 Task: Find a house in Piraquara, Brazil for 9 guests from August 8 to August 15 with a price range of ₹10,000 to ₹14,000, including Wifi, Free parking, TV, Breakfast, and Self check-in, with an English-speaking host.
Action: Mouse moved to (533, 115)
Screenshot: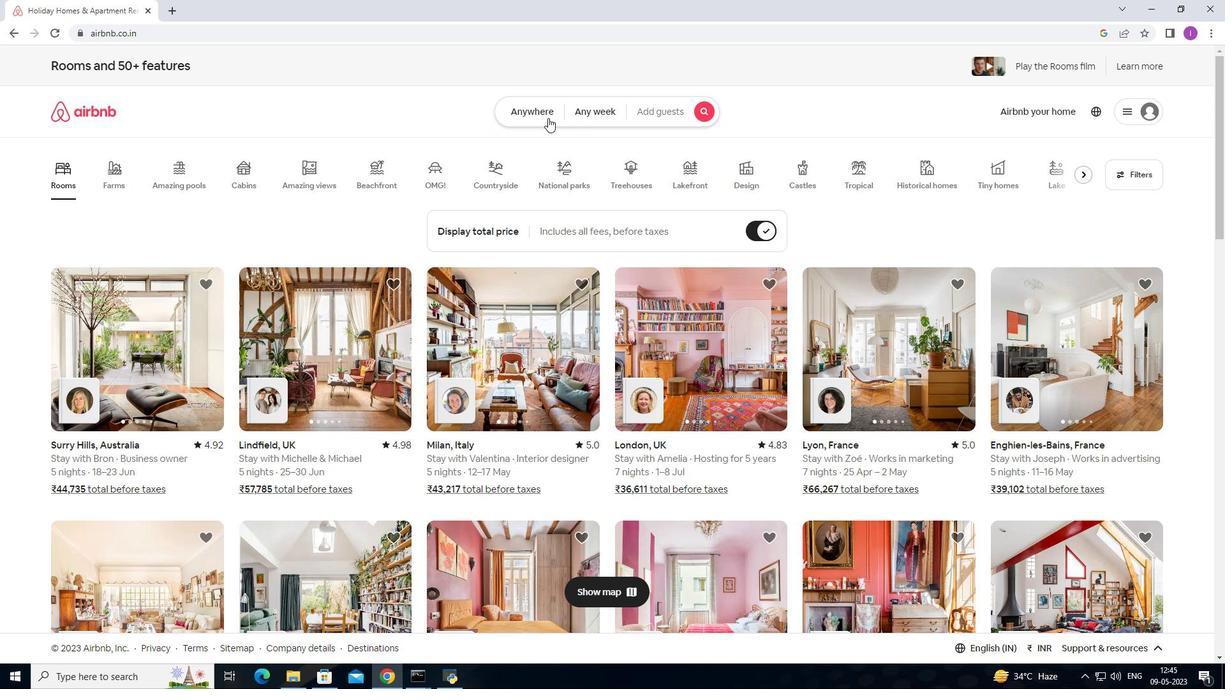 
Action: Mouse pressed left at (533, 115)
Screenshot: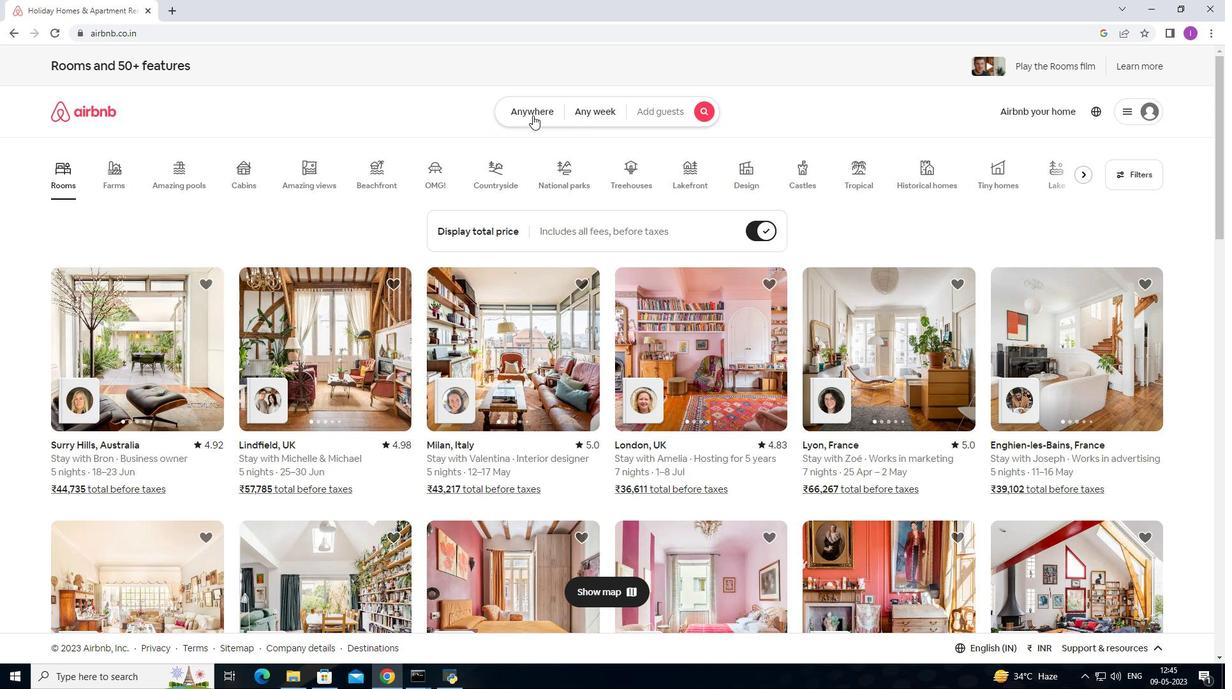 
Action: Mouse moved to (430, 166)
Screenshot: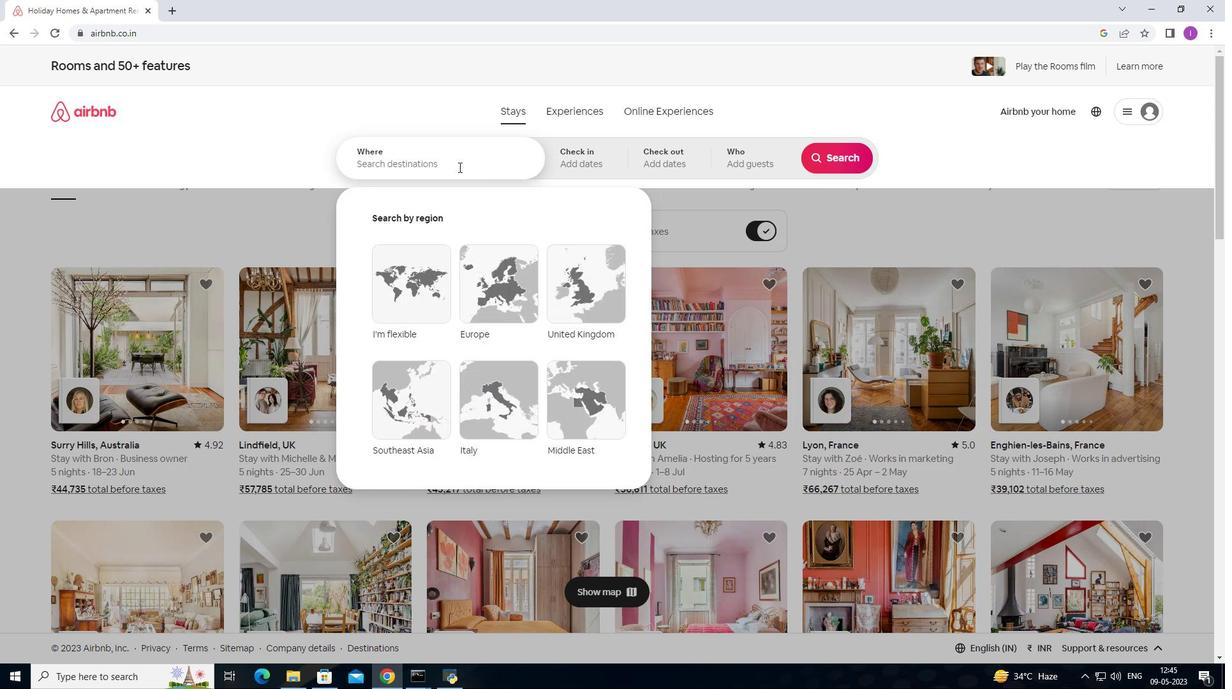 
Action: Mouse pressed left at (430, 166)
Screenshot: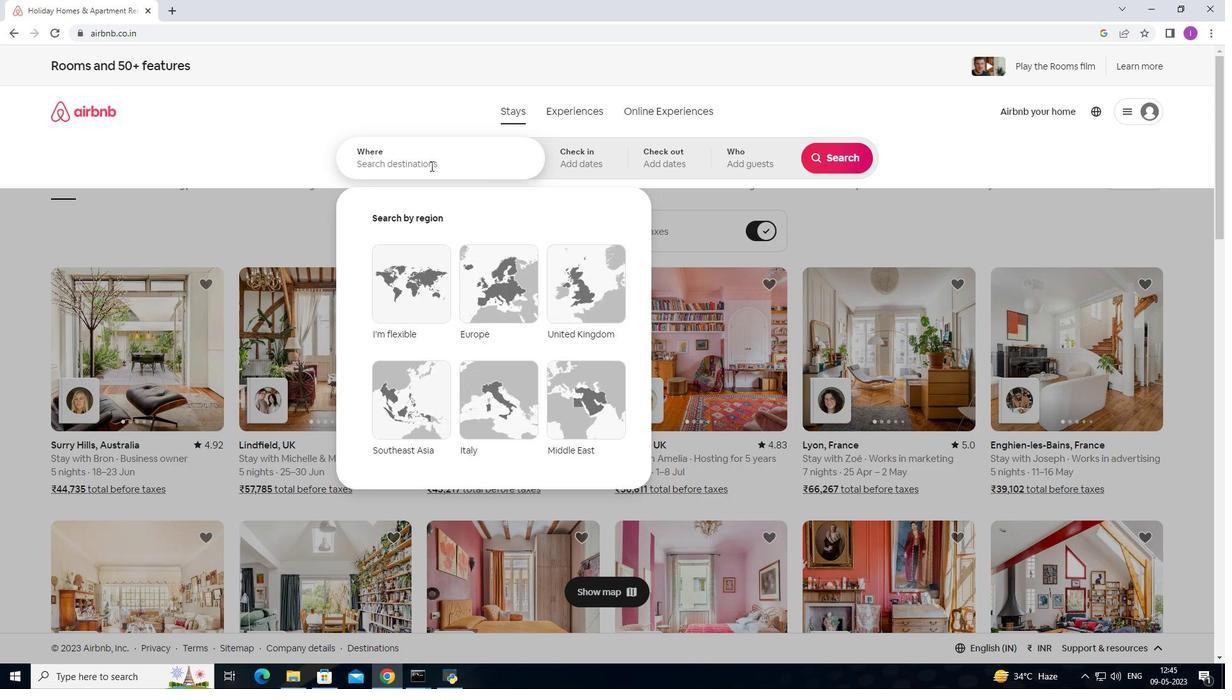 
Action: Mouse moved to (490, 162)
Screenshot: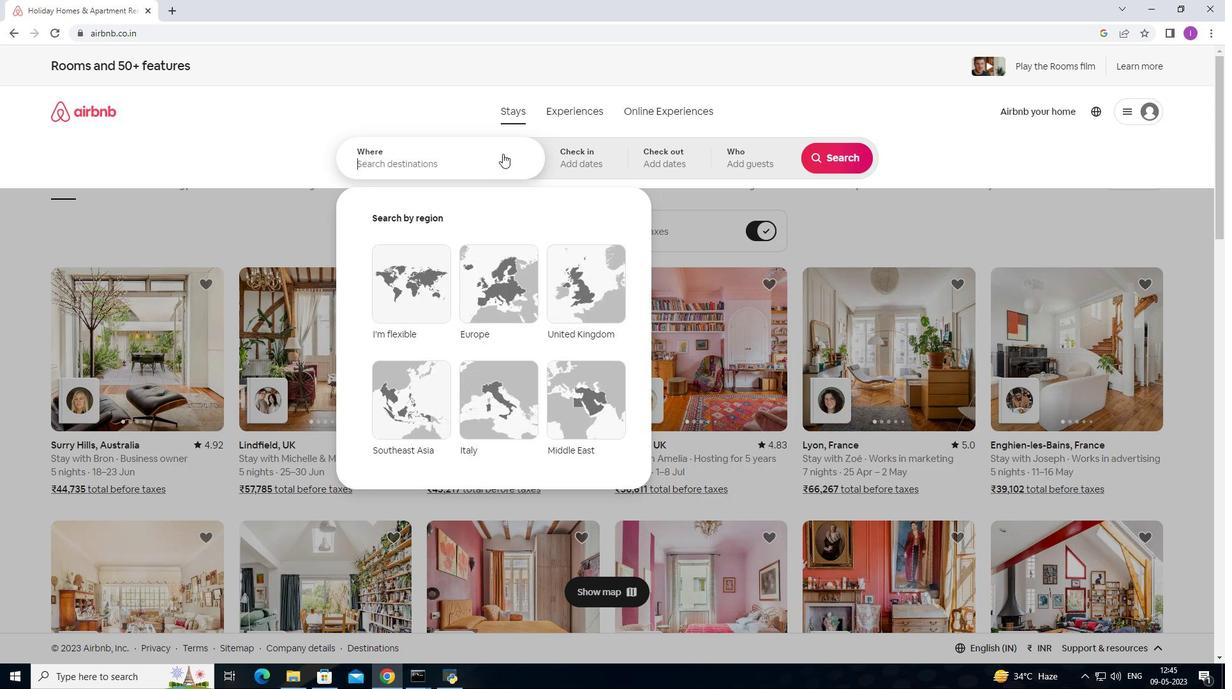 
Action: Key pressed <Key.shift>Pit<Key.backspace>raquara,<Key.shift><Key.shift><Key.shift><Key.shift><Key.shift><Key.shift><Key.shift><Key.shift><Key.shift><Key.shift>Brazil
Screenshot: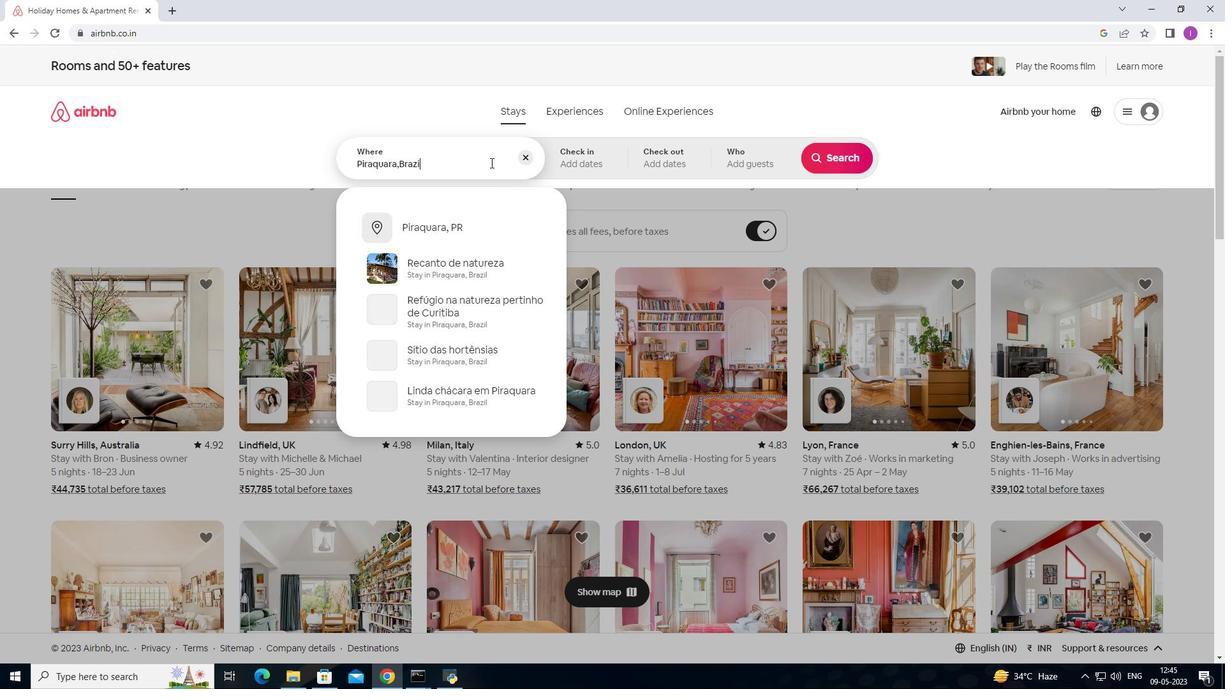 
Action: Mouse moved to (585, 153)
Screenshot: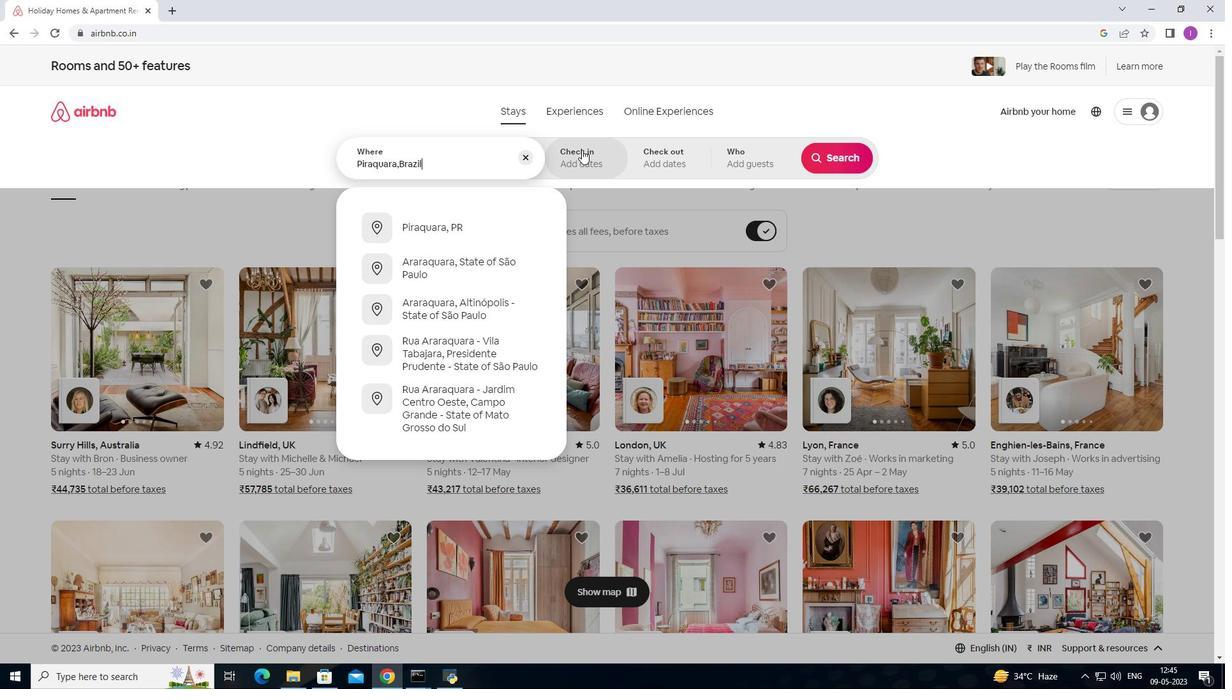 
Action: Mouse pressed left at (585, 153)
Screenshot: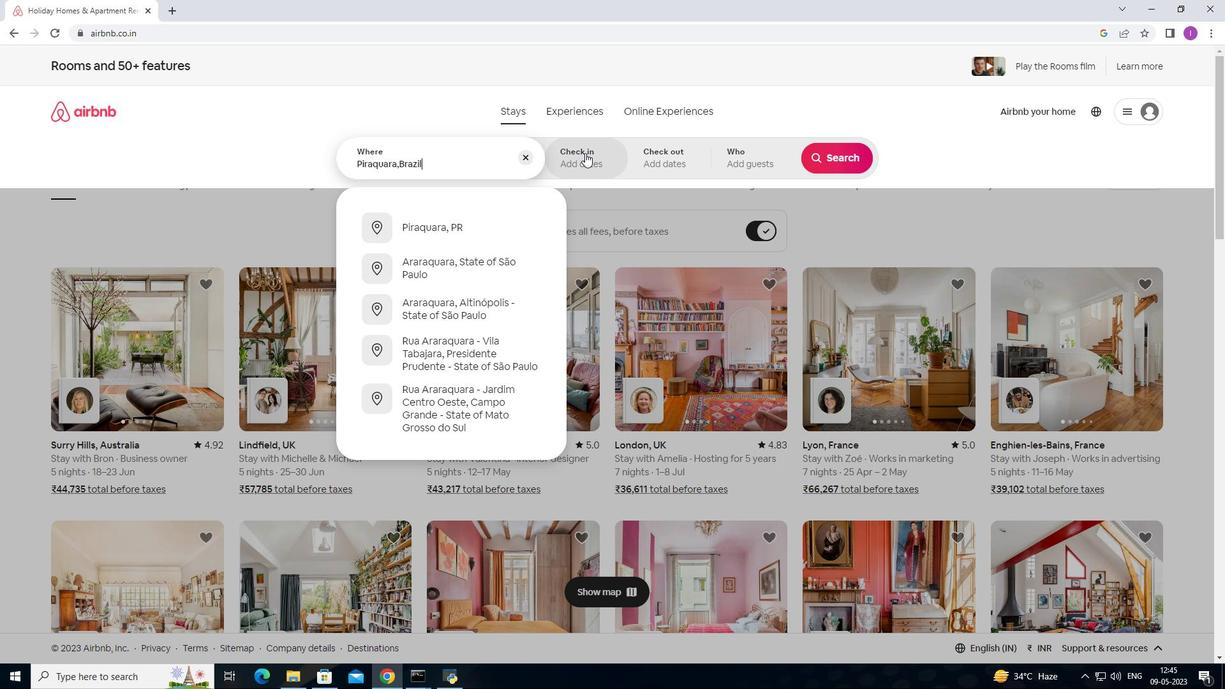 
Action: Mouse moved to (833, 259)
Screenshot: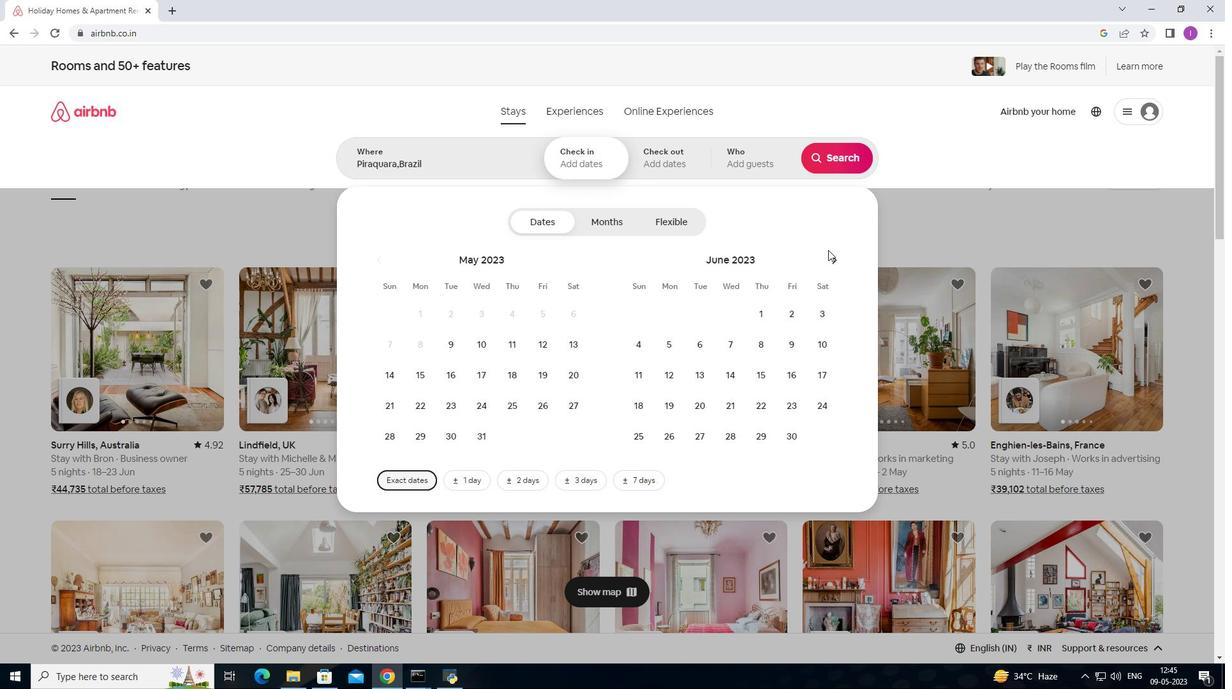 
Action: Mouse pressed left at (833, 259)
Screenshot: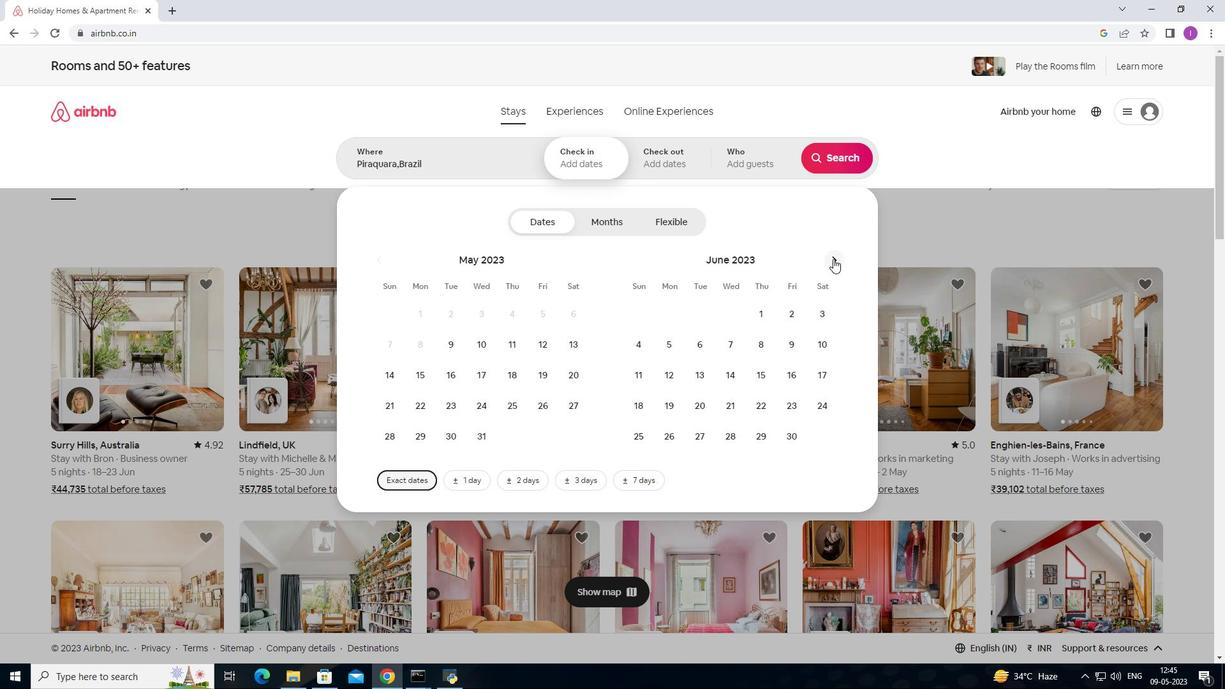 
Action: Mouse pressed left at (833, 259)
Screenshot: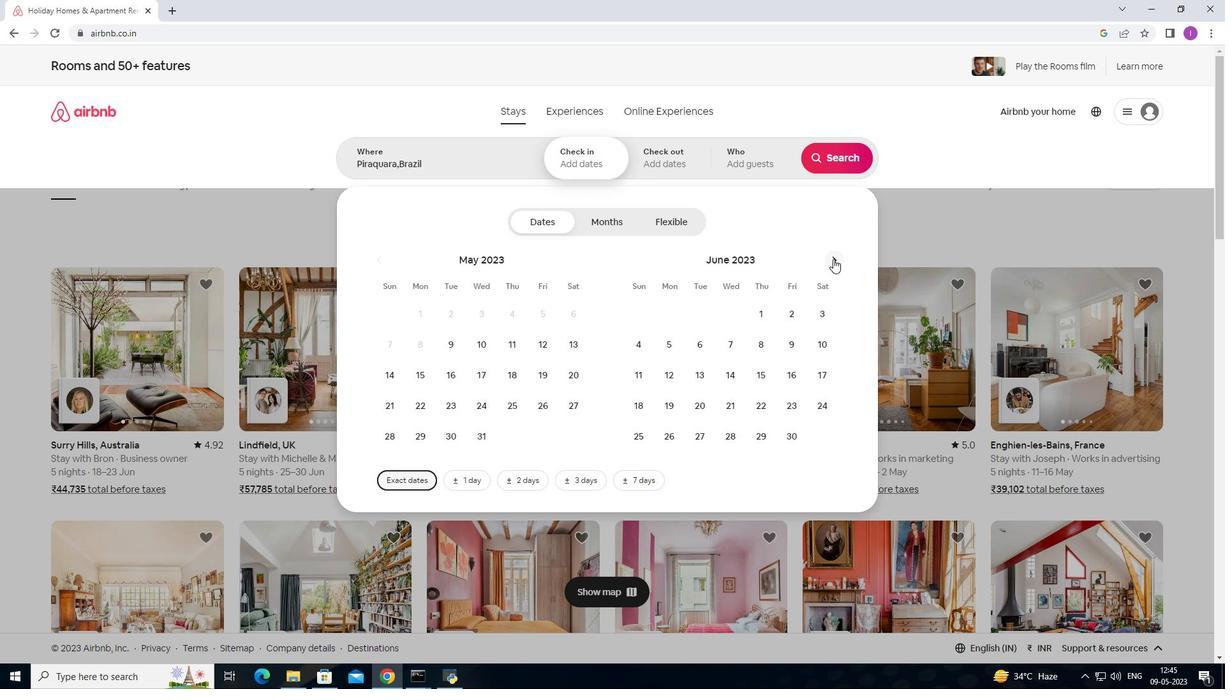 
Action: Mouse moved to (699, 346)
Screenshot: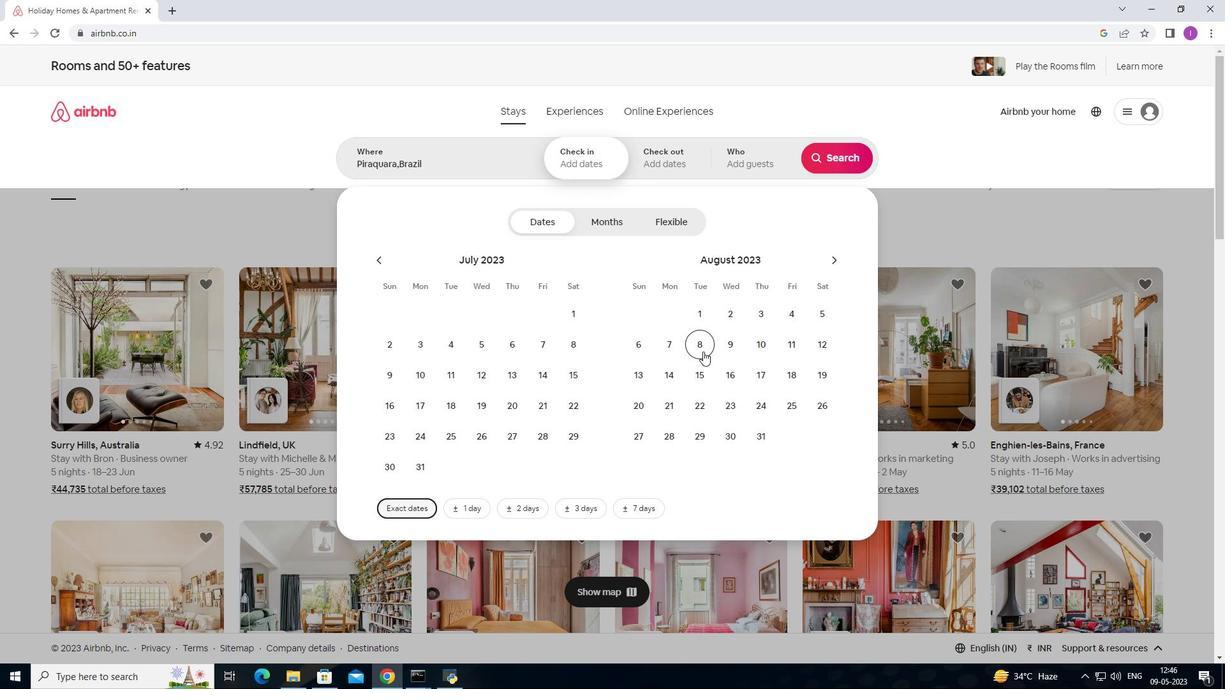 
Action: Mouse pressed left at (699, 346)
Screenshot: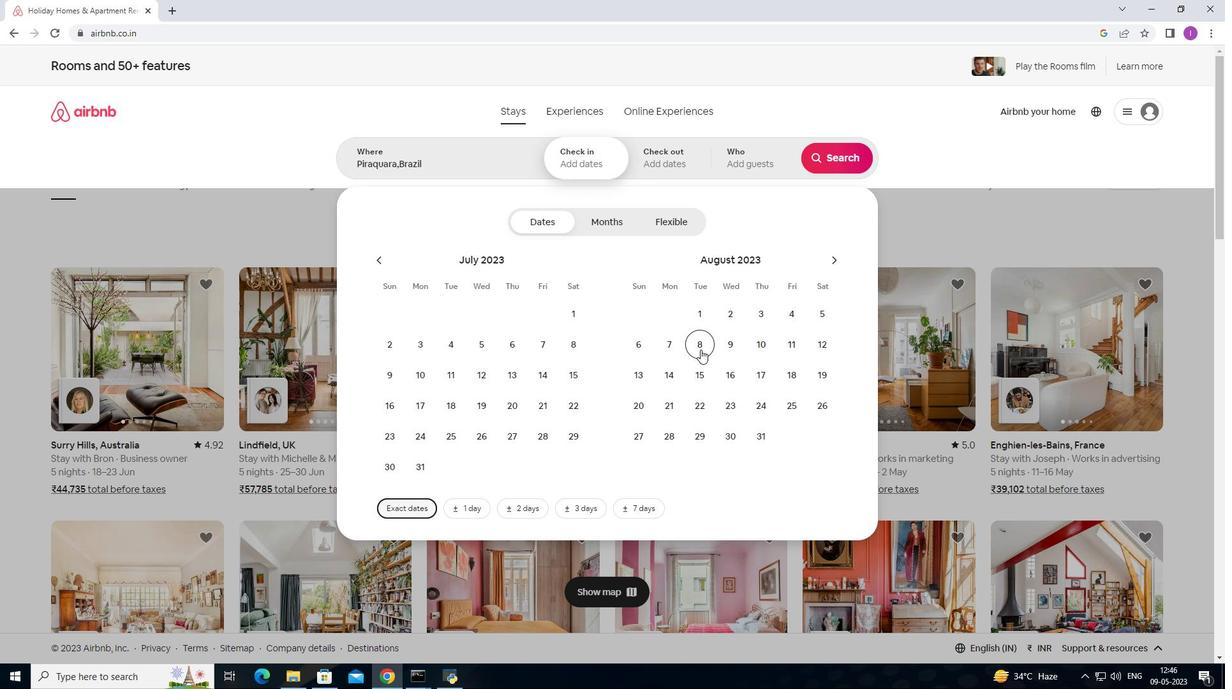 
Action: Mouse moved to (700, 367)
Screenshot: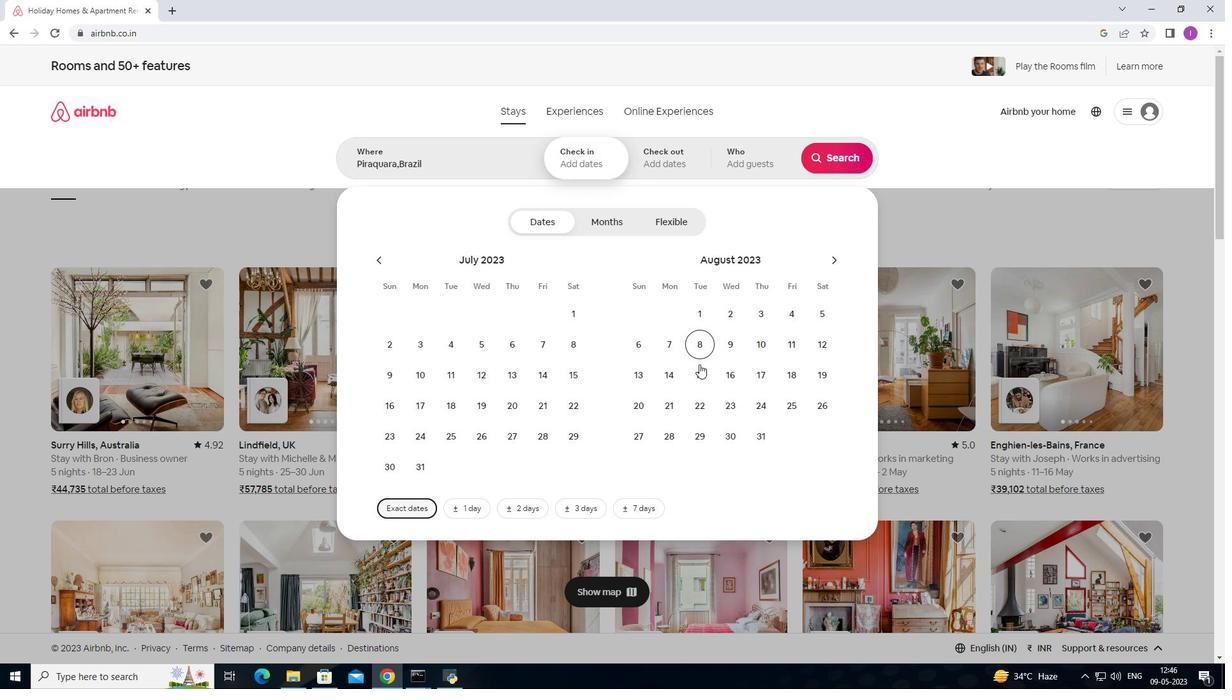 
Action: Mouse pressed left at (700, 367)
Screenshot: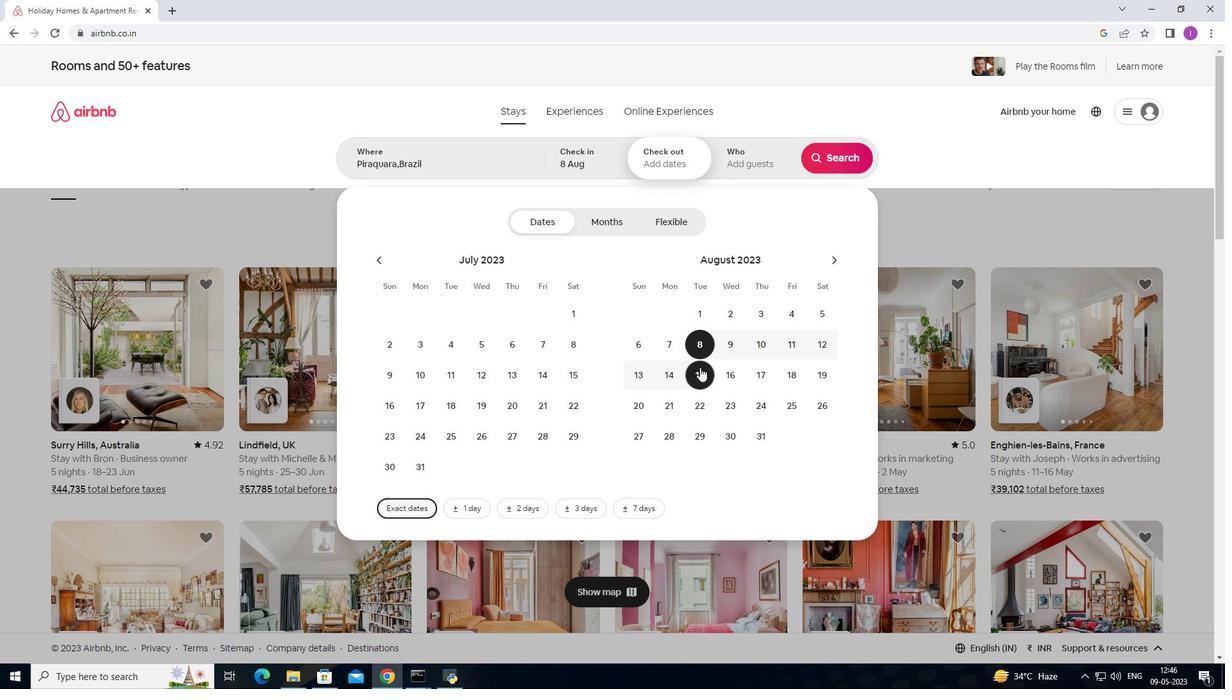 
Action: Mouse moved to (761, 164)
Screenshot: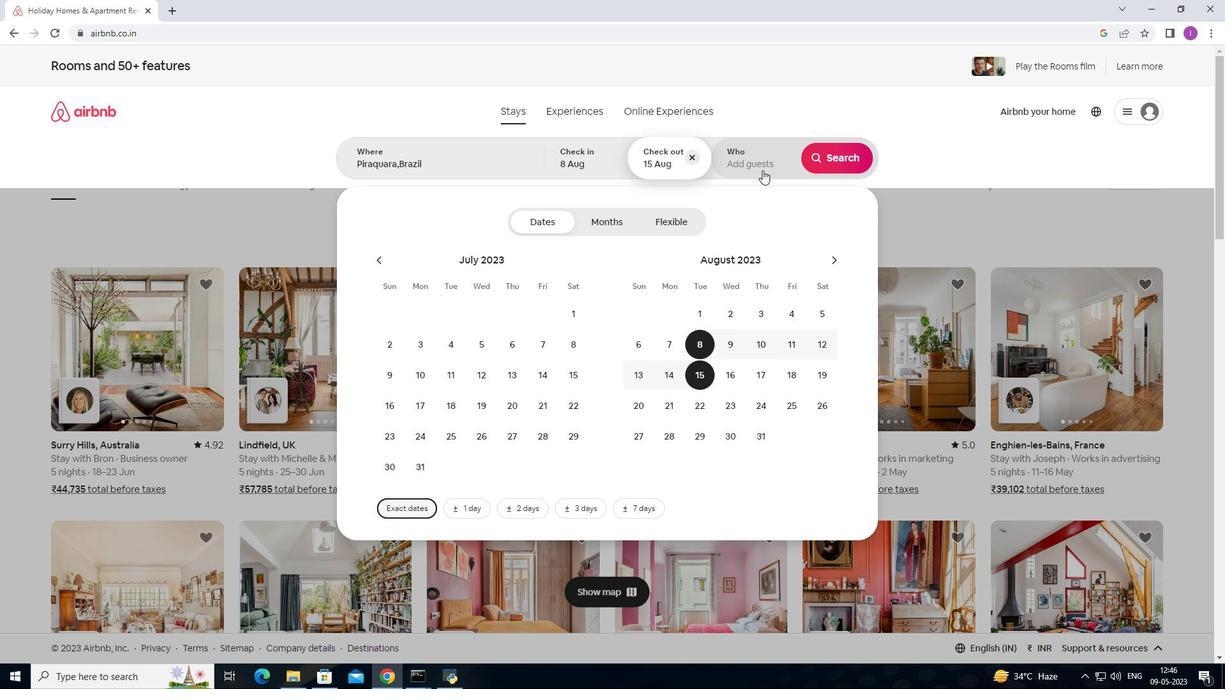 
Action: Mouse pressed left at (761, 164)
Screenshot: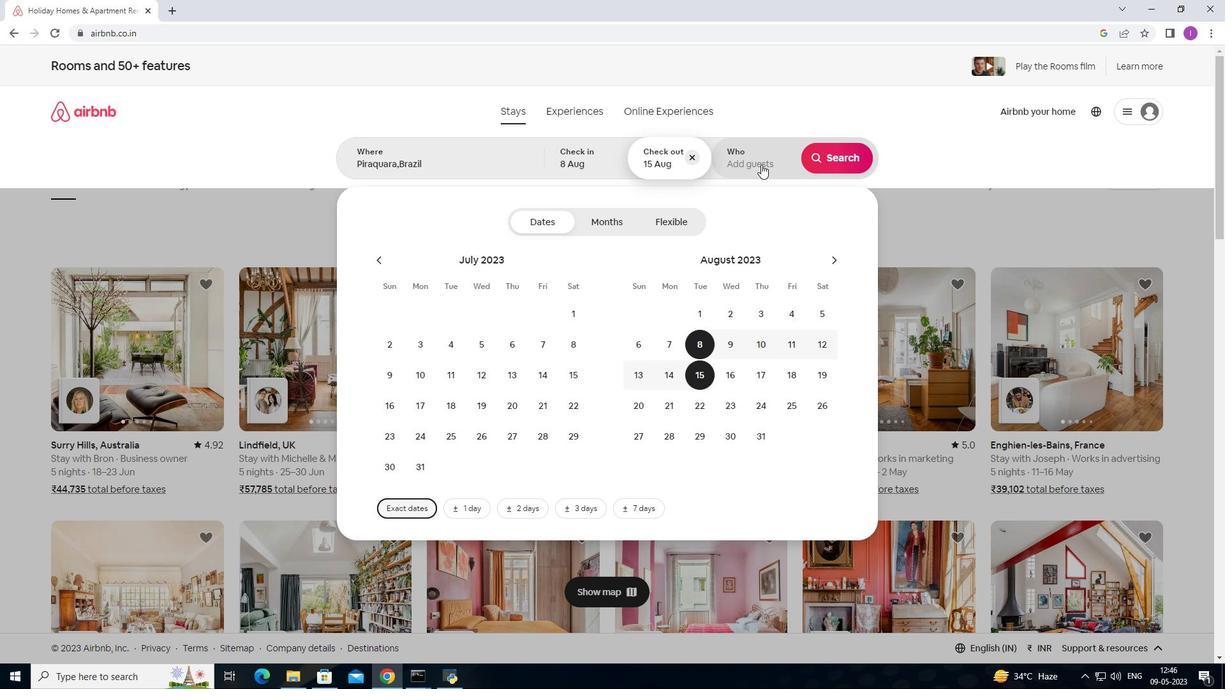 
Action: Mouse moved to (840, 218)
Screenshot: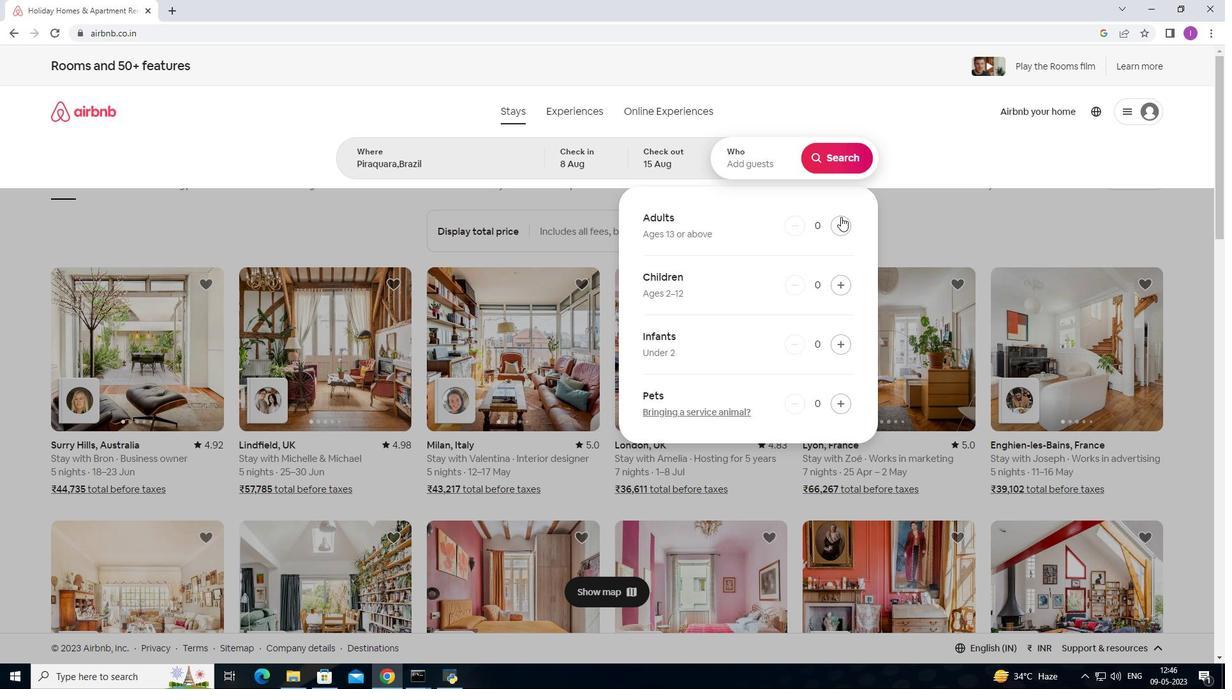 
Action: Mouse pressed left at (840, 218)
Screenshot: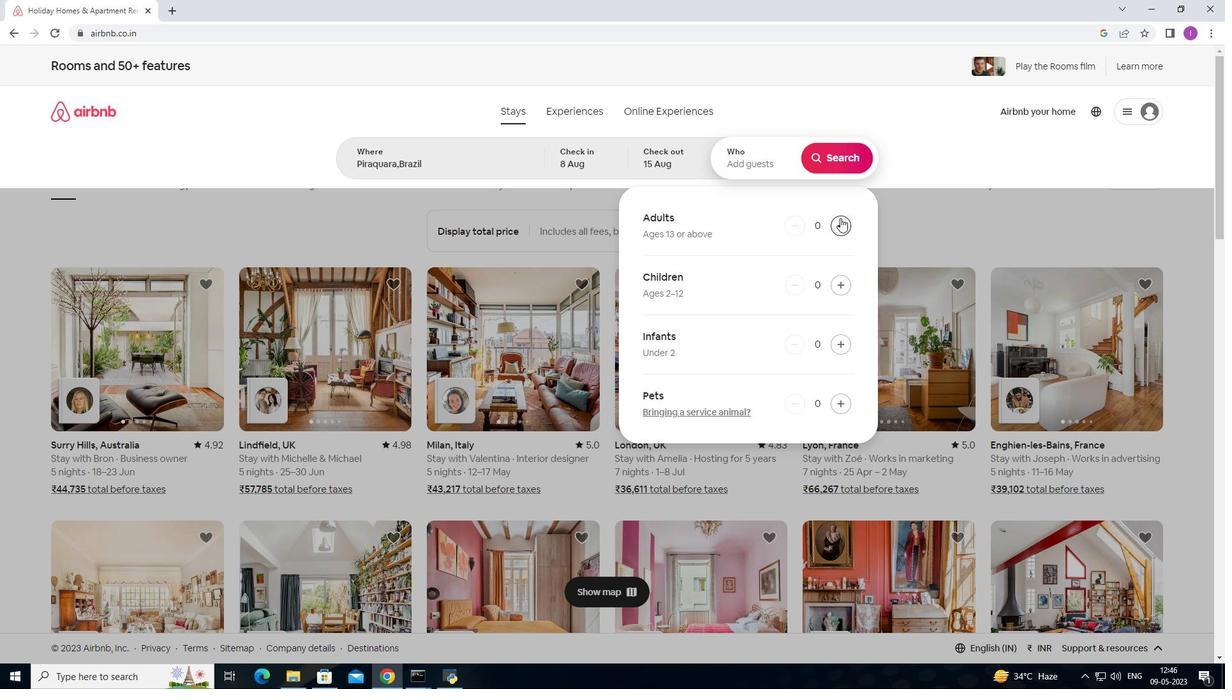 
Action: Mouse pressed left at (840, 218)
Screenshot: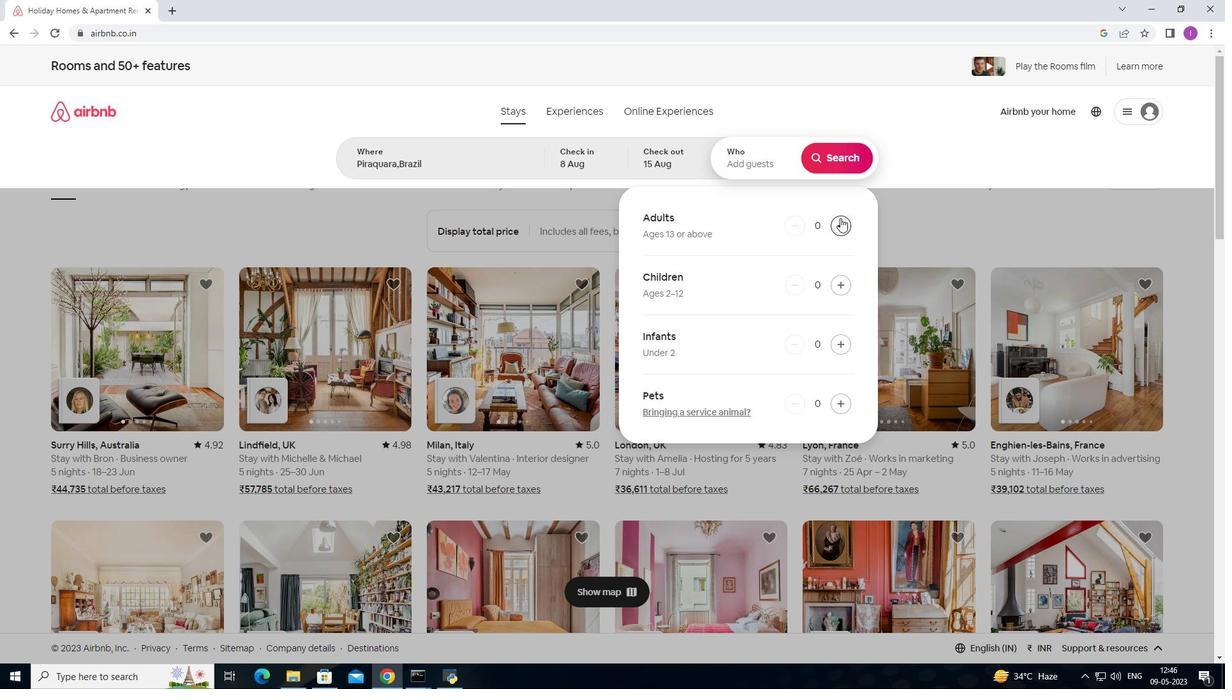 
Action: Mouse pressed left at (840, 218)
Screenshot: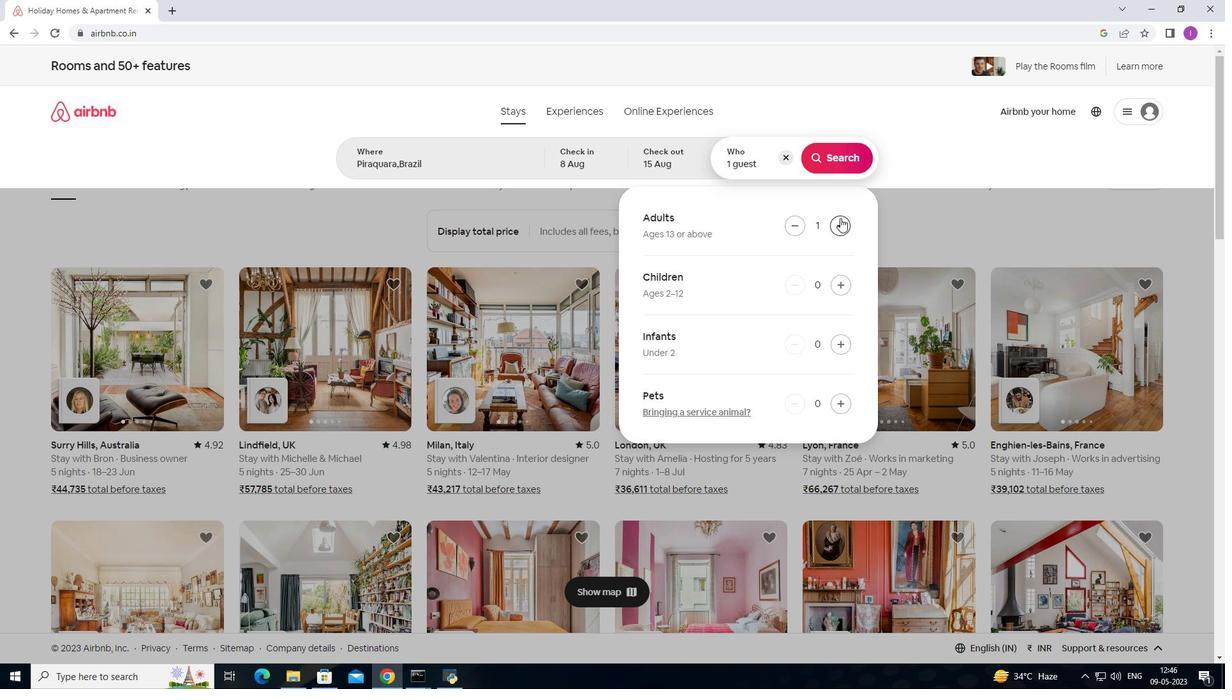 
Action: Mouse pressed left at (840, 218)
Screenshot: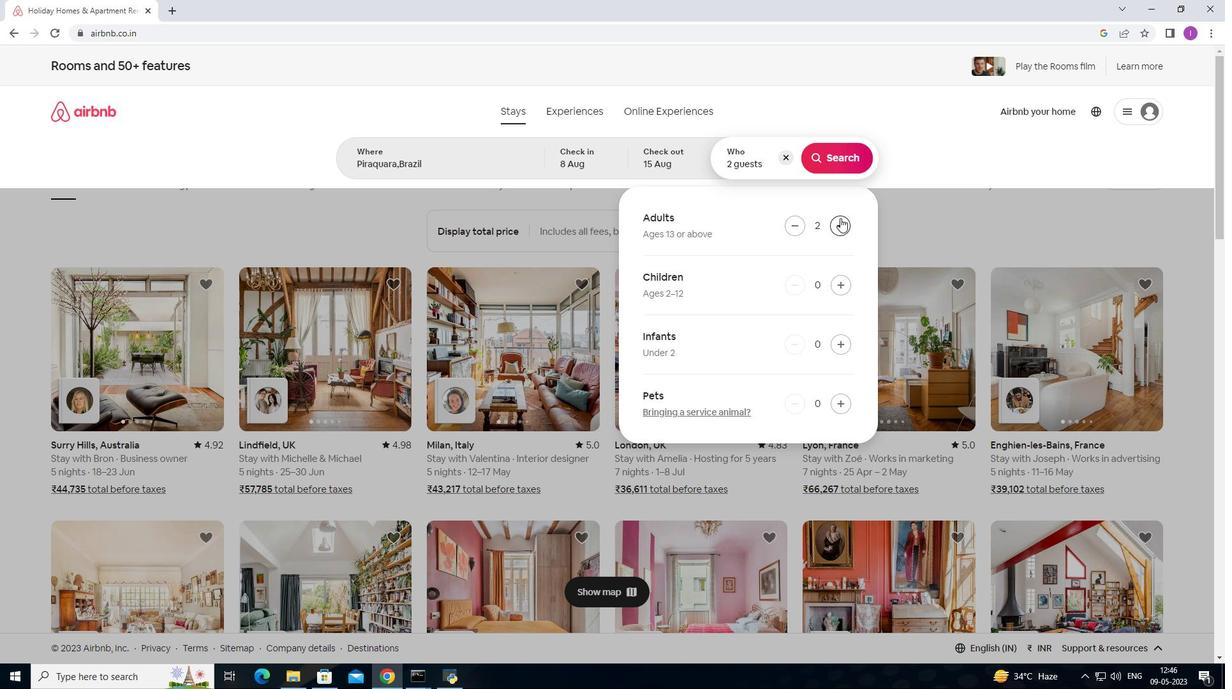 
Action: Mouse pressed left at (840, 218)
Screenshot: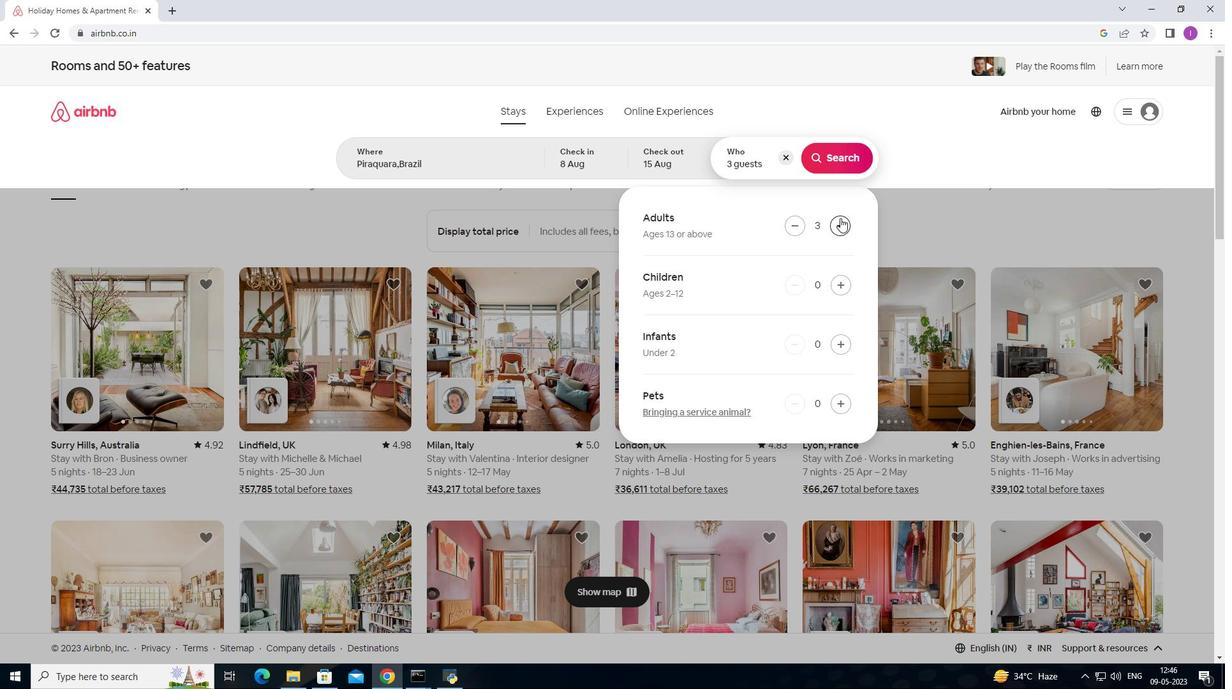 
Action: Mouse pressed left at (840, 218)
Screenshot: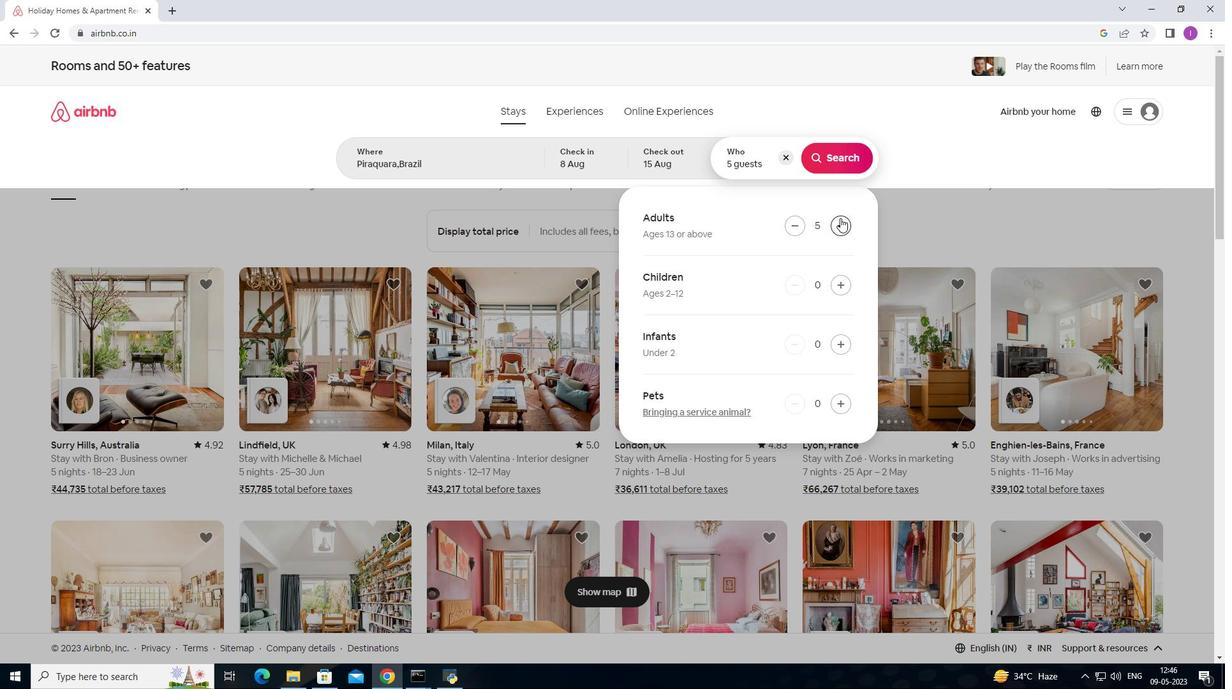 
Action: Mouse pressed left at (840, 218)
Screenshot: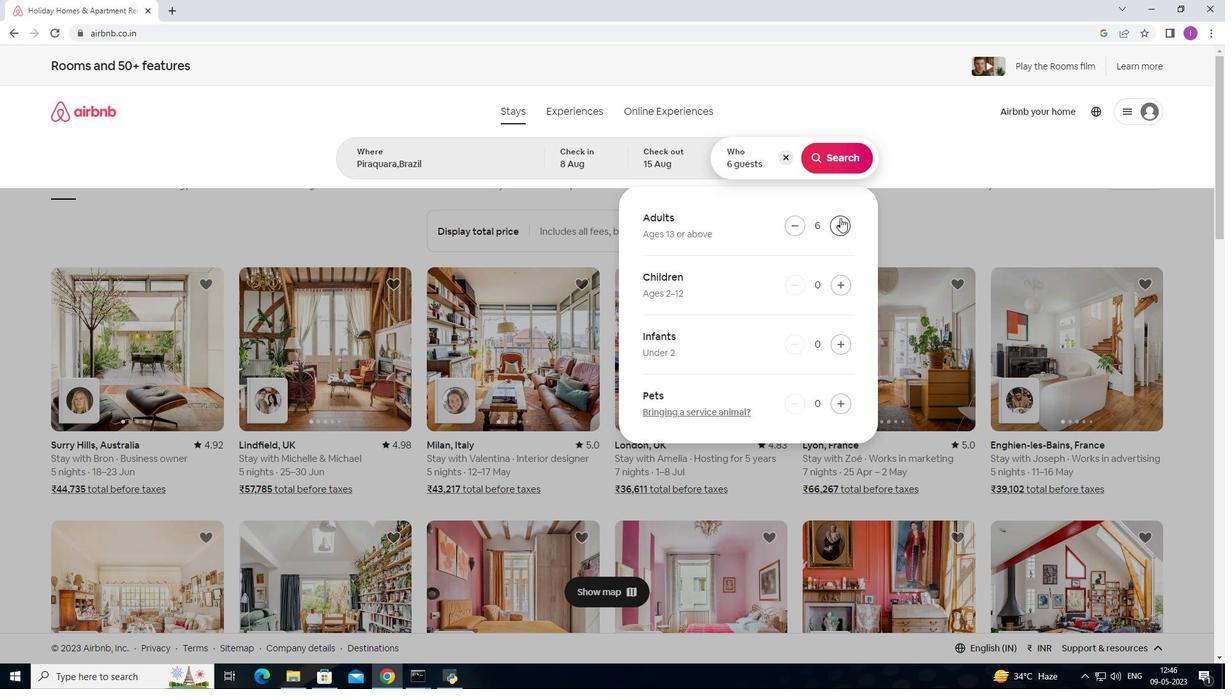 
Action: Mouse pressed left at (840, 218)
Screenshot: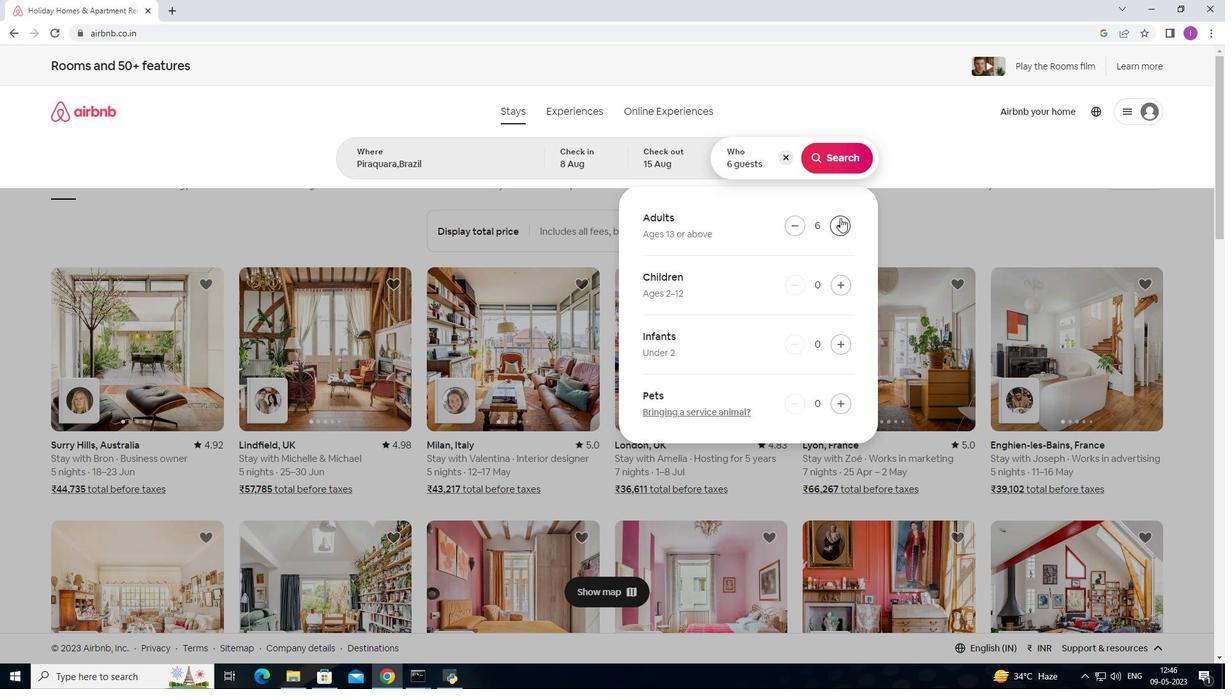 
Action: Mouse pressed left at (840, 218)
Screenshot: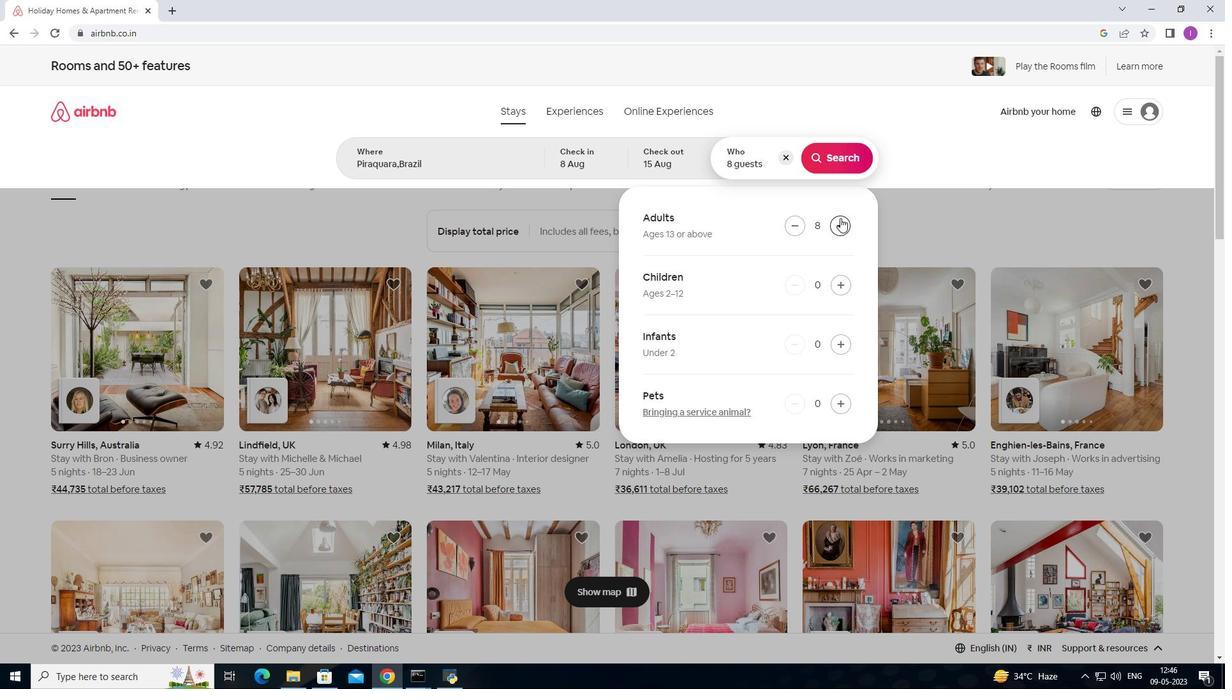 
Action: Mouse moved to (843, 157)
Screenshot: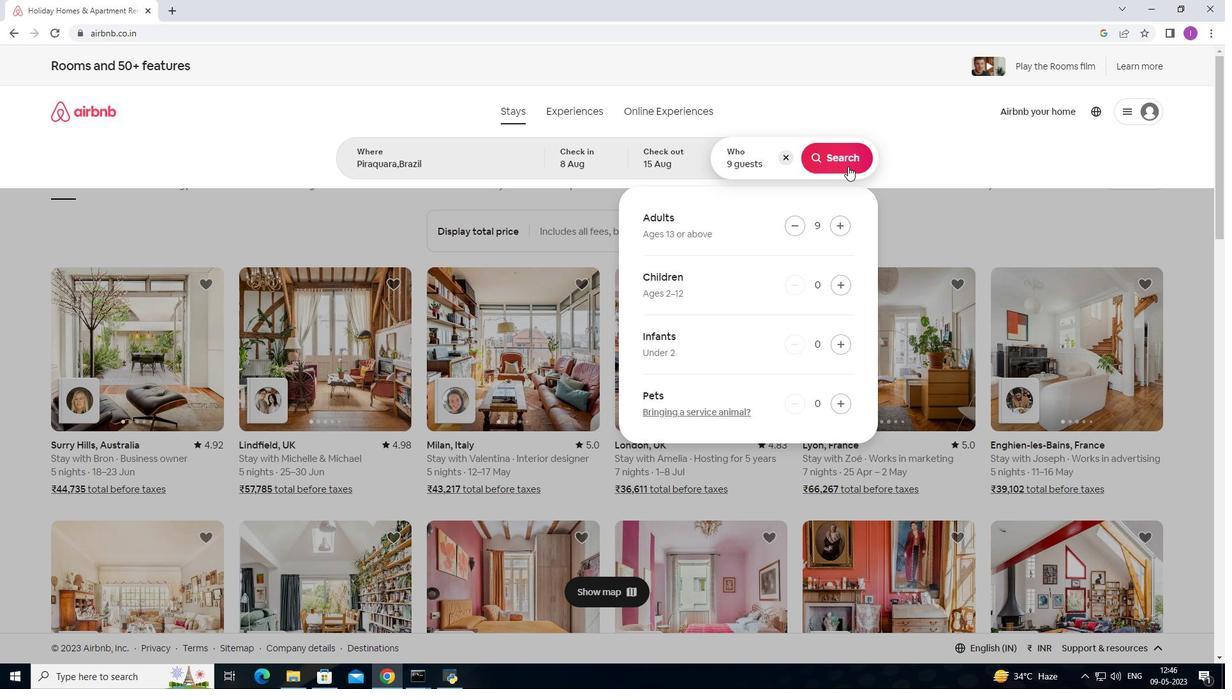 
Action: Mouse pressed left at (843, 157)
Screenshot: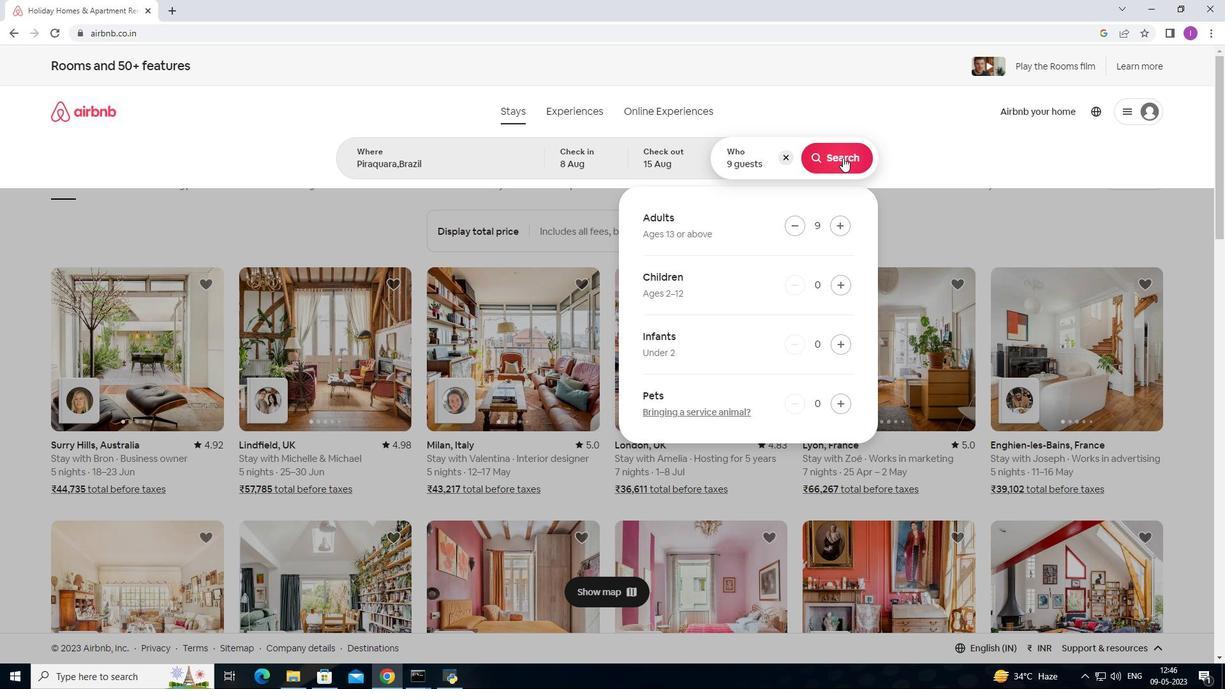 
Action: Mouse moved to (1165, 121)
Screenshot: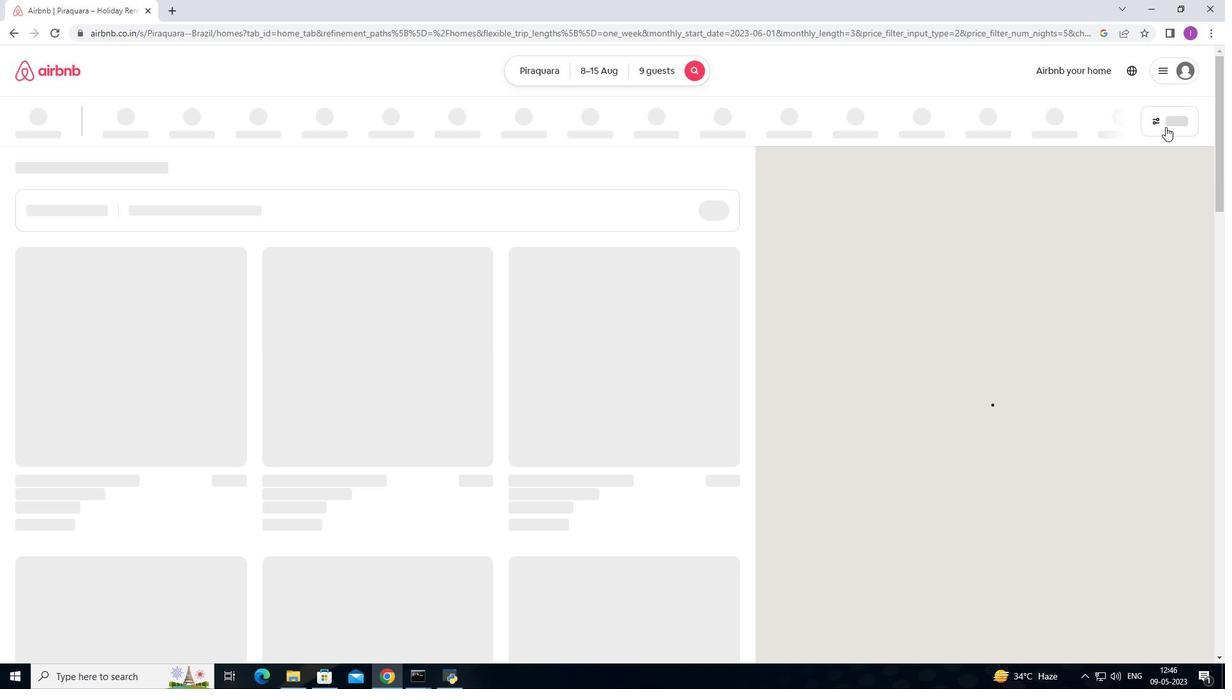 
Action: Mouse pressed left at (1165, 121)
Screenshot: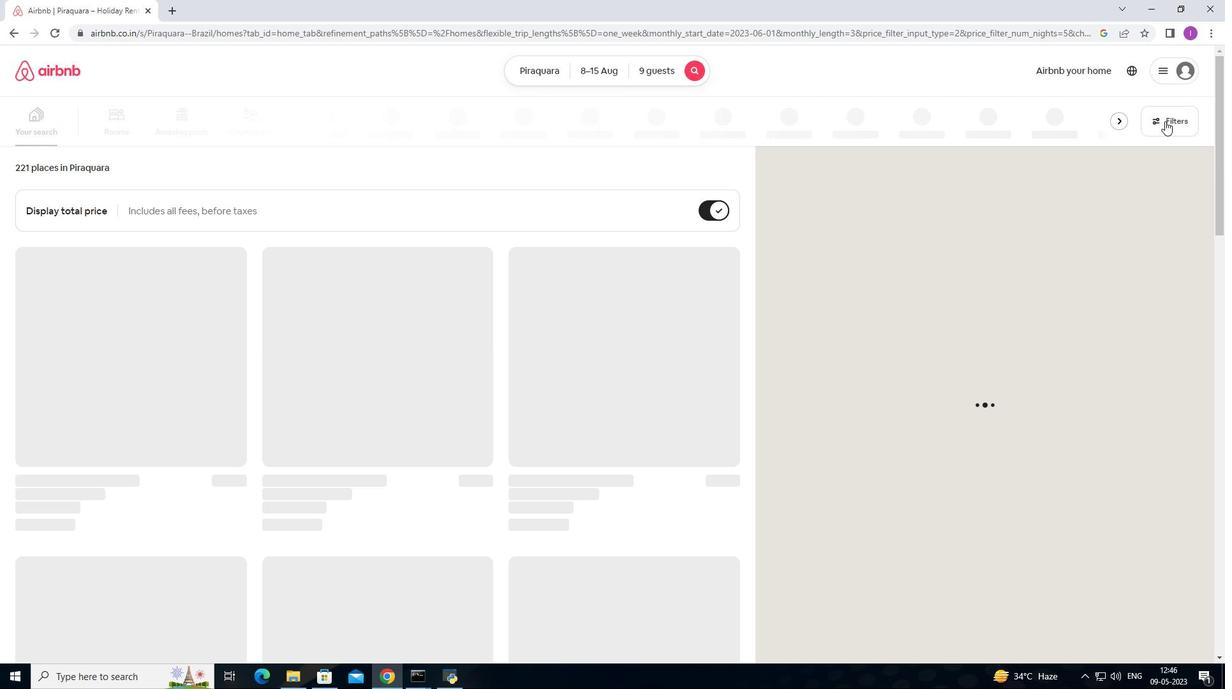 
Action: Mouse moved to (450, 434)
Screenshot: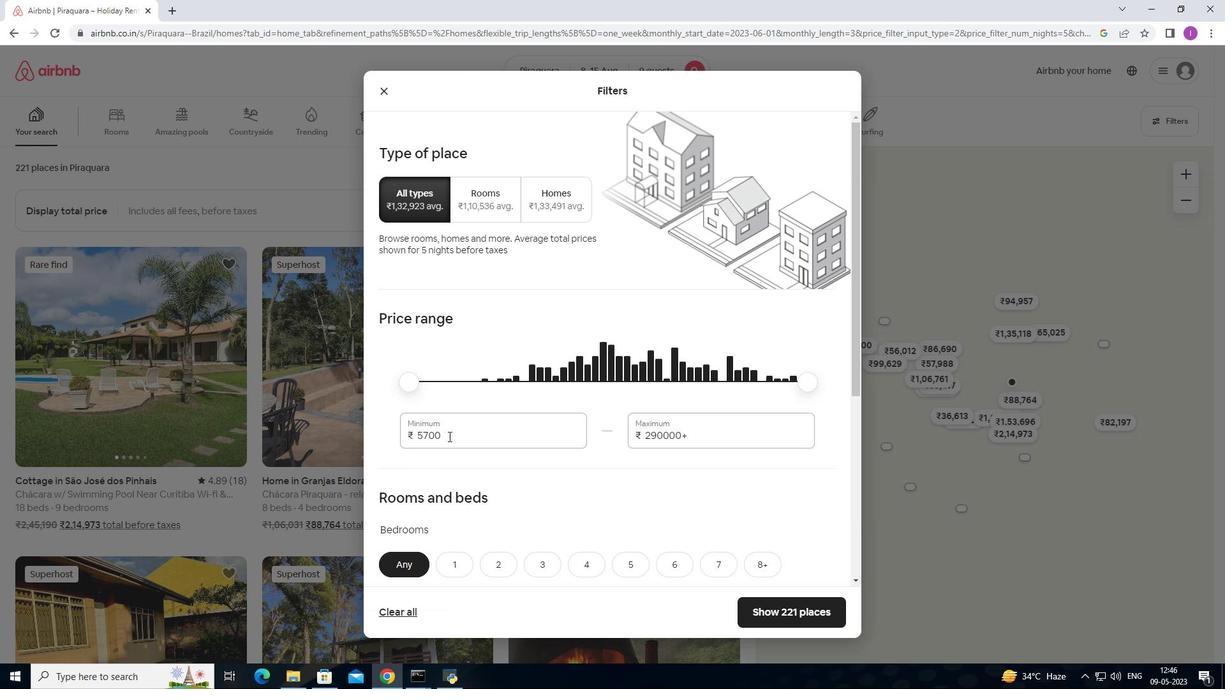 
Action: Mouse pressed left at (450, 434)
Screenshot: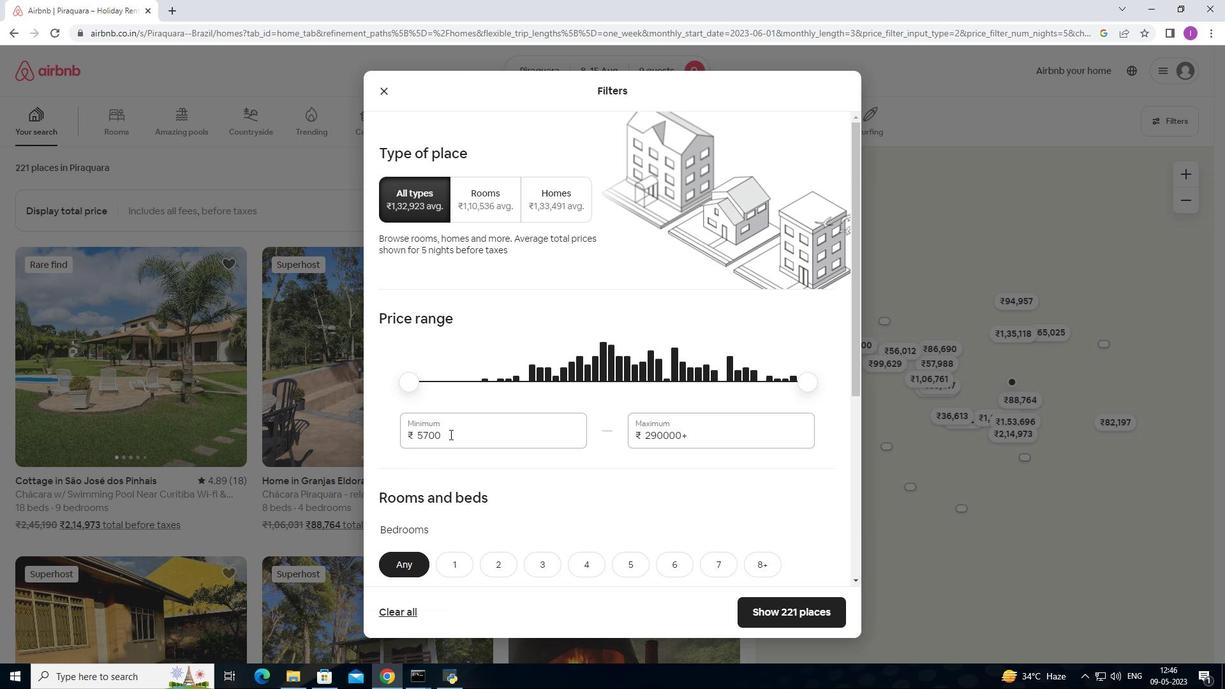 
Action: Mouse moved to (491, 439)
Screenshot: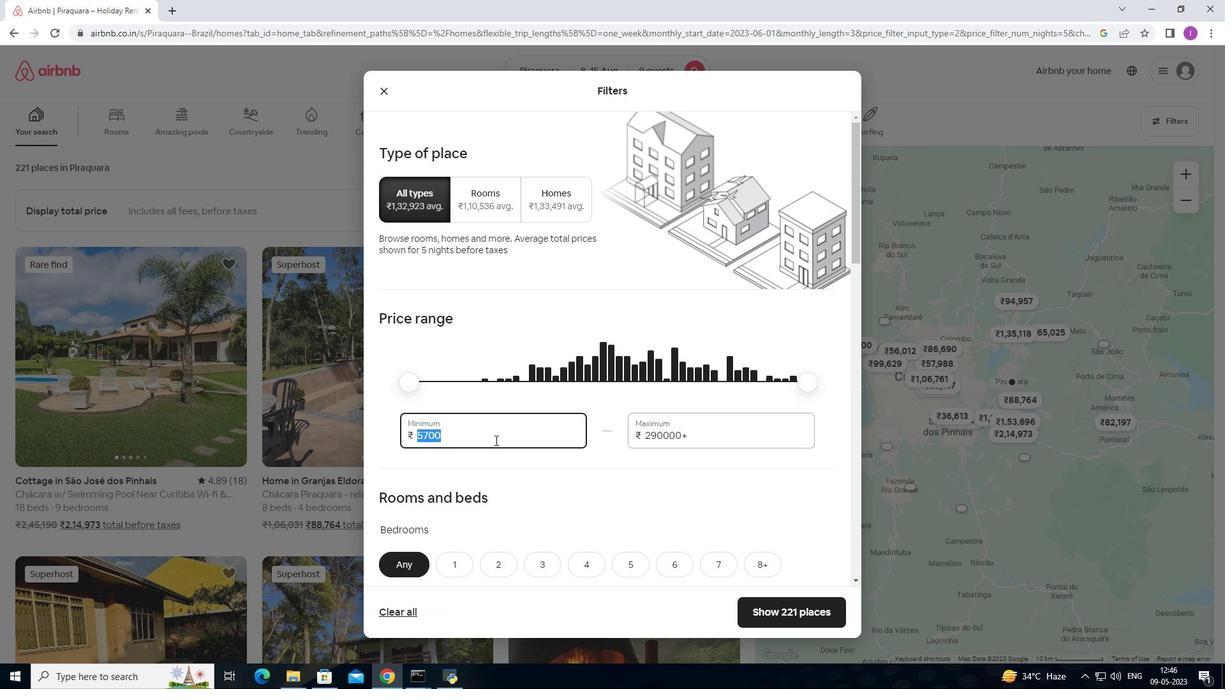 
Action: Key pressed 1
Screenshot: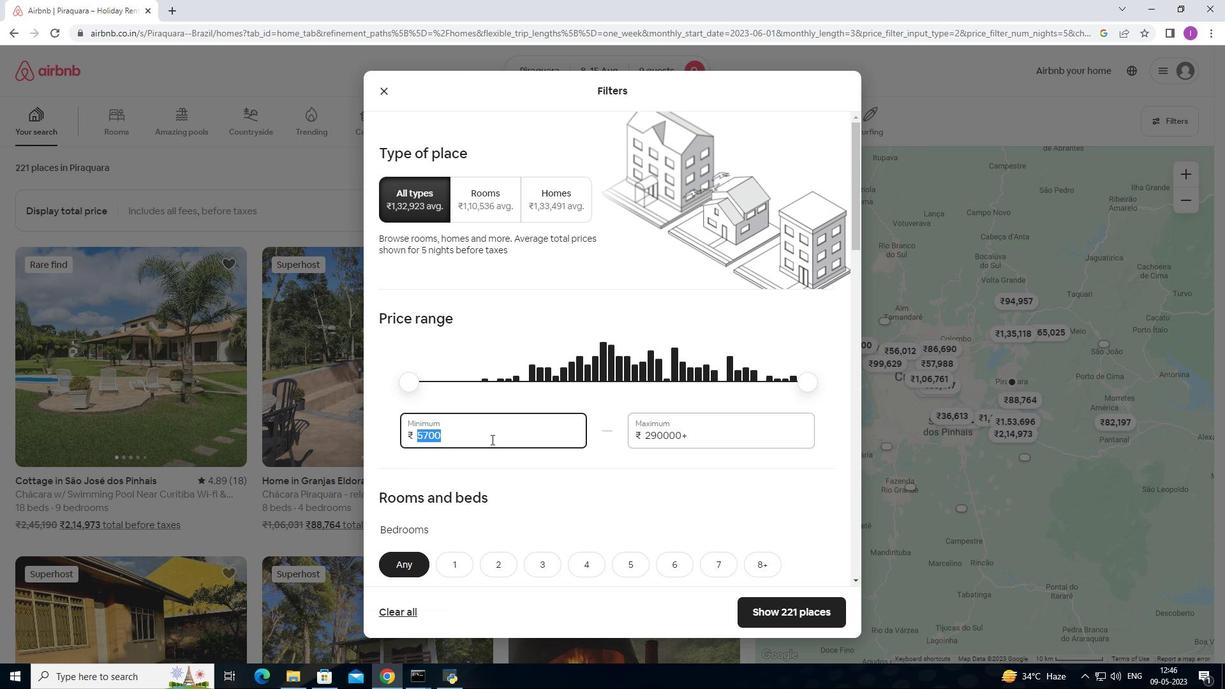 
Action: Mouse moved to (489, 437)
Screenshot: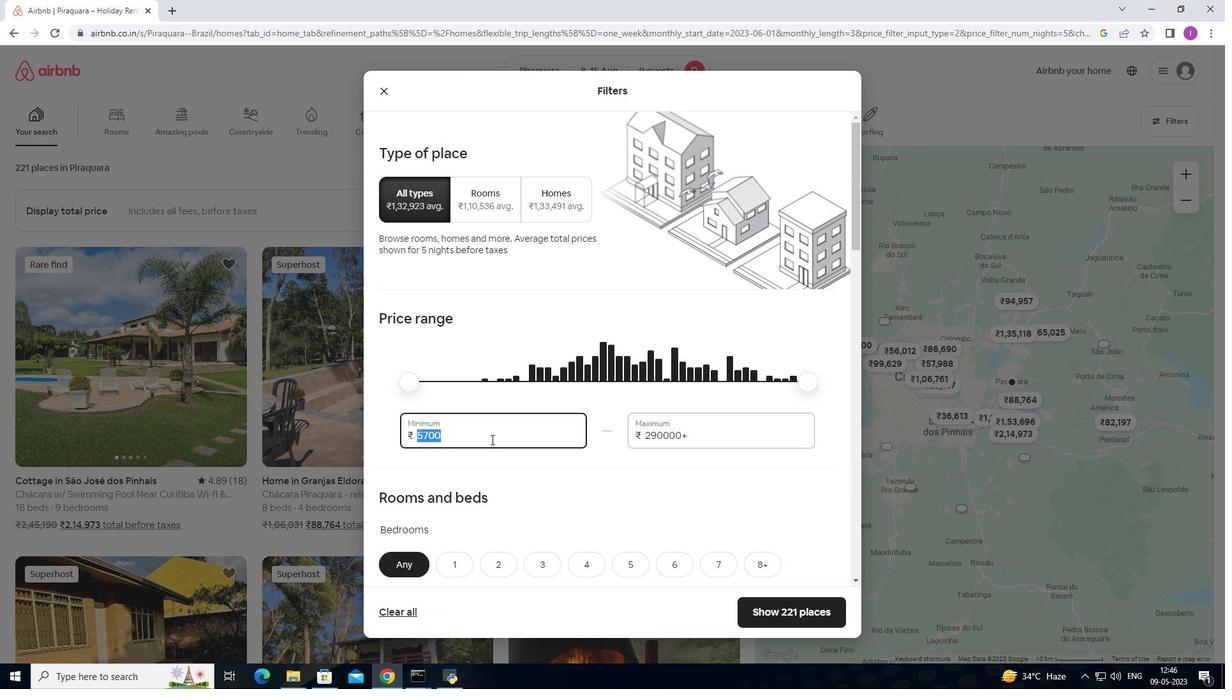 
Action: Key pressed 00
Screenshot: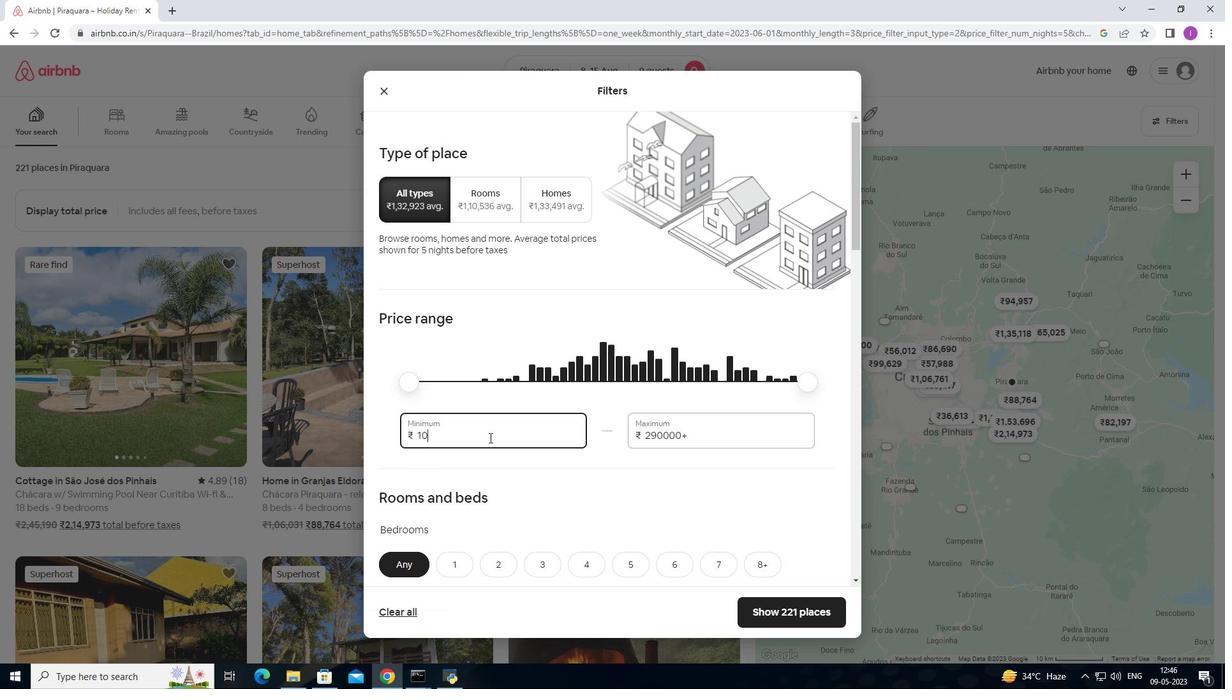 
Action: Mouse moved to (489, 437)
Screenshot: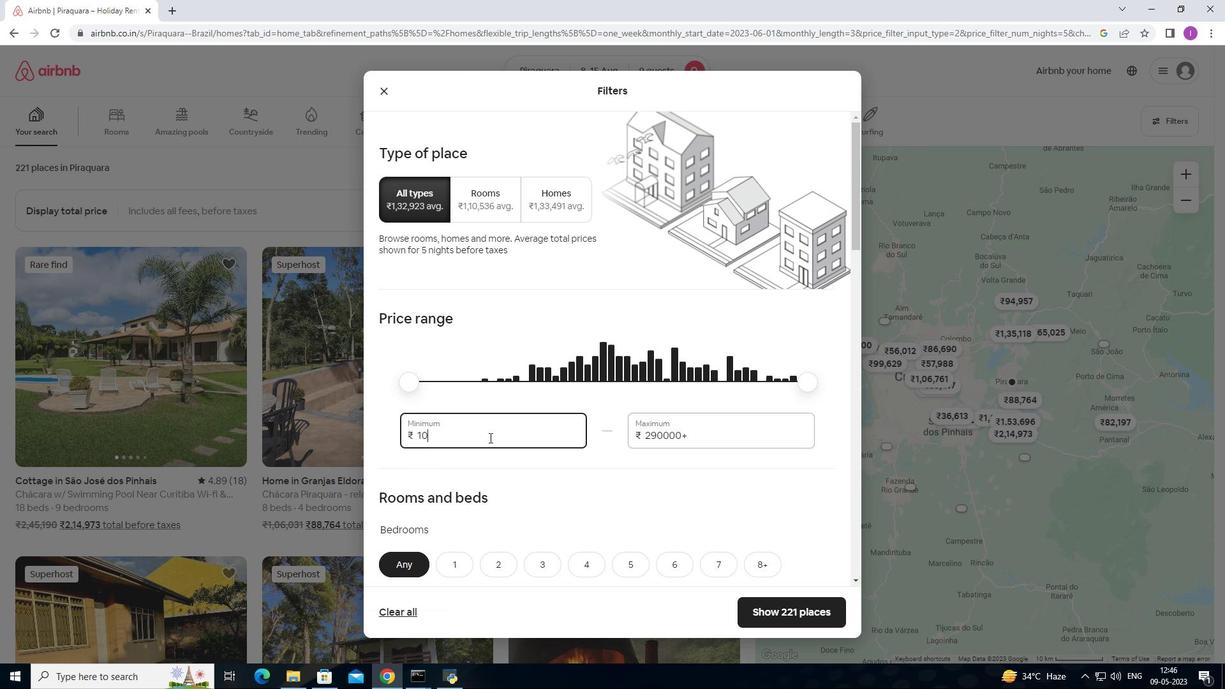 
Action: Key pressed 00
Screenshot: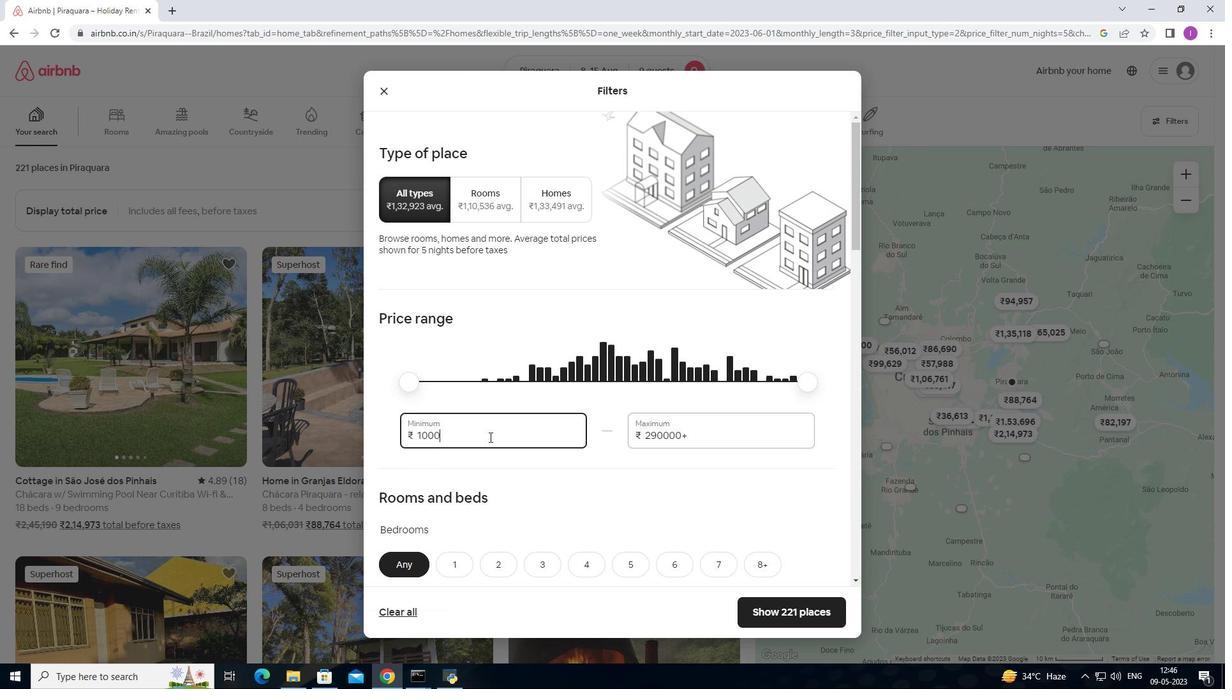 
Action: Mouse moved to (690, 437)
Screenshot: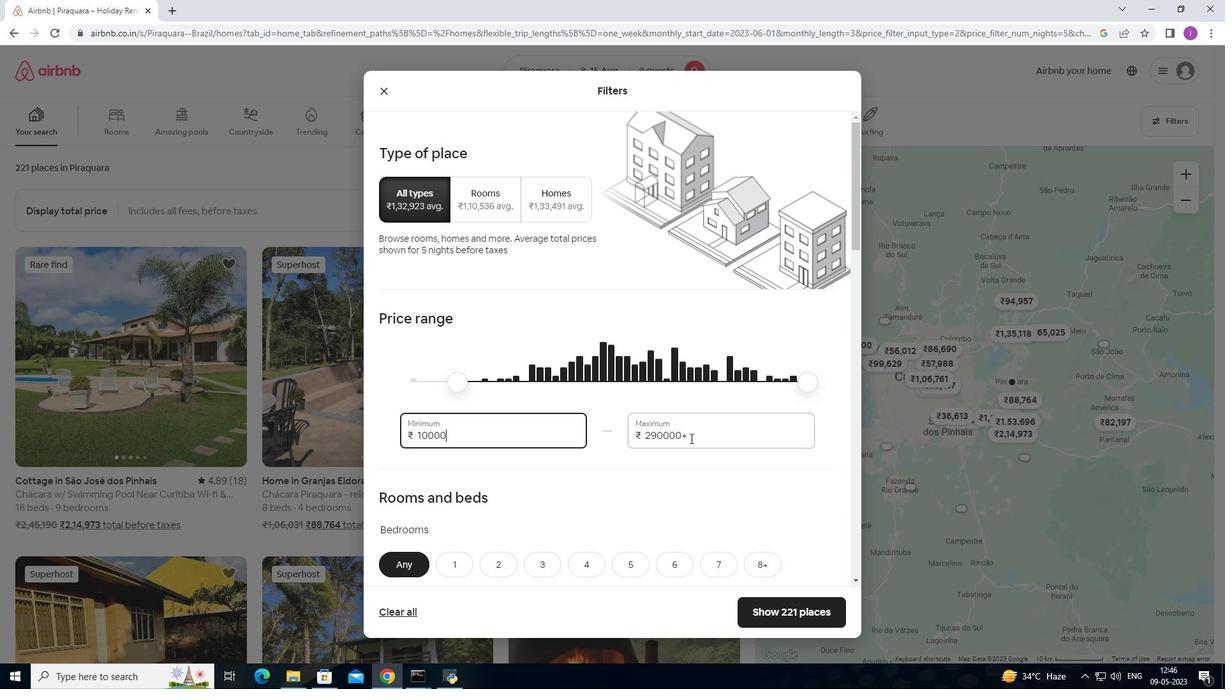 
Action: Mouse pressed left at (690, 437)
Screenshot: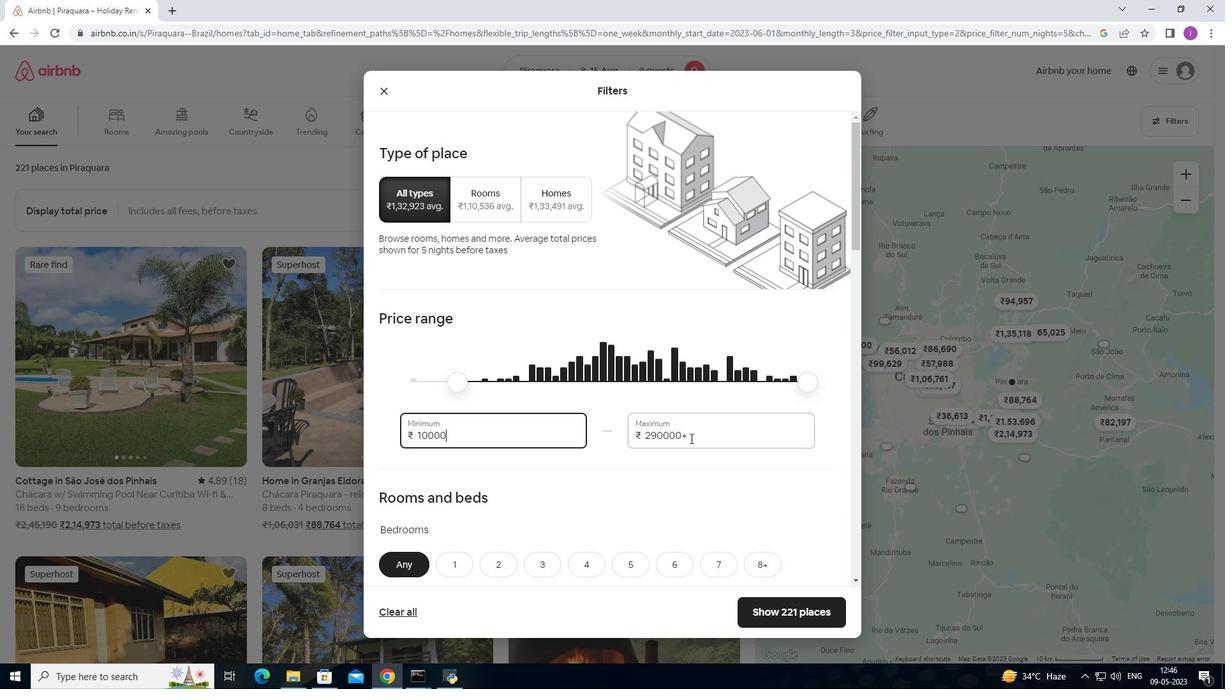
Action: Mouse moved to (618, 434)
Screenshot: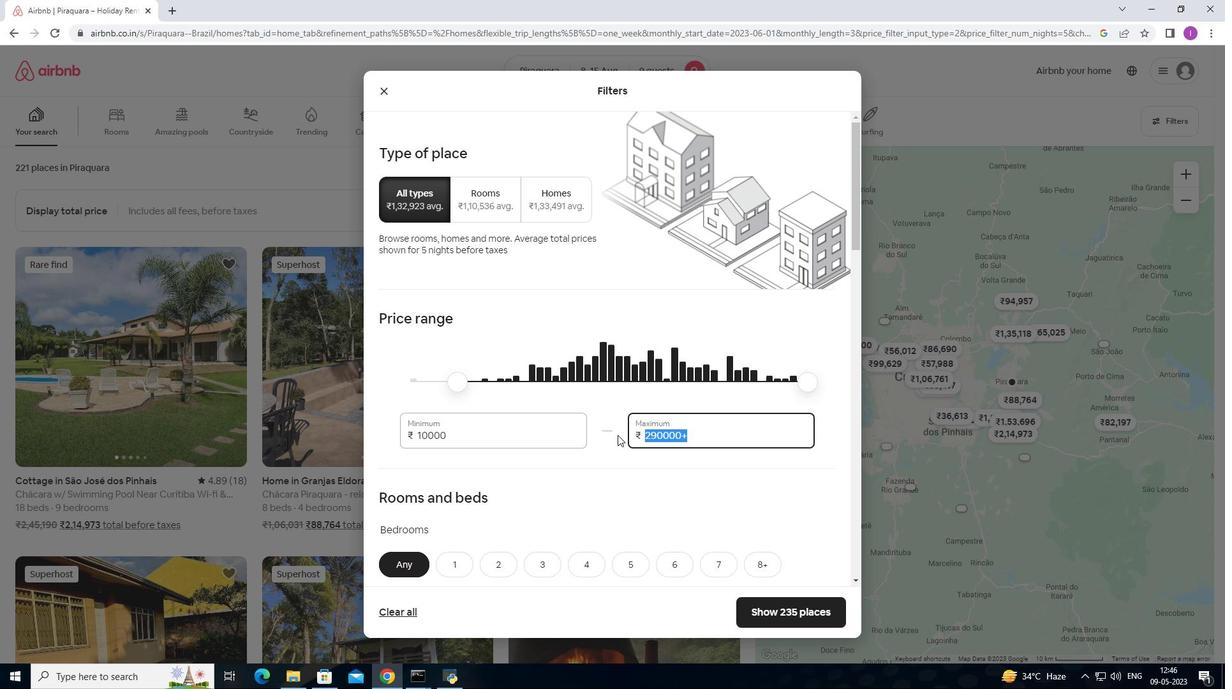 
Action: Key pressed 4
Screenshot: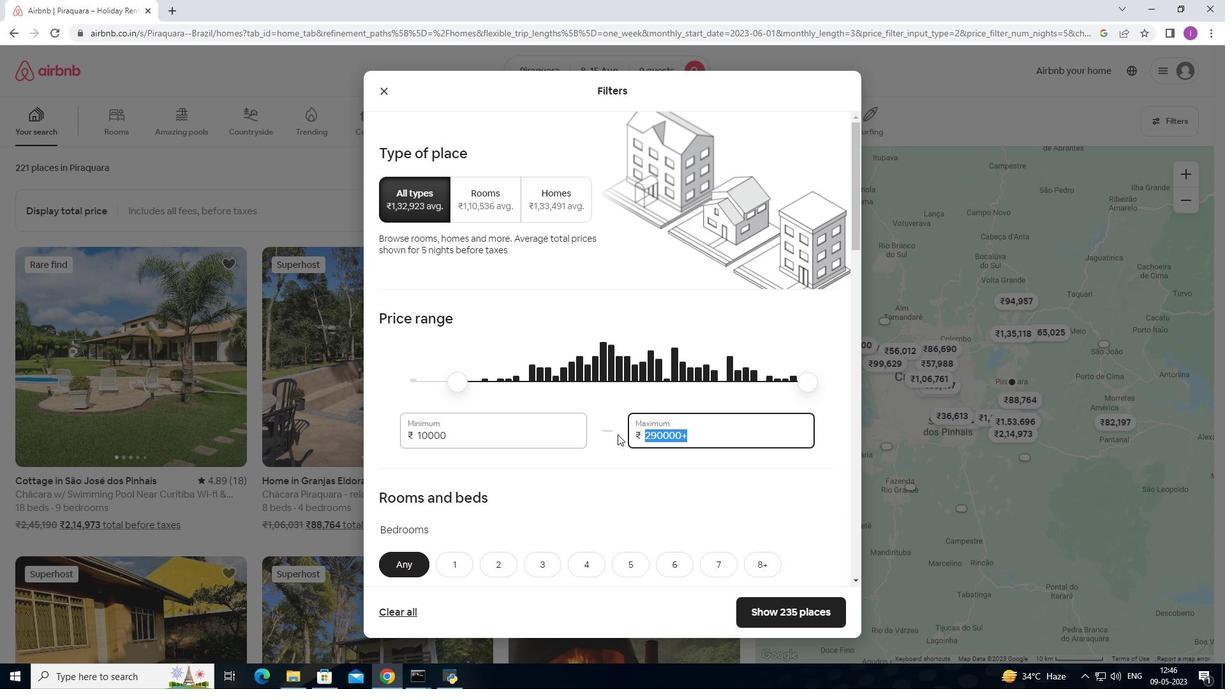 
Action: Mouse moved to (618, 434)
Screenshot: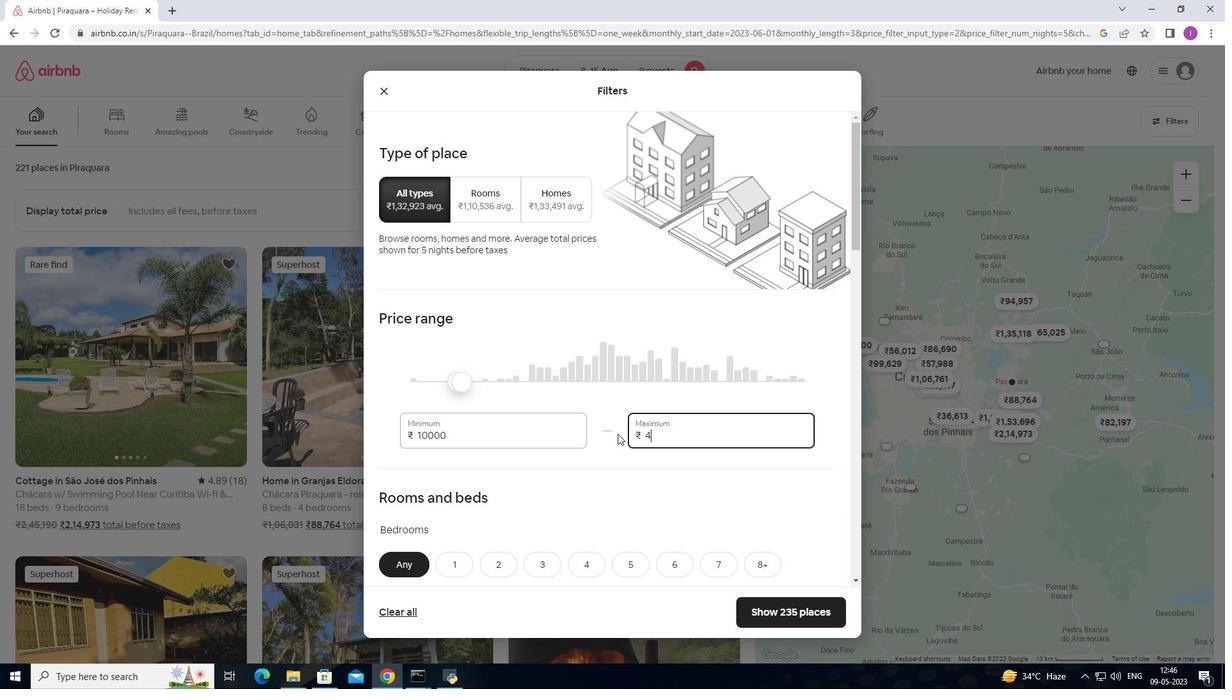 
Action: Key pressed 0
Screenshot: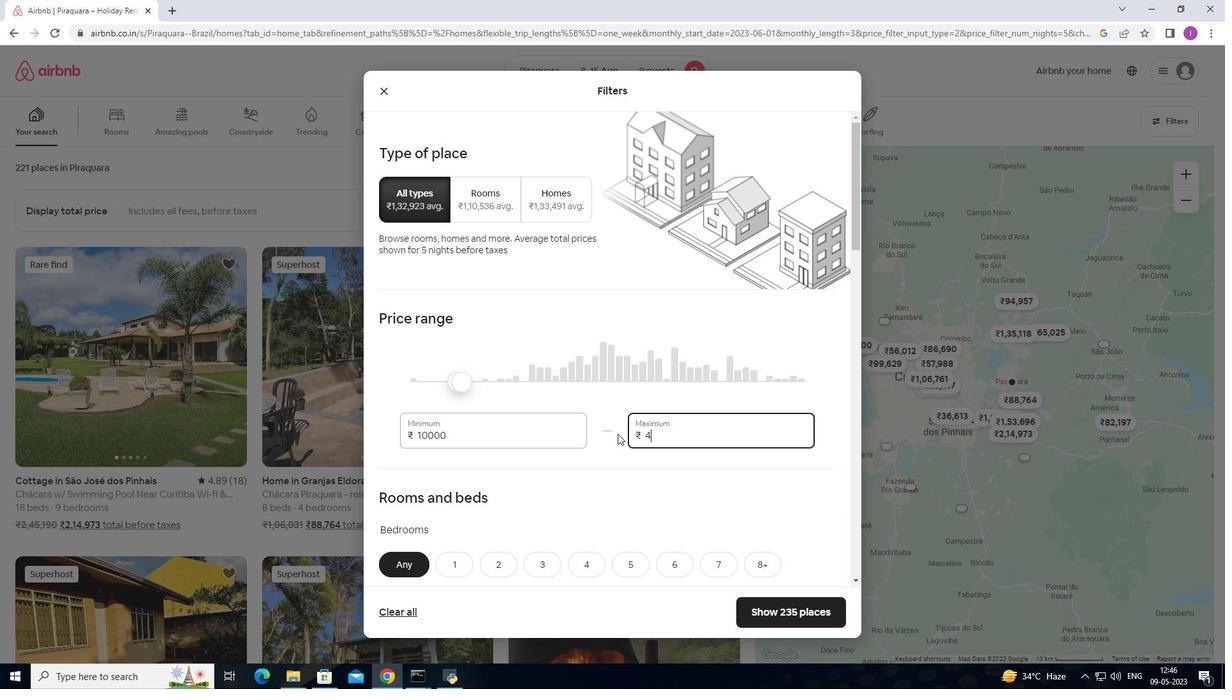 
Action: Mouse moved to (617, 434)
Screenshot: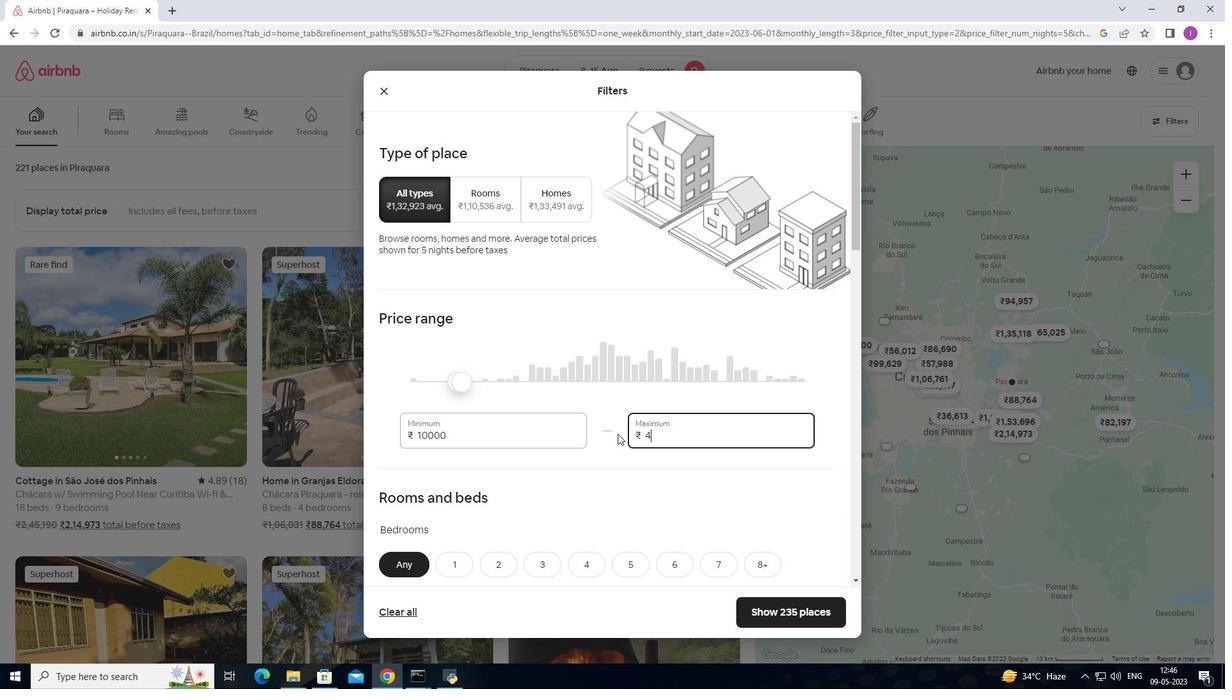 
Action: Key pressed 0
Screenshot: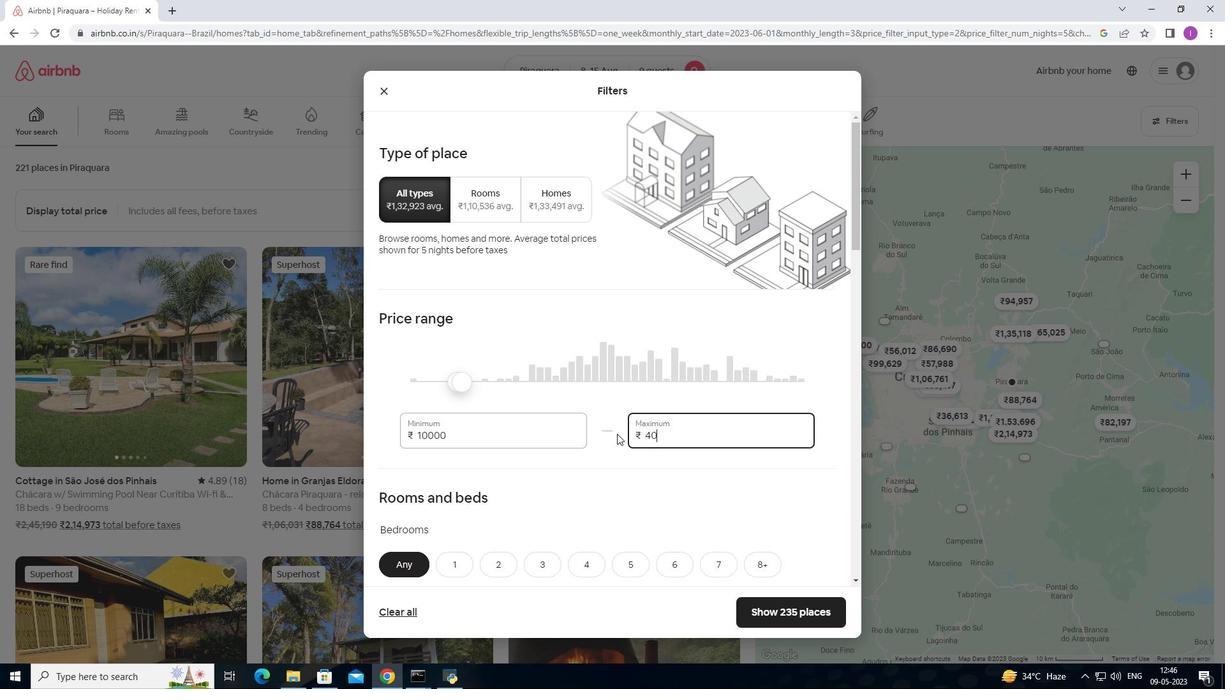 
Action: Mouse moved to (617, 434)
Screenshot: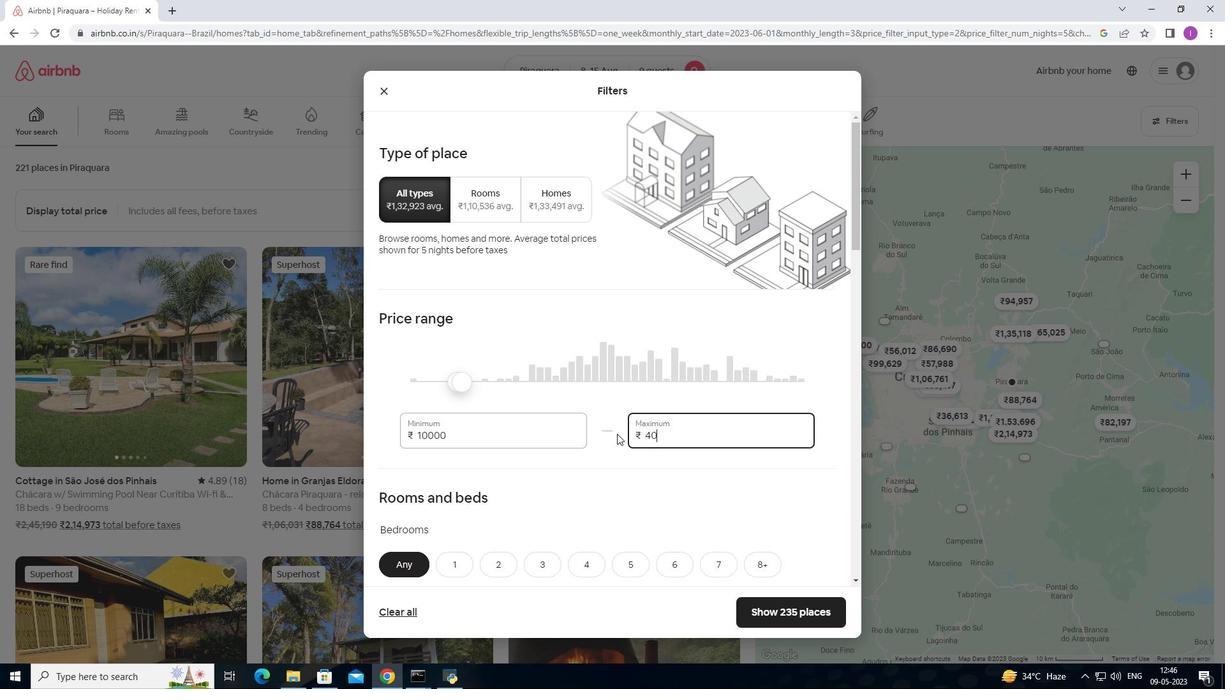 
Action: Key pressed 0
Screenshot: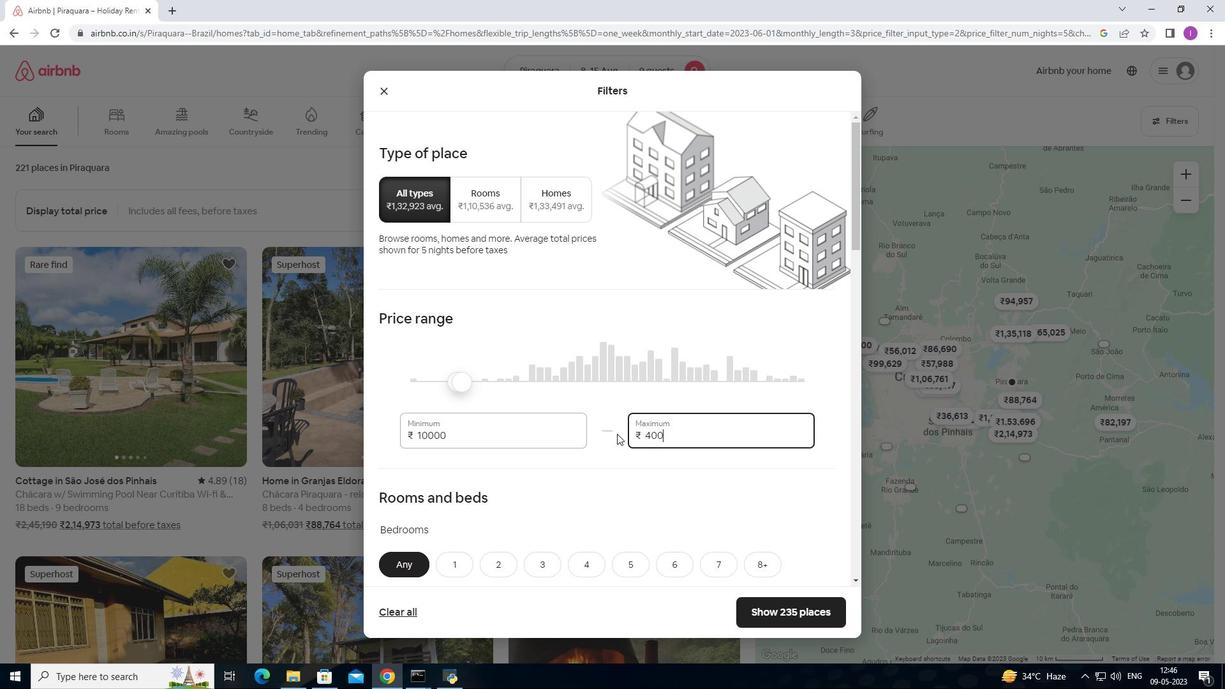 
Action: Mouse moved to (615, 434)
Screenshot: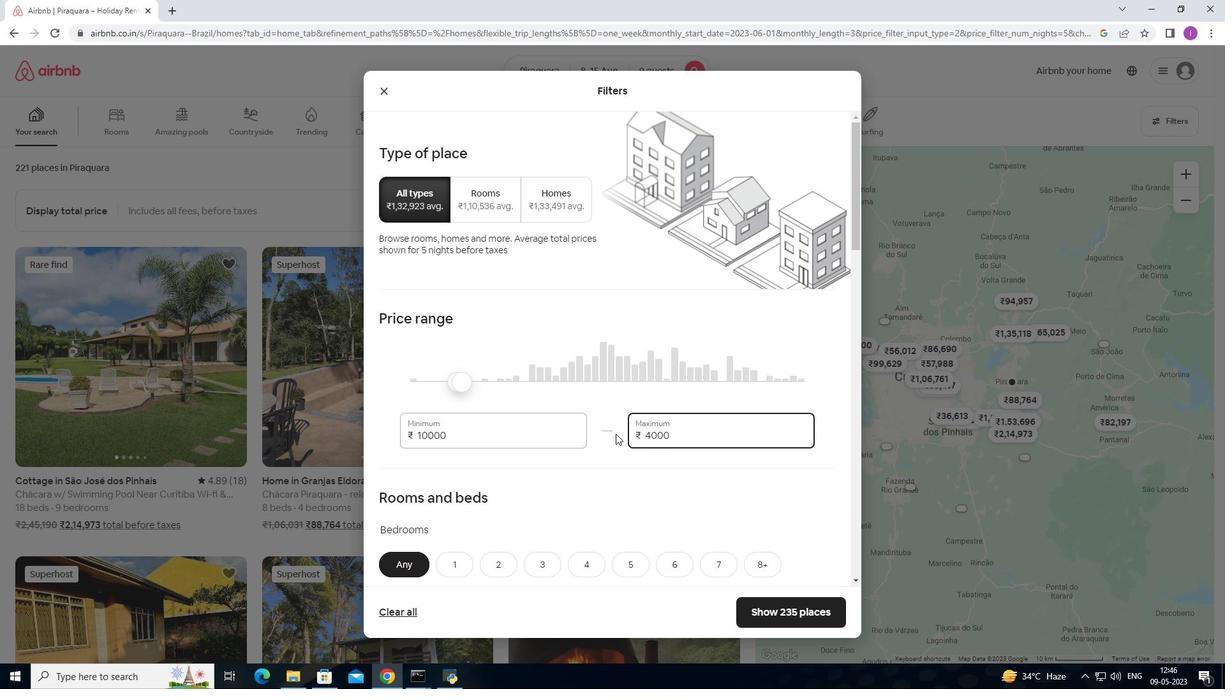 
Action: Key pressed <Key.backspace>
Screenshot: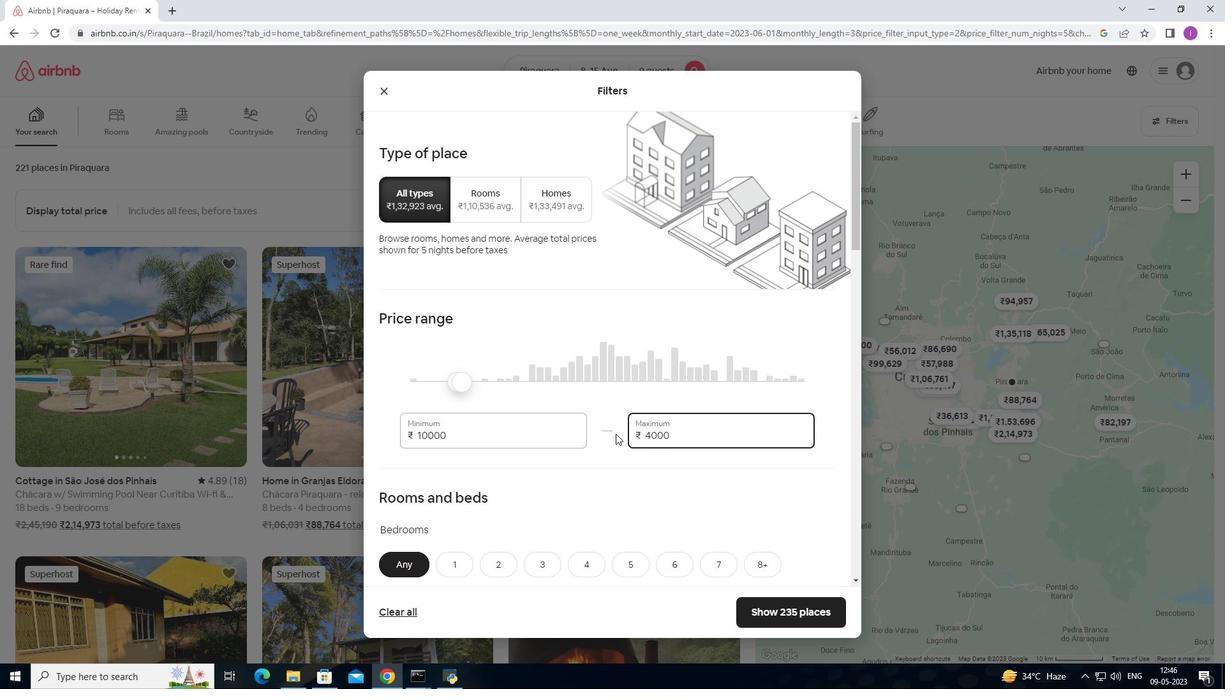 
Action: Mouse moved to (612, 434)
Screenshot: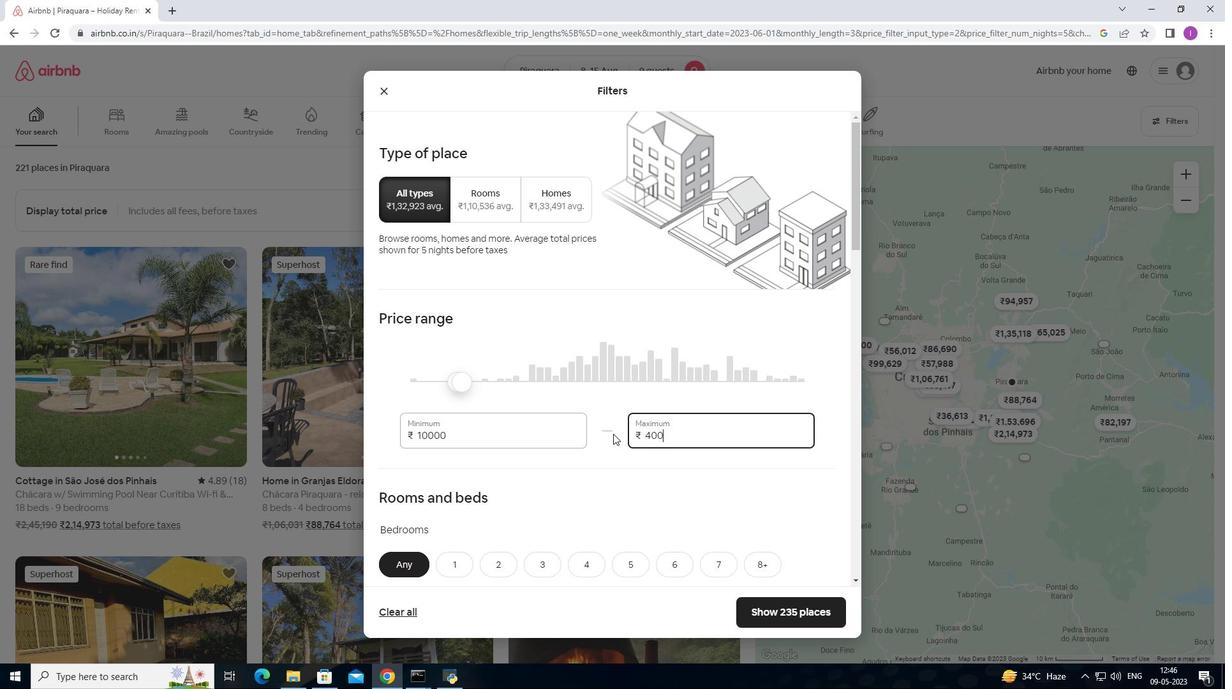 
Action: Key pressed <Key.backspace><Key.backspace><Key.backspace><Key.backspace><Key.backspace><Key.backspace><Key.backspace><Key.backspace>
Screenshot: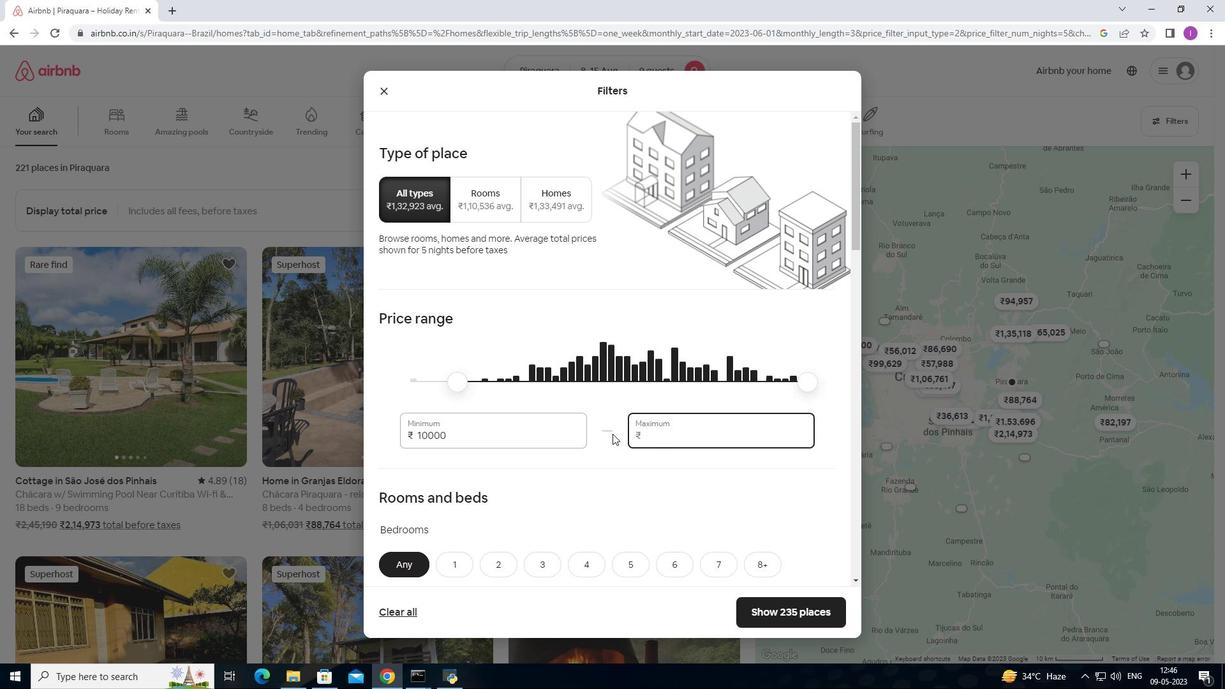 
Action: Mouse moved to (611, 434)
Screenshot: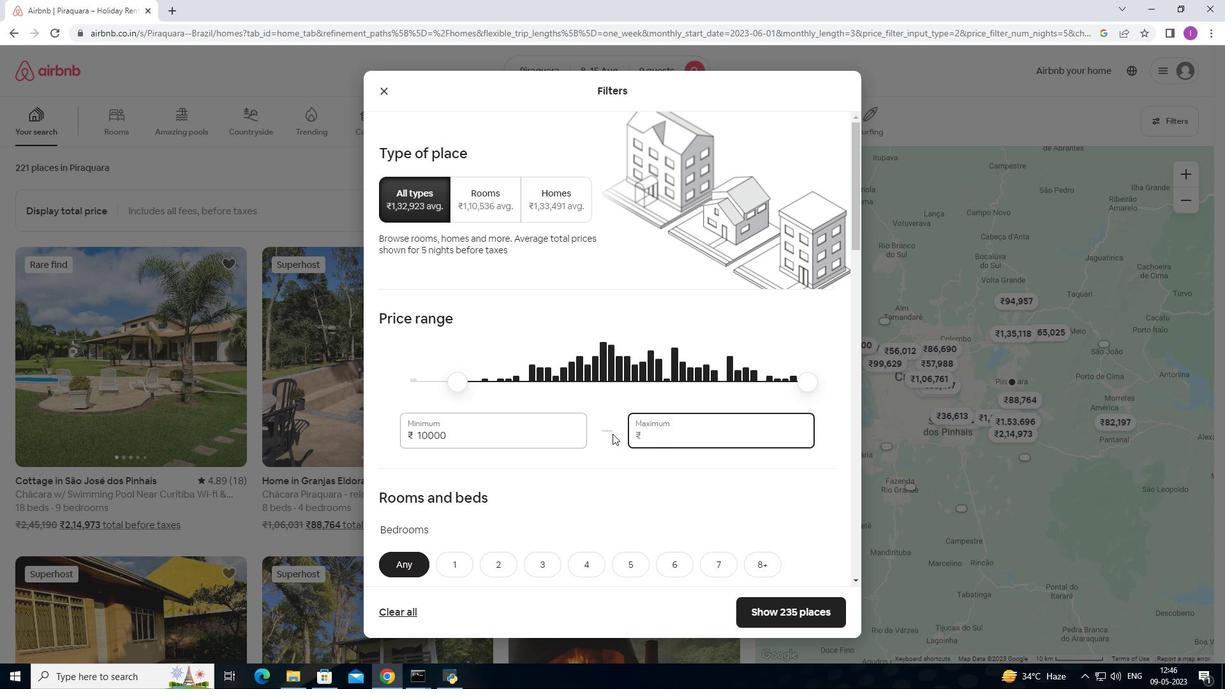 
Action: Key pressed 14
Screenshot: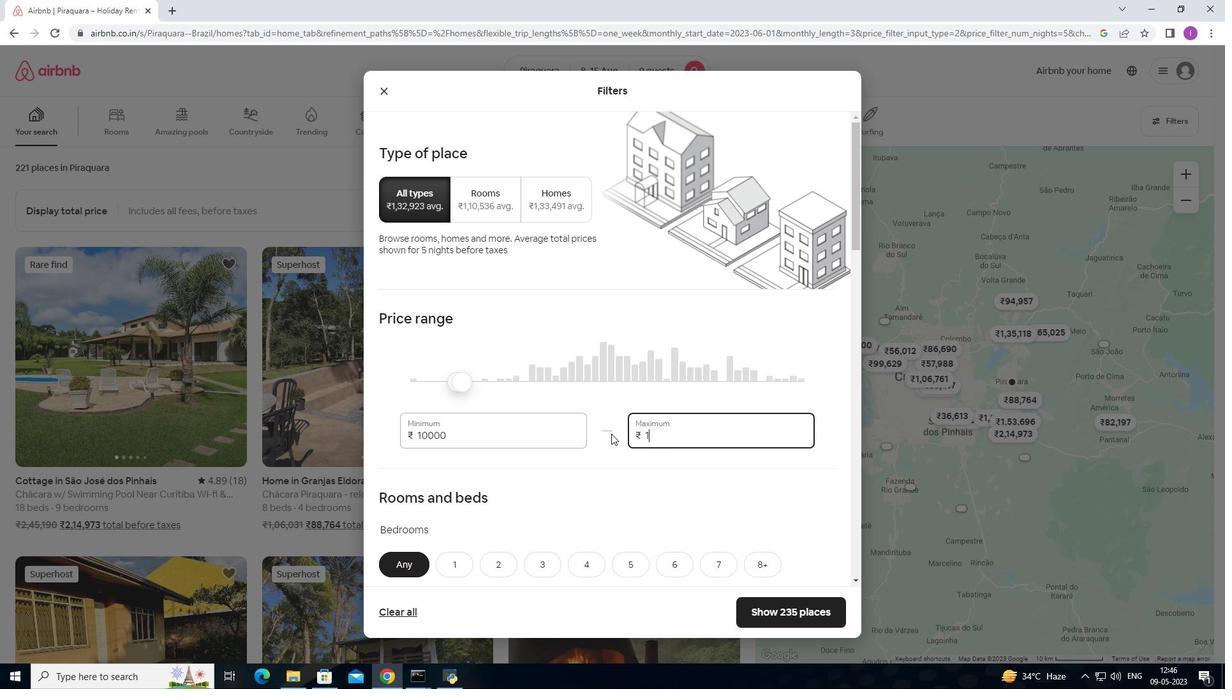 
Action: Mouse moved to (611, 434)
Screenshot: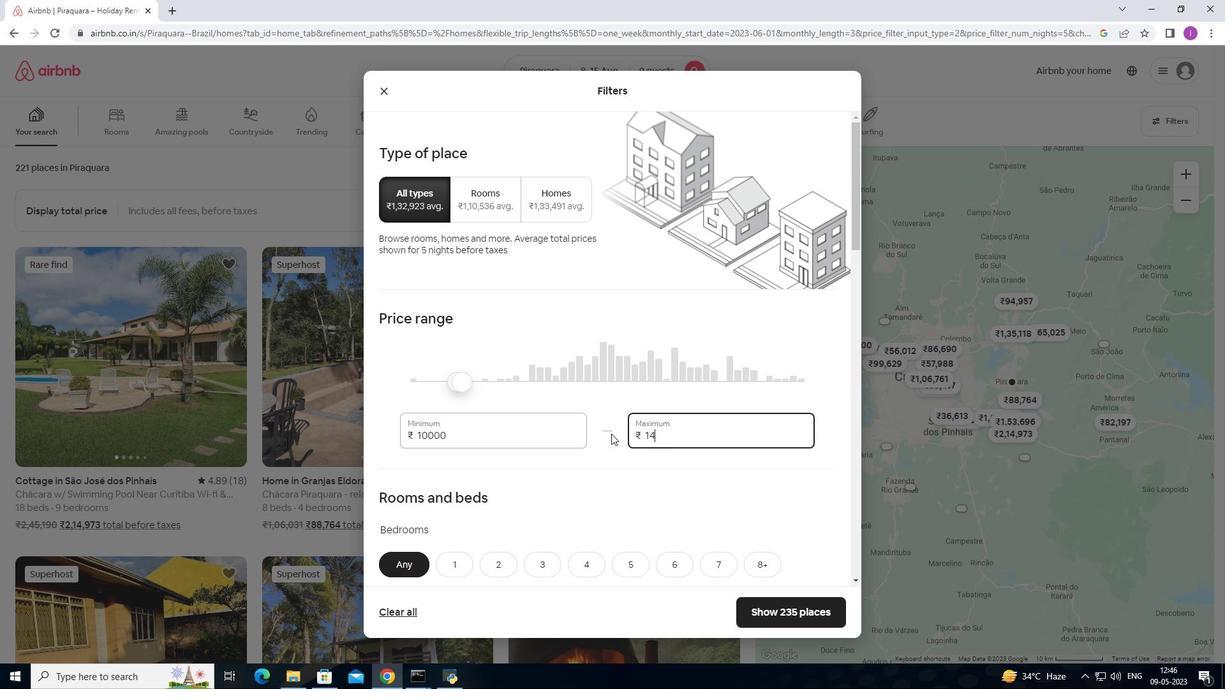 
Action: Key pressed 000
Screenshot: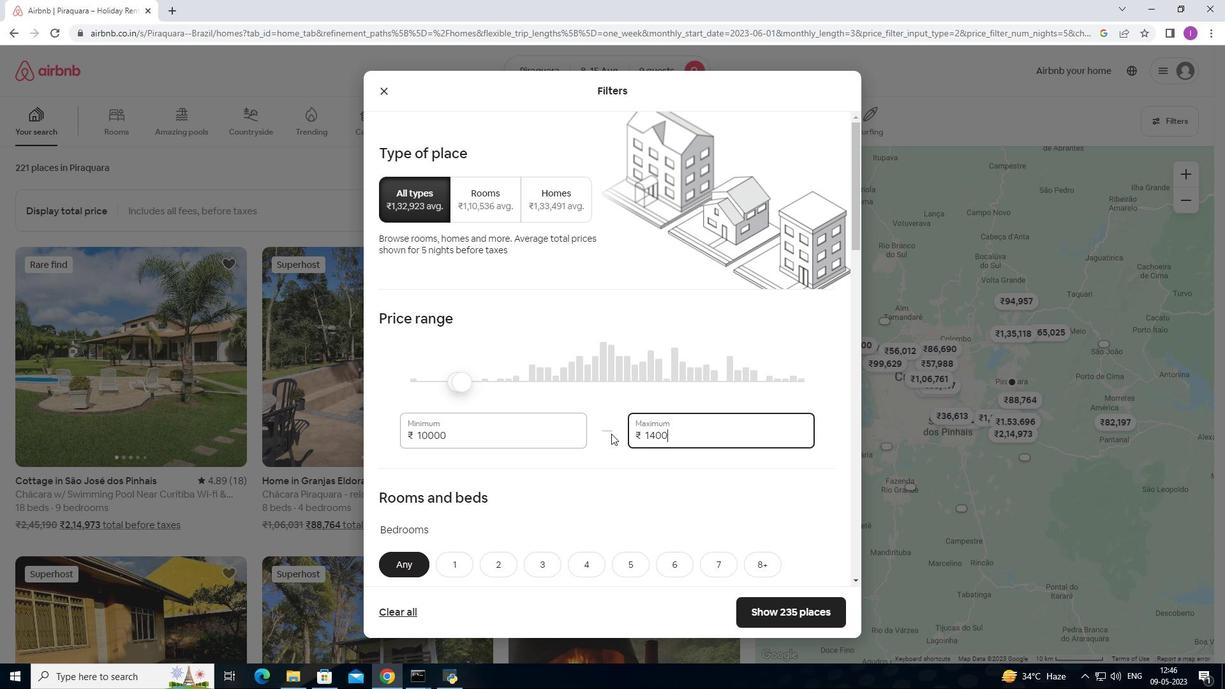 
Action: Mouse moved to (612, 423)
Screenshot: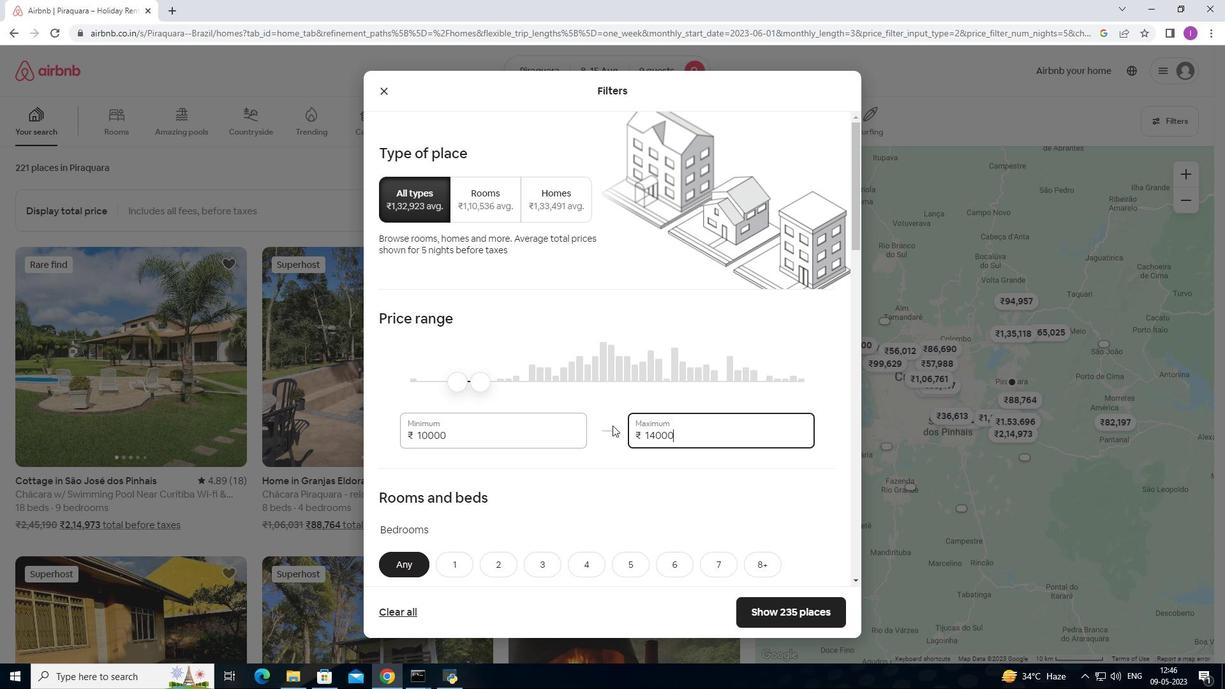 
Action: Mouse scrolled (612, 423) with delta (0, 0)
Screenshot: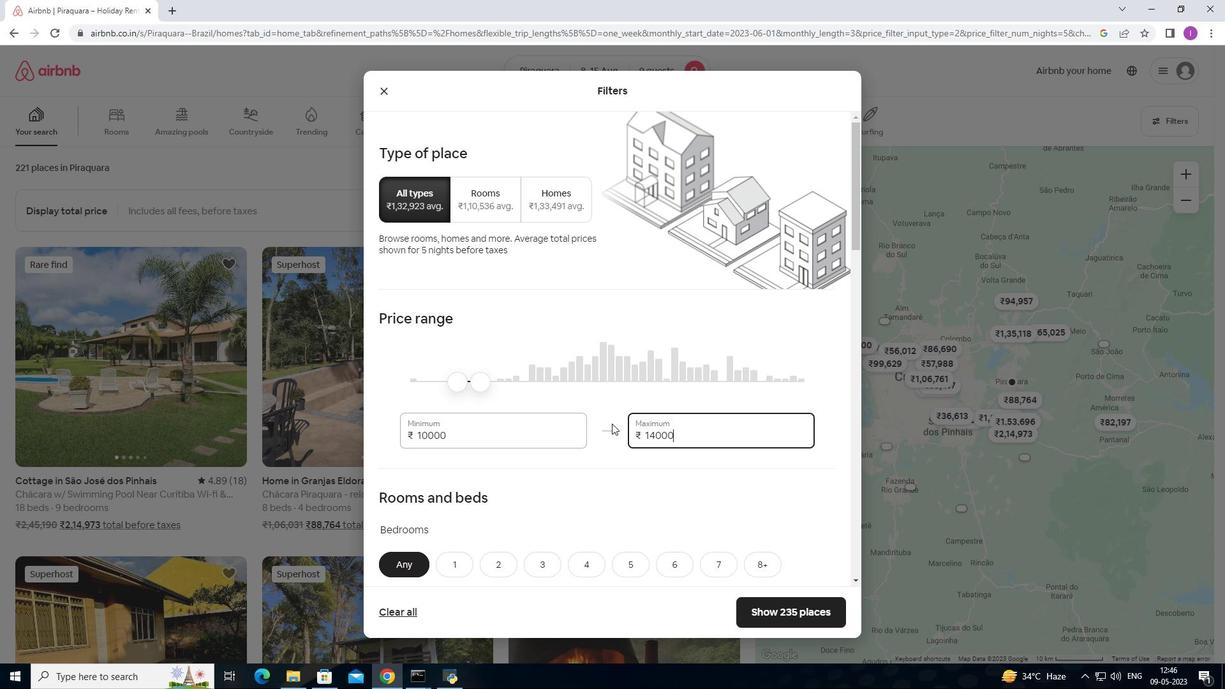 
Action: Mouse scrolled (612, 423) with delta (0, 0)
Screenshot: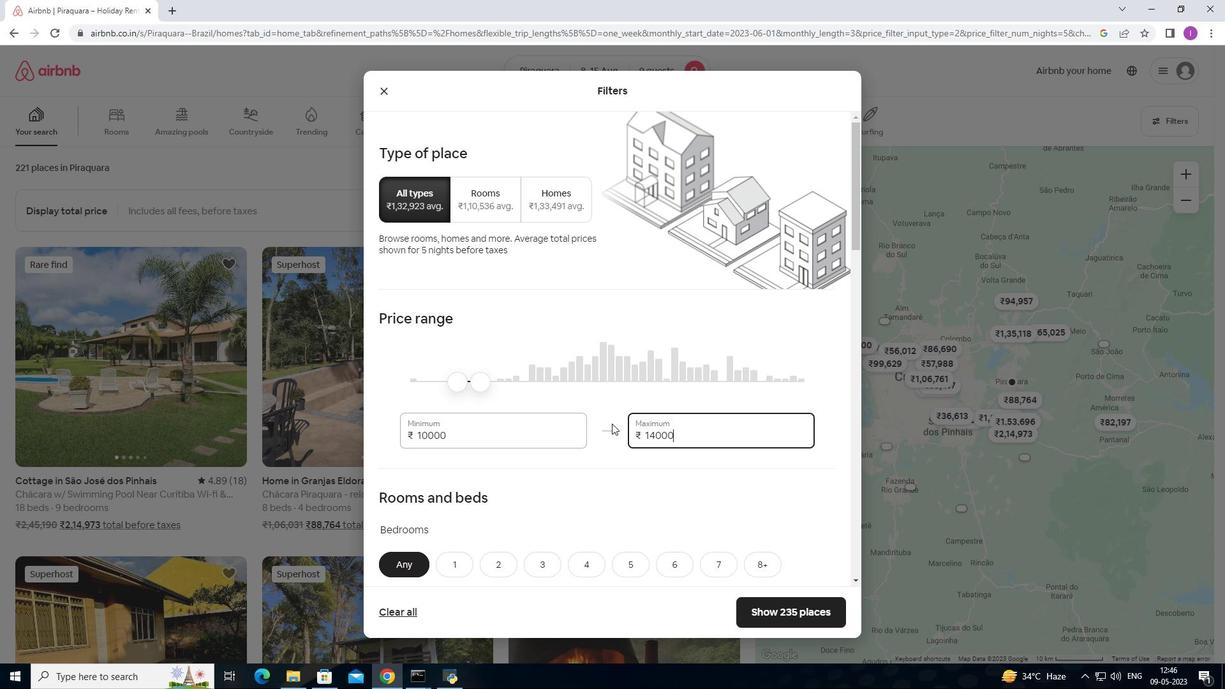 
Action: Mouse moved to (614, 422)
Screenshot: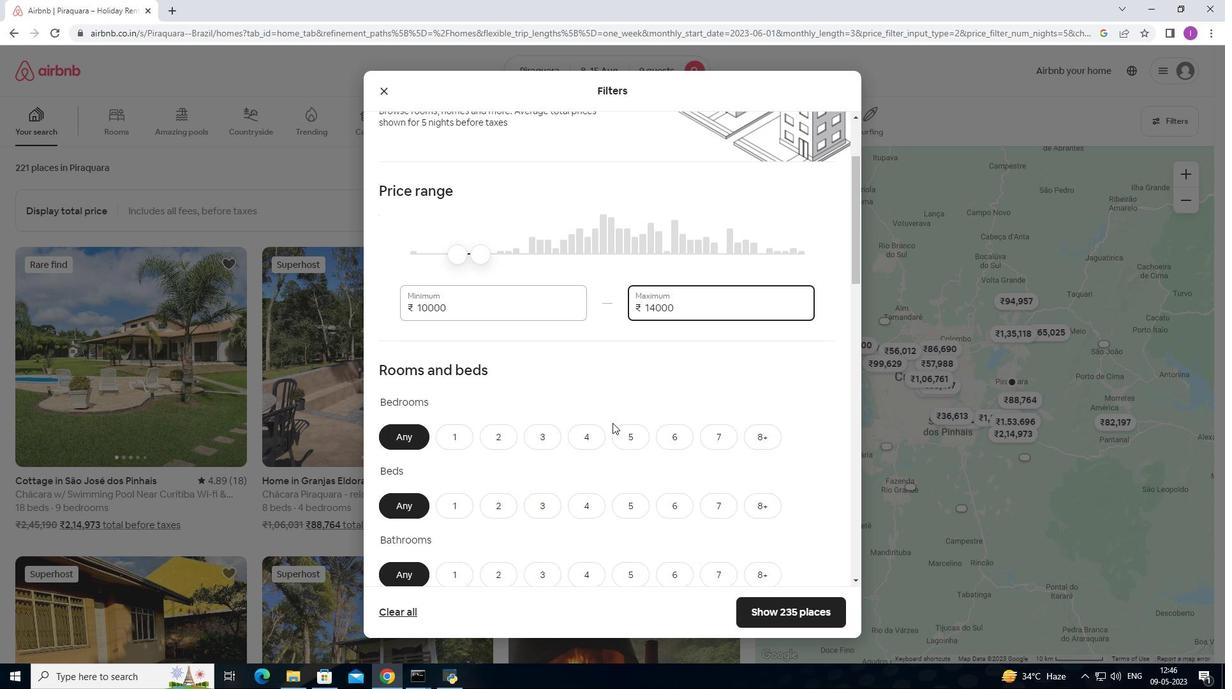 
Action: Mouse scrolled (614, 421) with delta (0, 0)
Screenshot: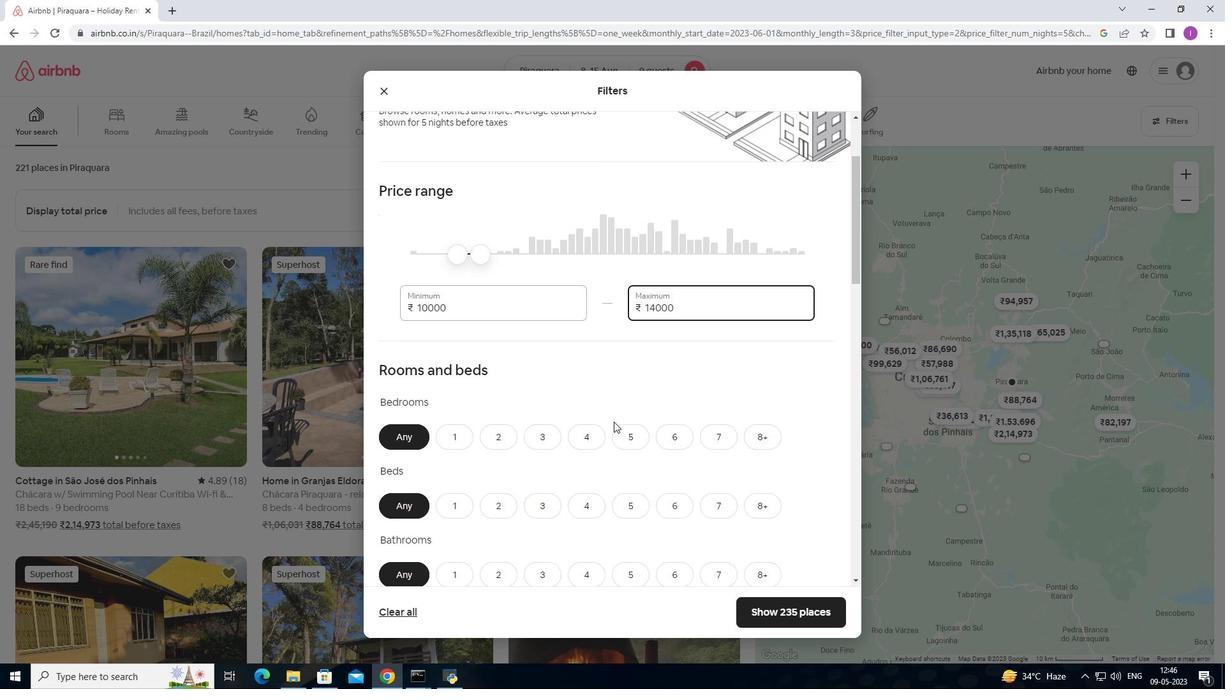 
Action: Mouse moved to (531, 418)
Screenshot: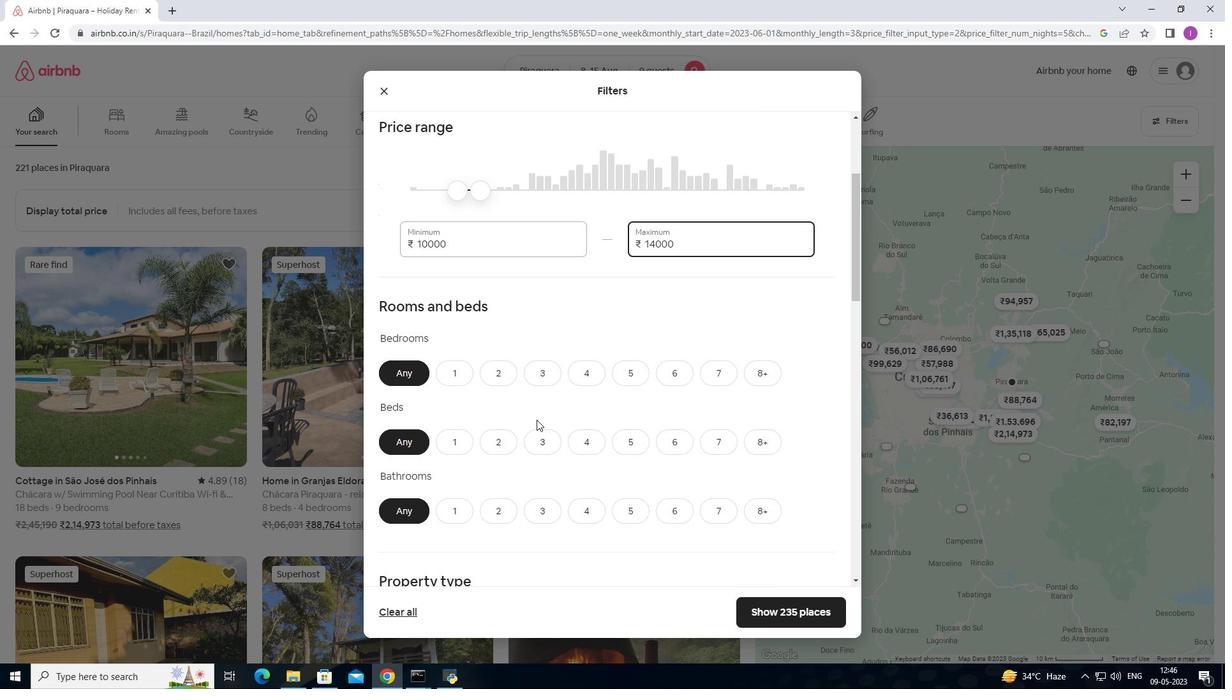 
Action: Mouse scrolled (531, 418) with delta (0, 0)
Screenshot: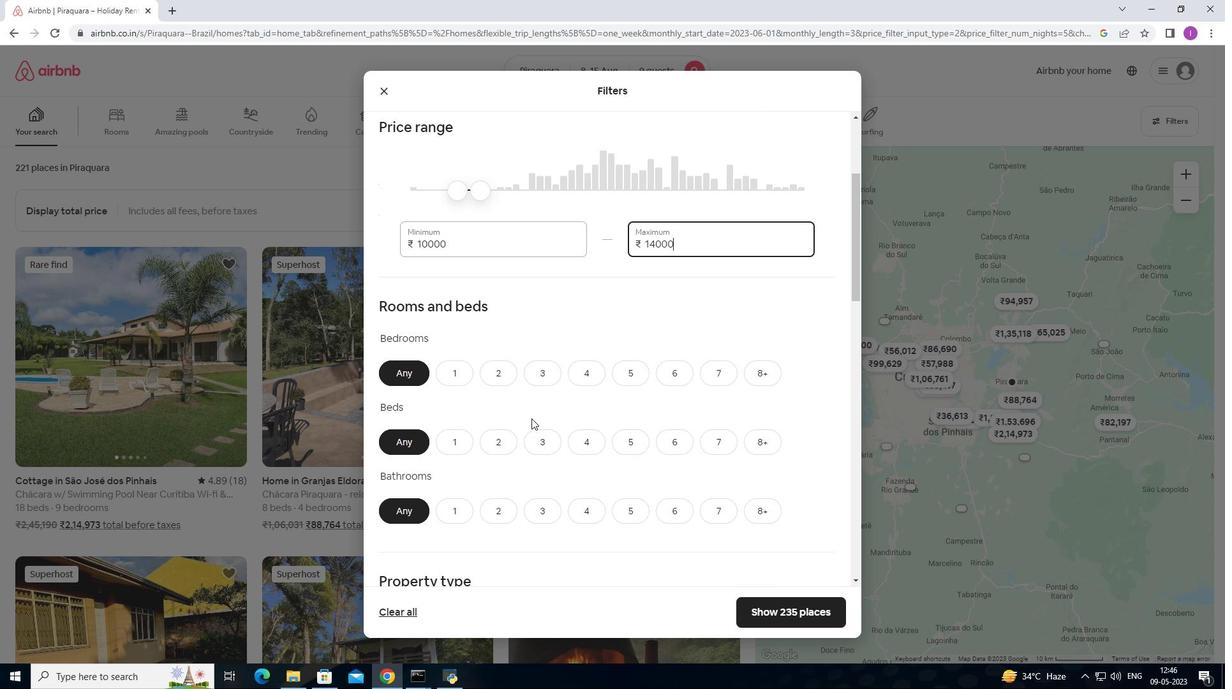 
Action: Mouse moved to (636, 312)
Screenshot: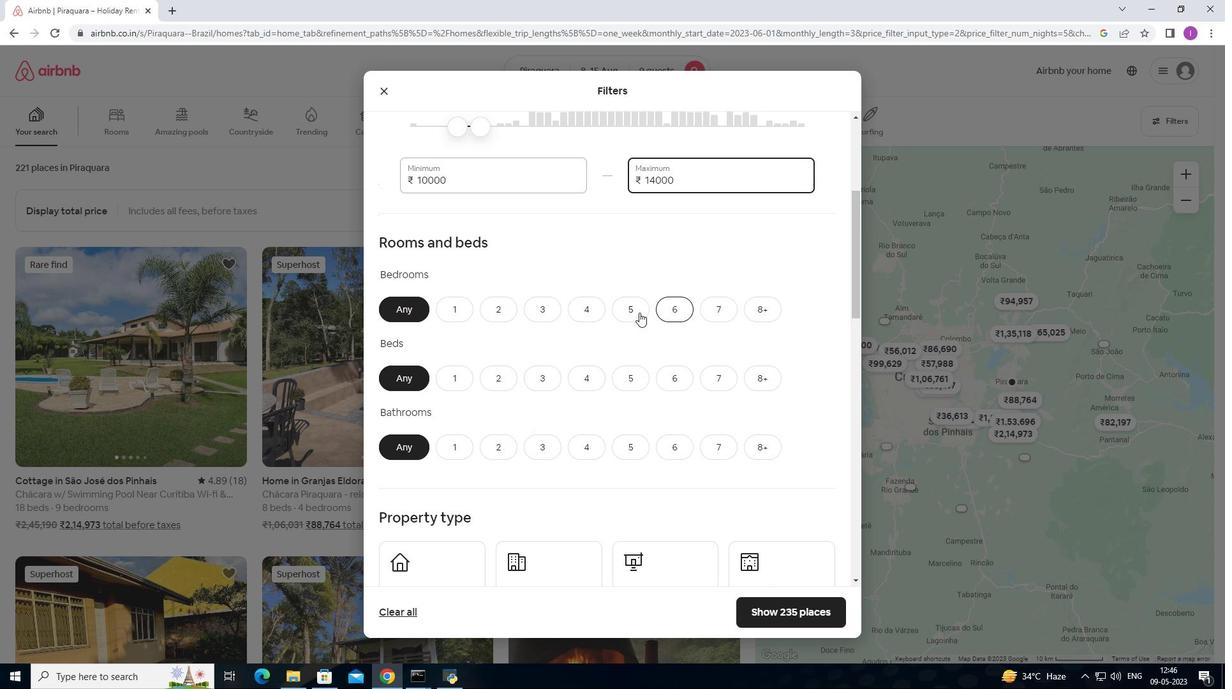 
Action: Mouse pressed left at (636, 312)
Screenshot: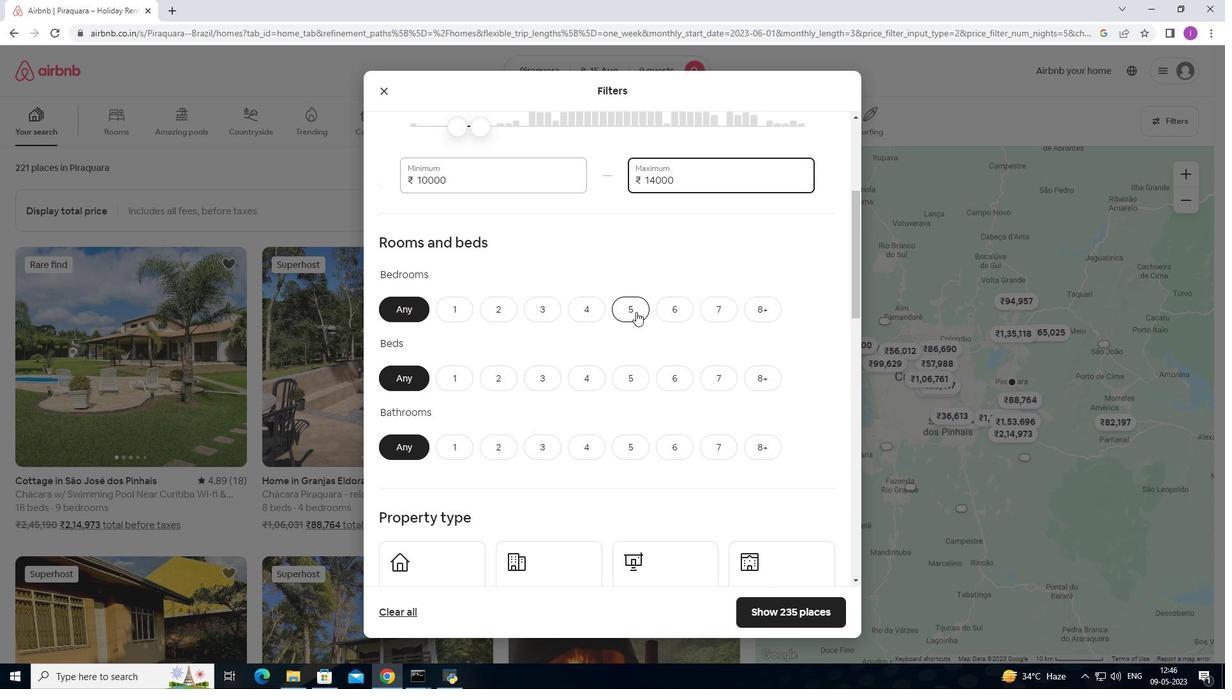 
Action: Mouse moved to (767, 371)
Screenshot: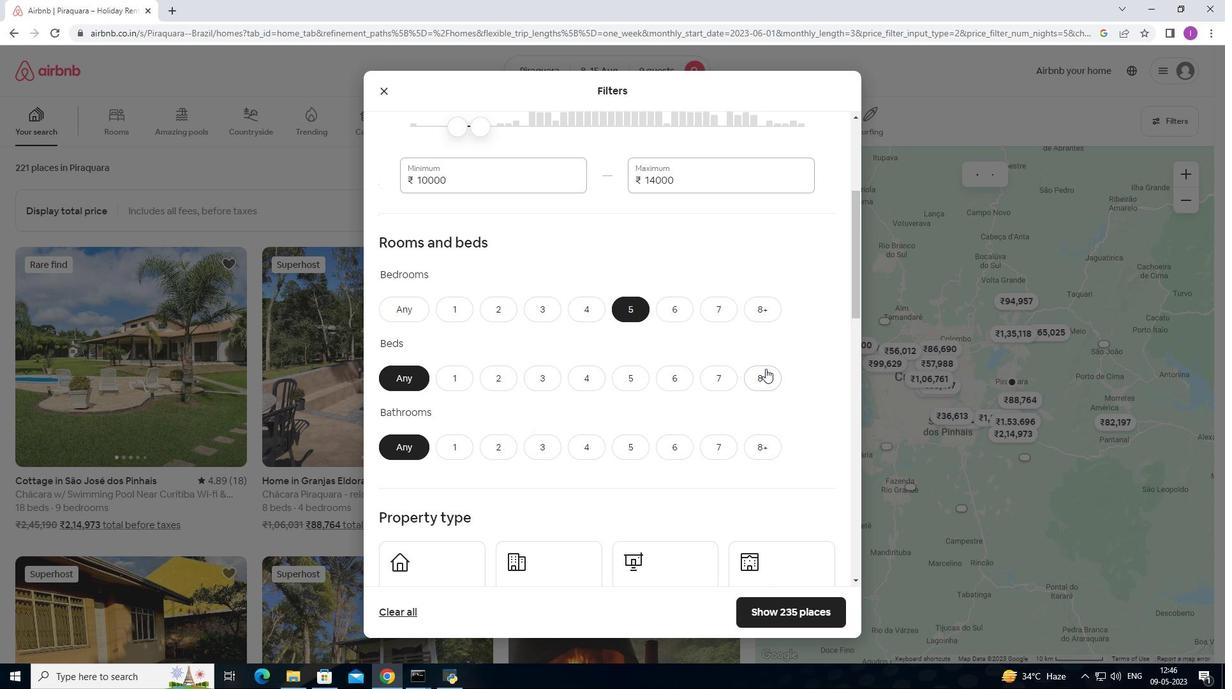 
Action: Mouse pressed left at (767, 371)
Screenshot: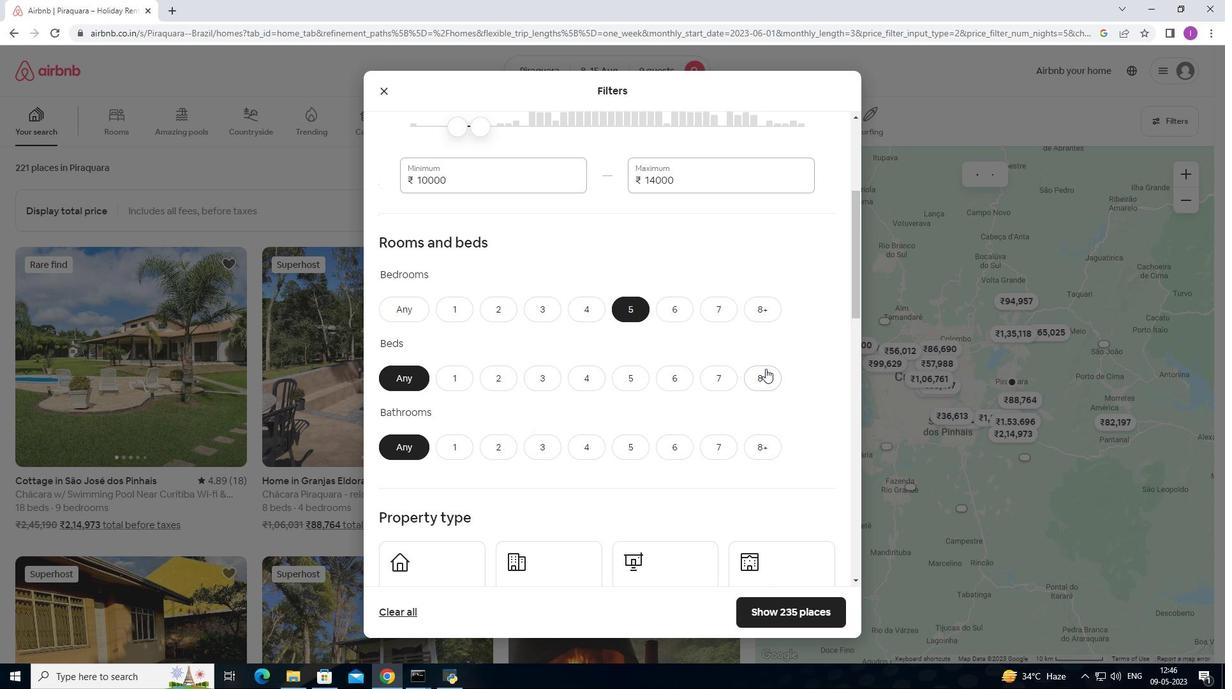 
Action: Mouse moved to (625, 450)
Screenshot: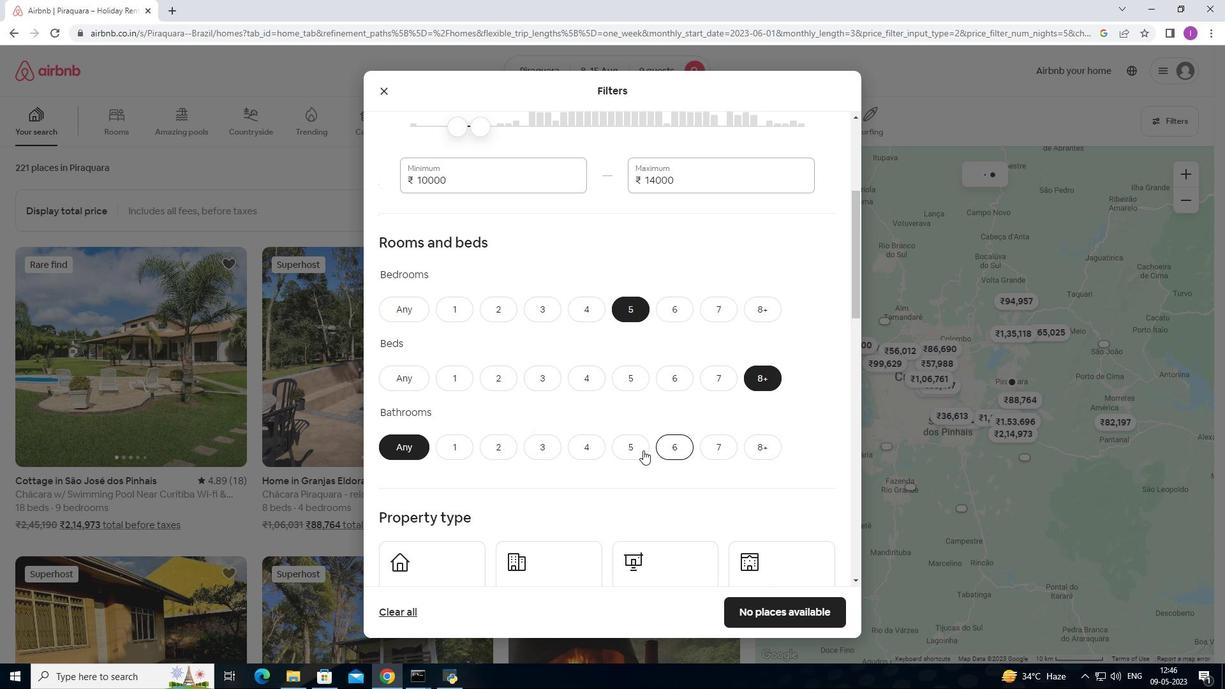 
Action: Mouse pressed left at (625, 450)
Screenshot: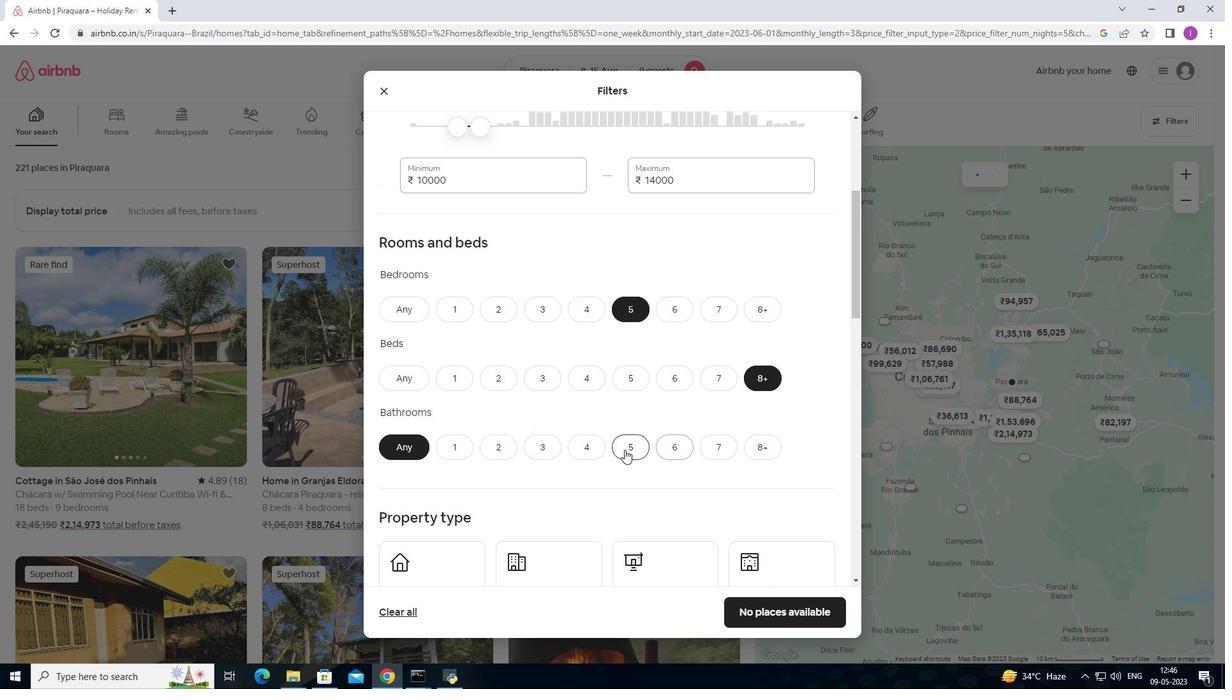 
Action: Mouse moved to (675, 401)
Screenshot: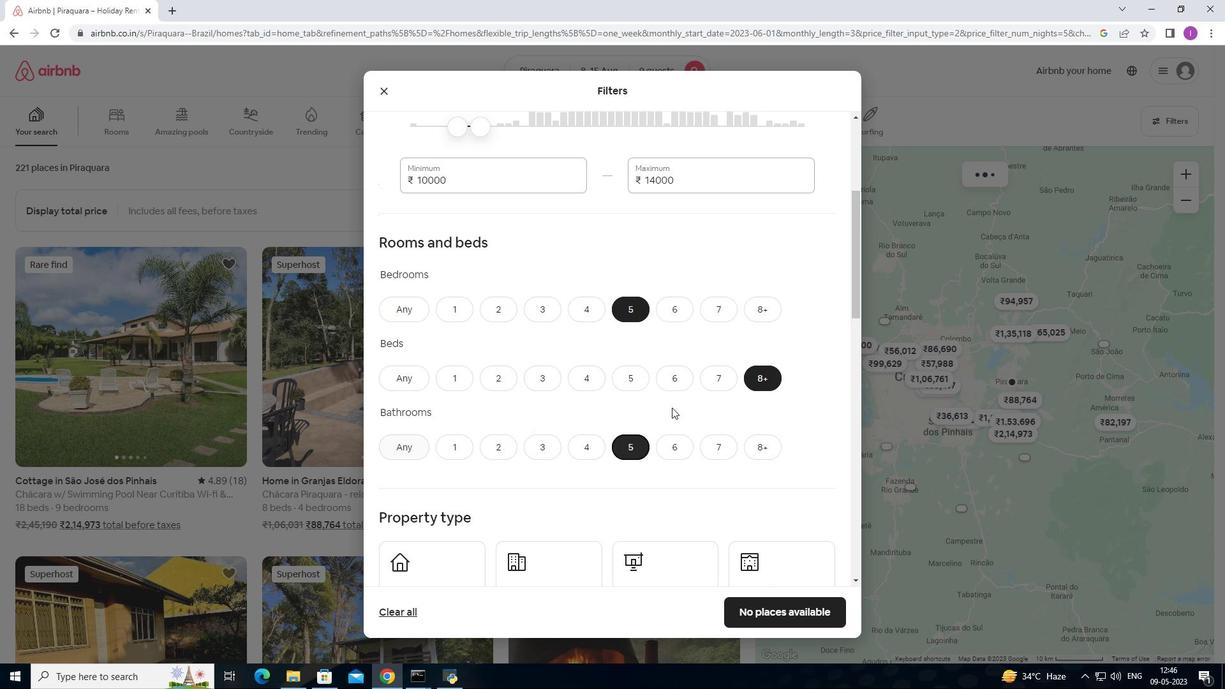 
Action: Mouse scrolled (675, 400) with delta (0, 0)
Screenshot: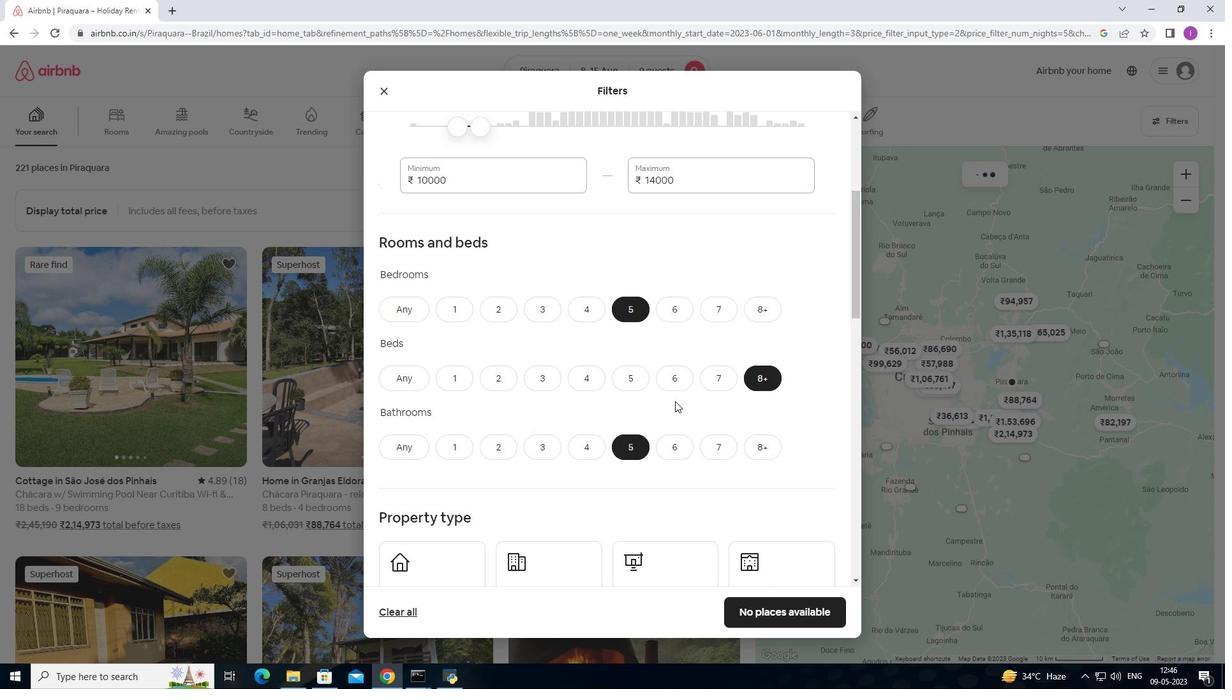 
Action: Mouse scrolled (675, 400) with delta (0, 0)
Screenshot: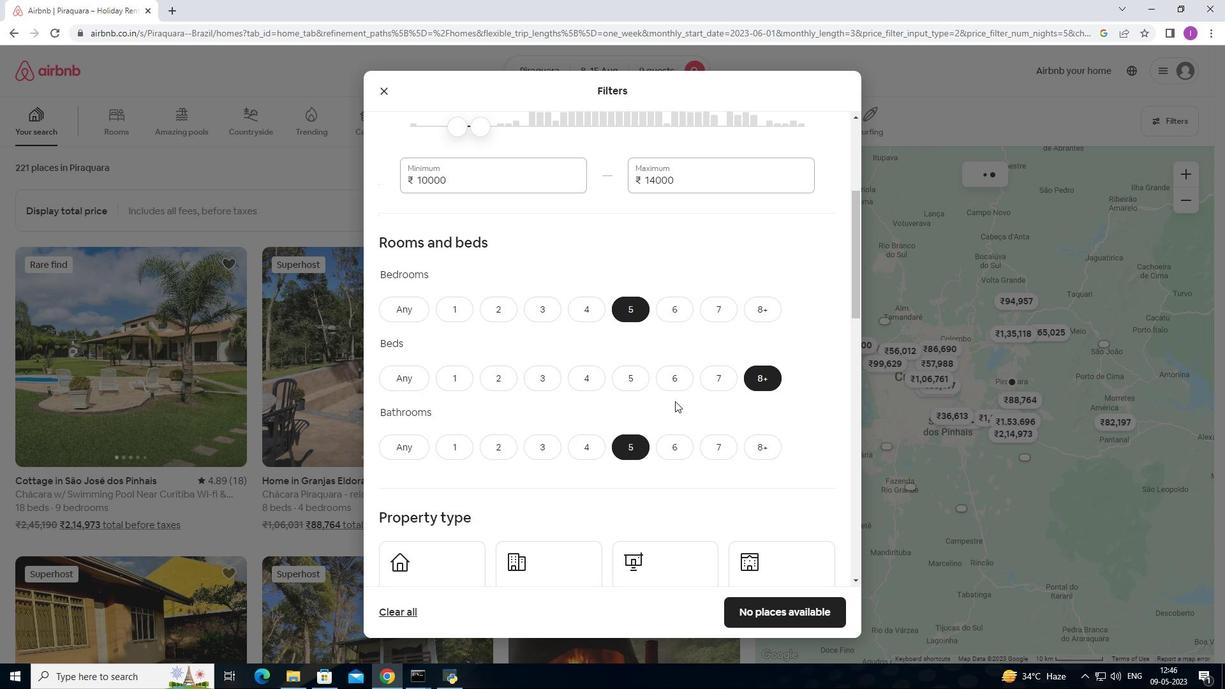 
Action: Mouse scrolled (675, 400) with delta (0, 0)
Screenshot: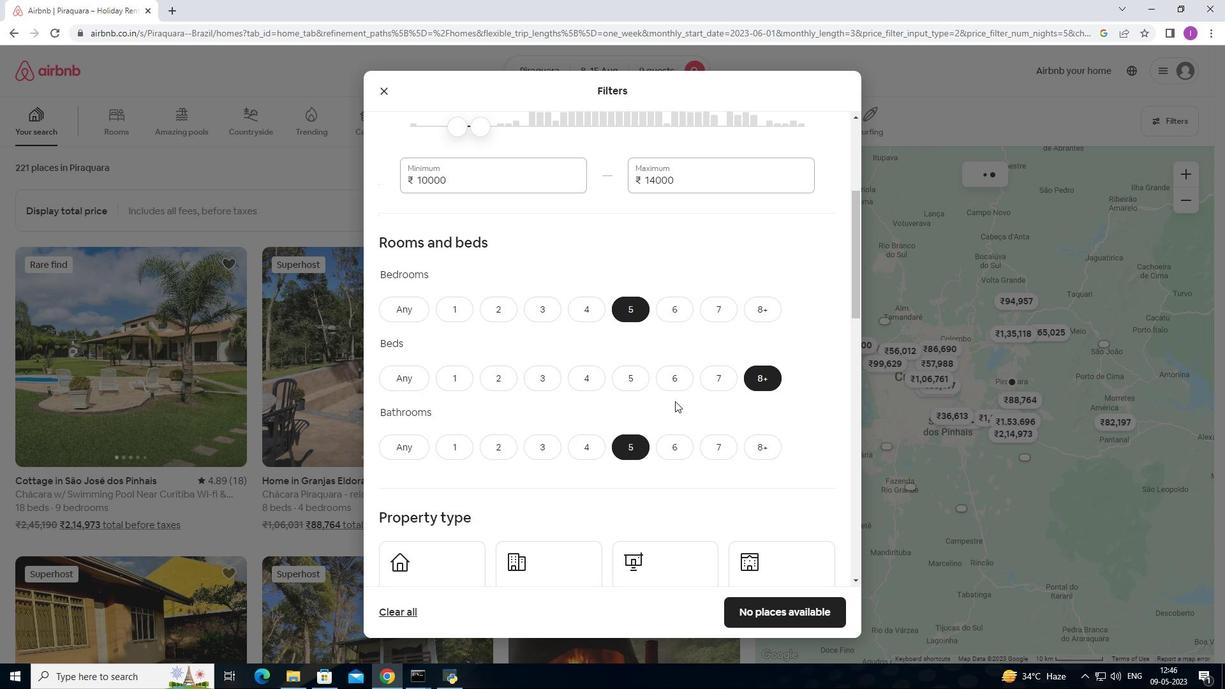 
Action: Mouse moved to (386, 404)
Screenshot: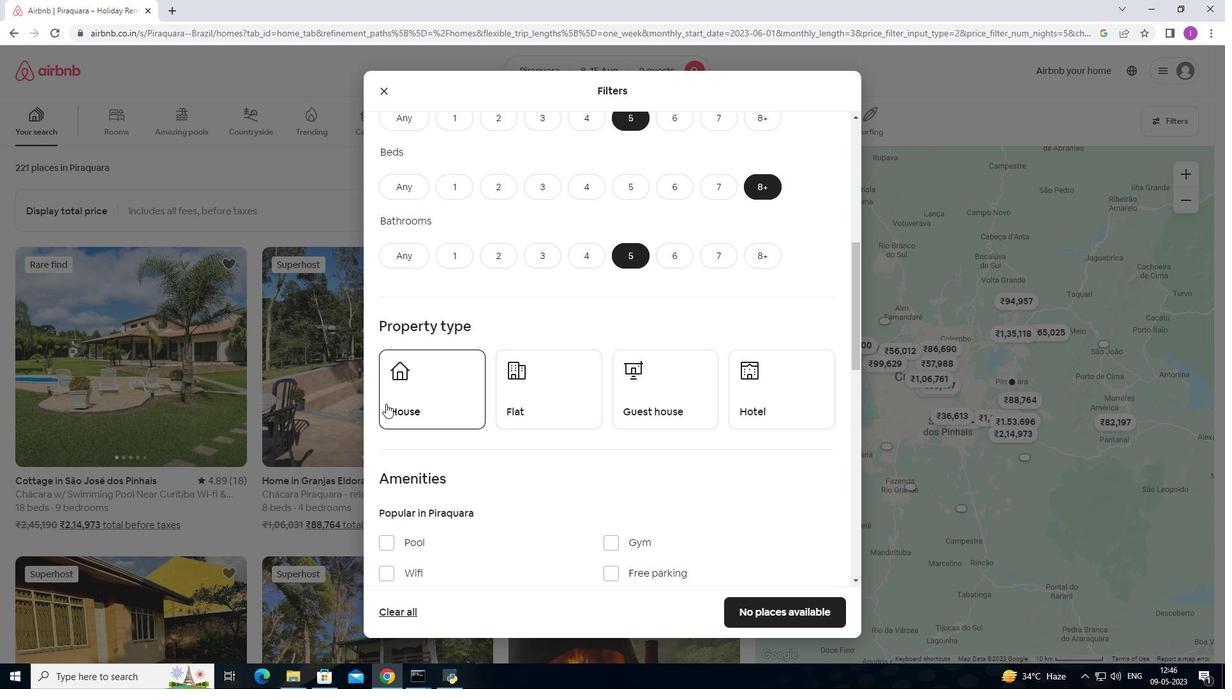 
Action: Mouse pressed left at (386, 404)
Screenshot: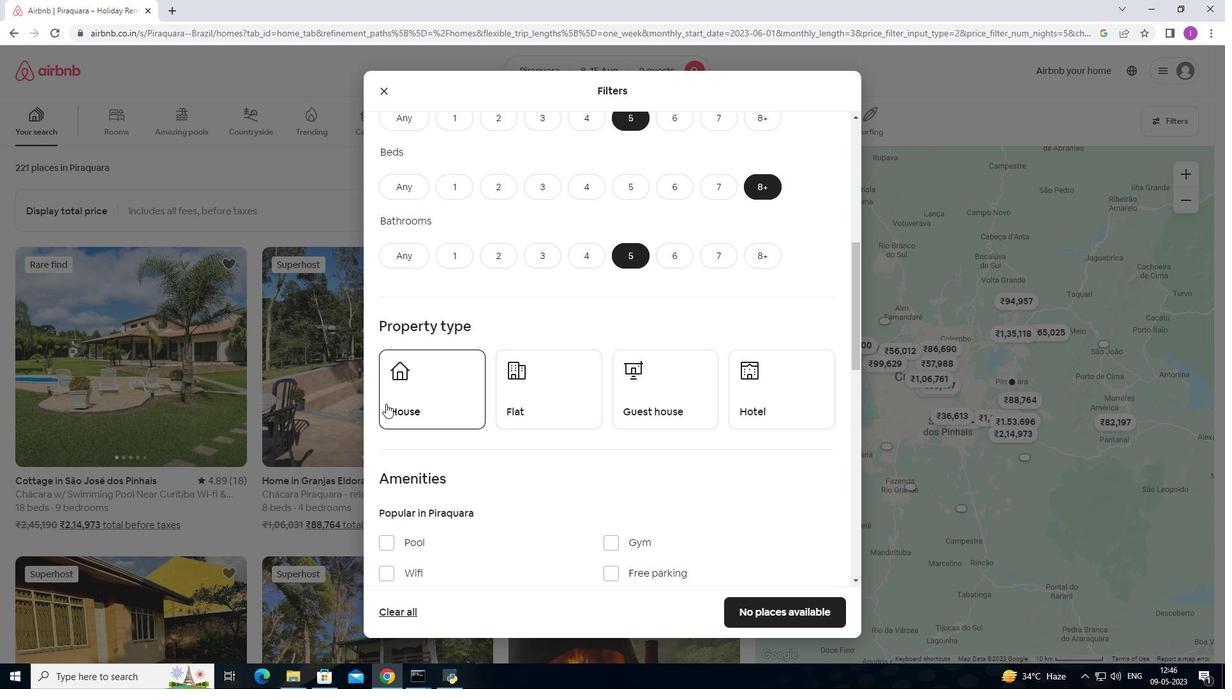 
Action: Mouse moved to (558, 390)
Screenshot: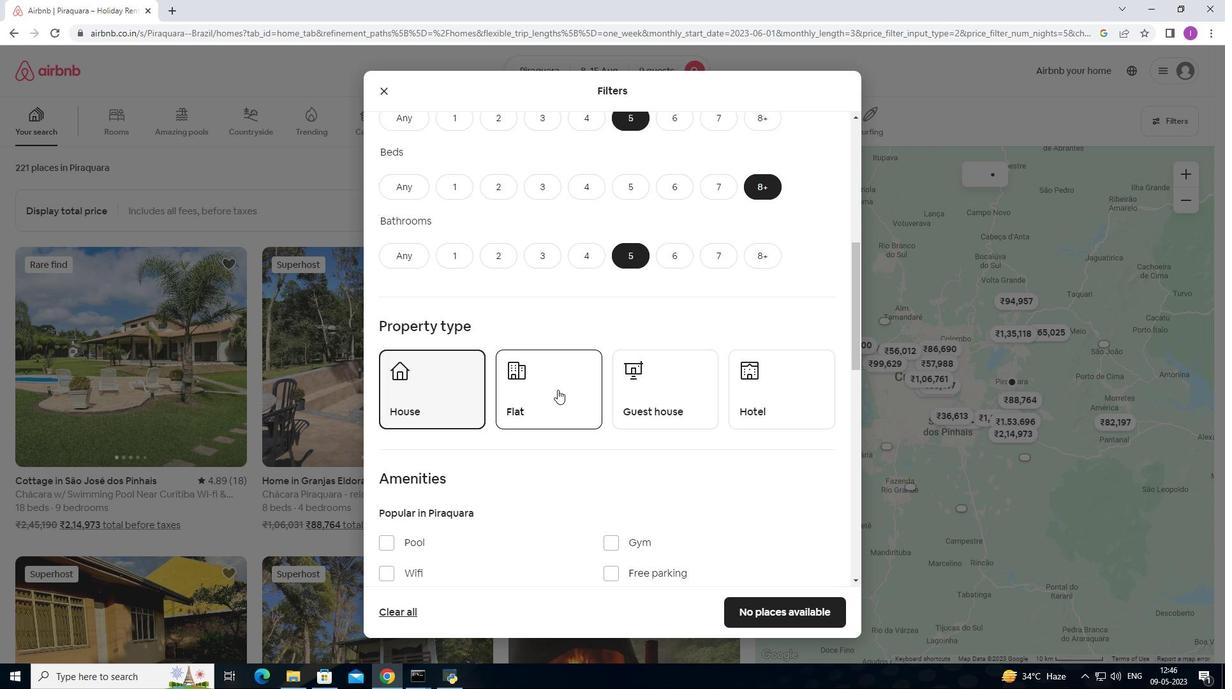 
Action: Mouse pressed left at (558, 390)
Screenshot: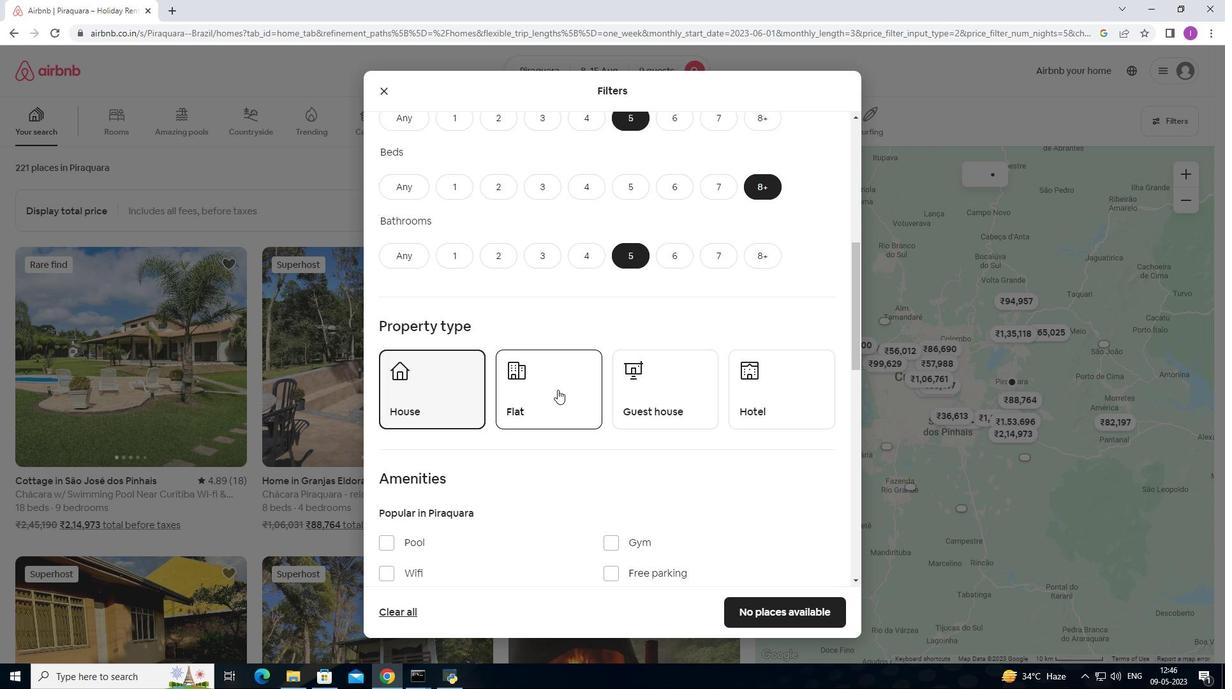 
Action: Mouse moved to (646, 395)
Screenshot: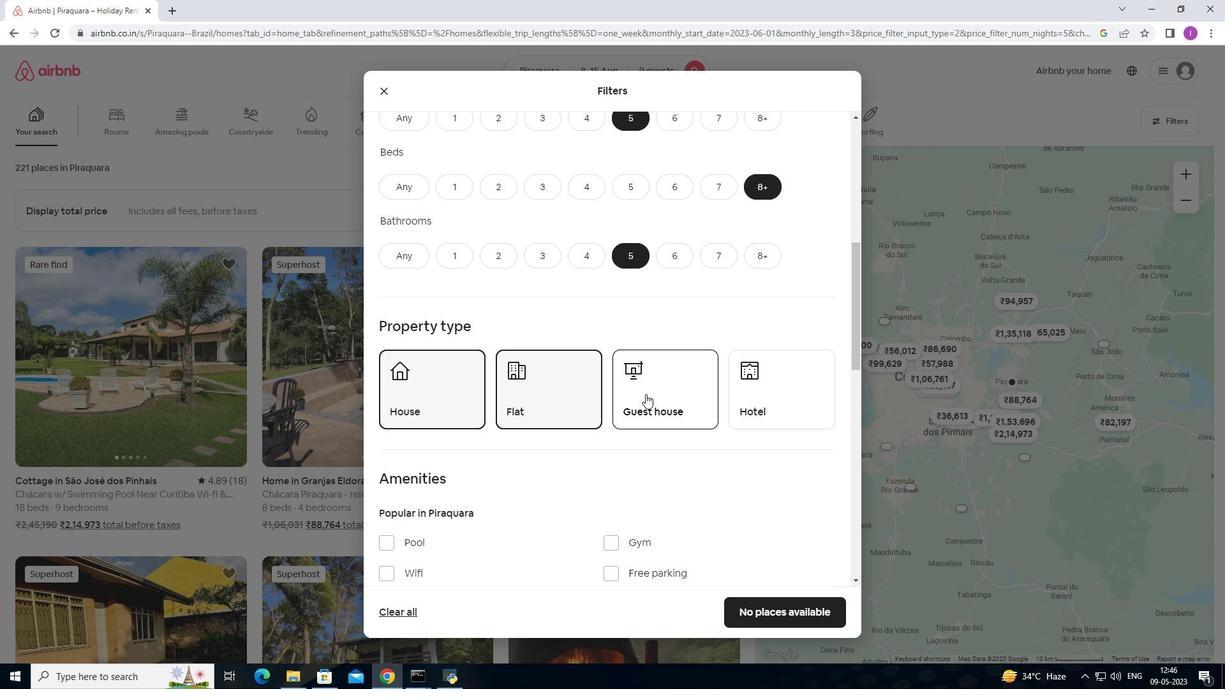 
Action: Mouse pressed left at (646, 395)
Screenshot: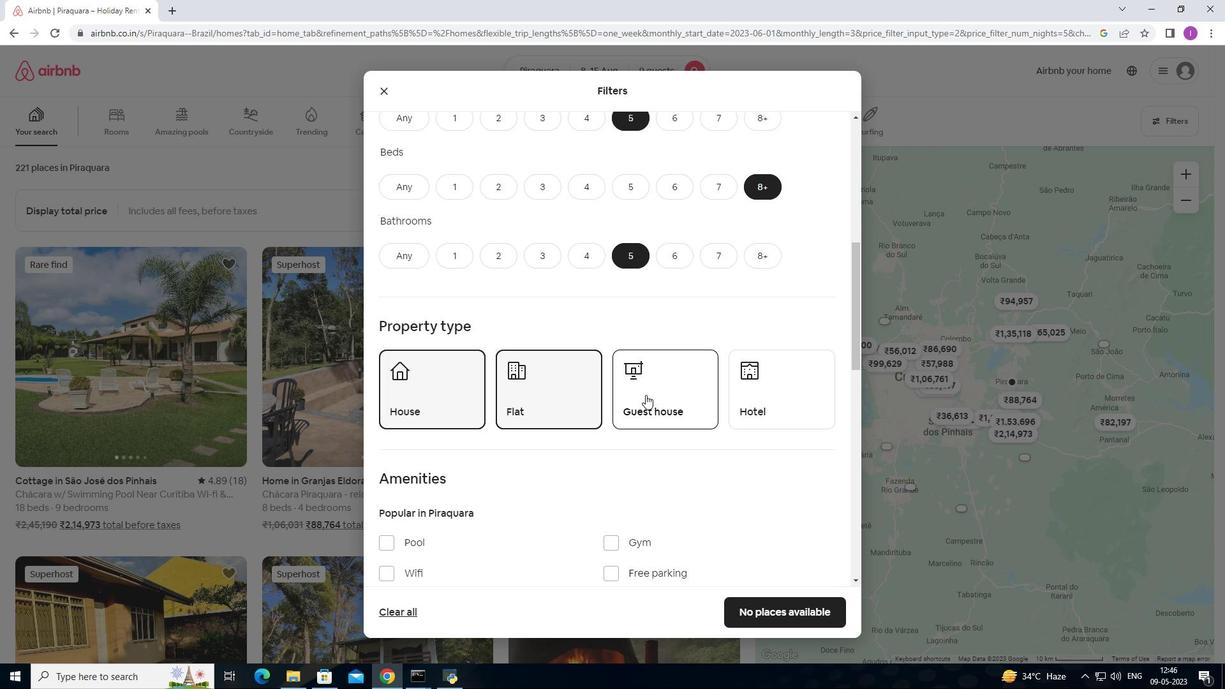 
Action: Mouse moved to (675, 385)
Screenshot: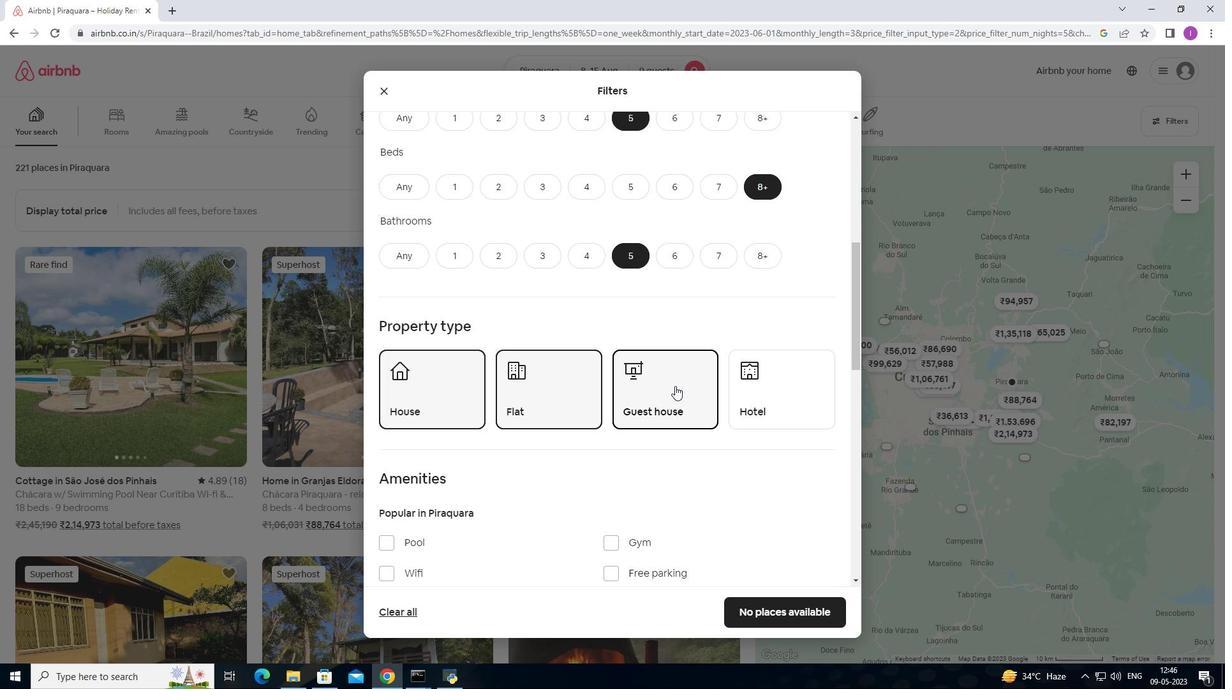 
Action: Mouse scrolled (675, 384) with delta (0, 0)
Screenshot: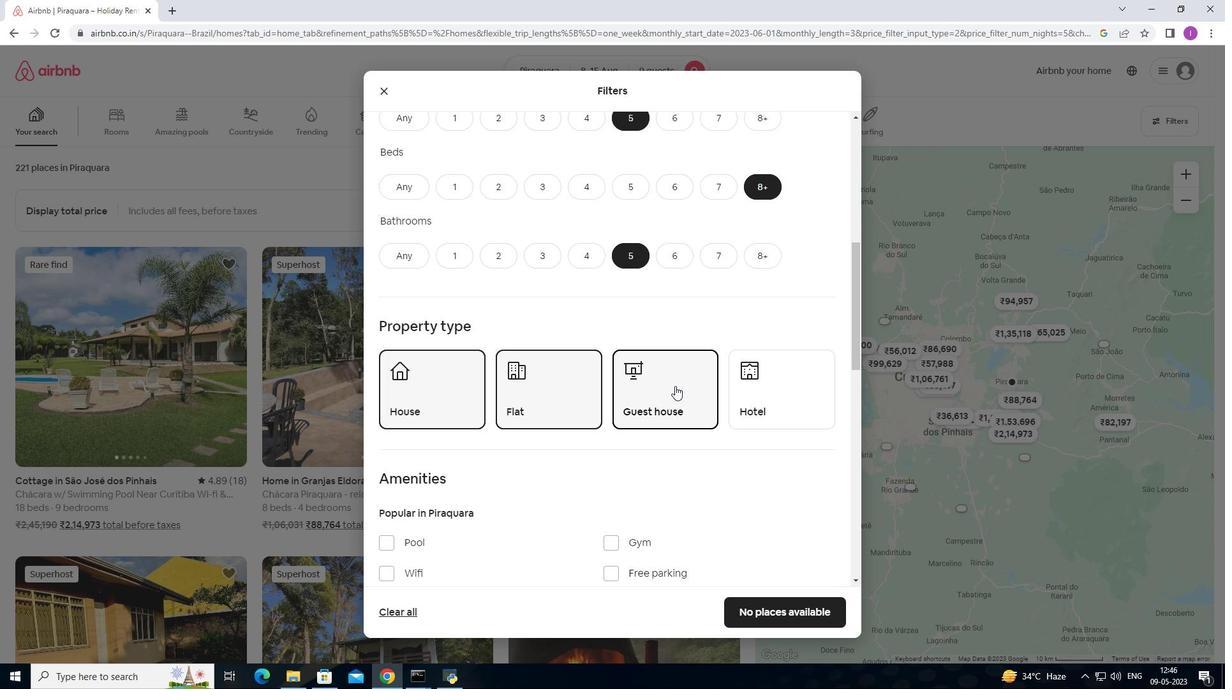 
Action: Mouse scrolled (675, 384) with delta (0, 0)
Screenshot: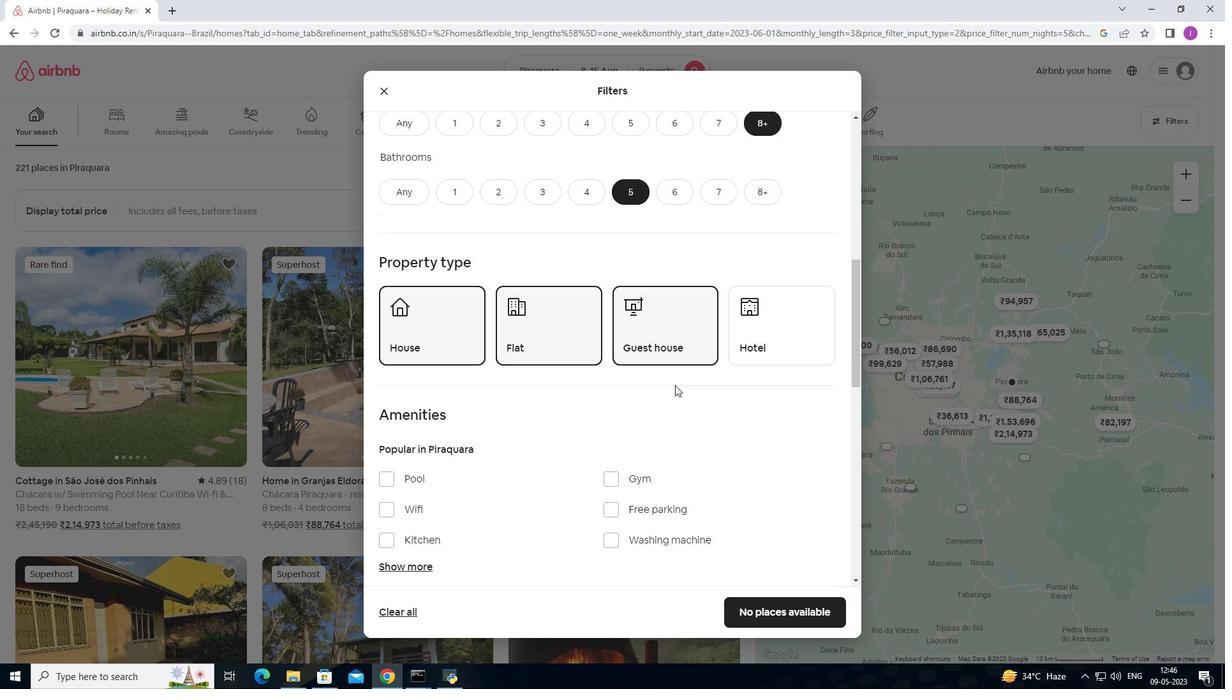 
Action: Mouse scrolled (675, 384) with delta (0, 0)
Screenshot: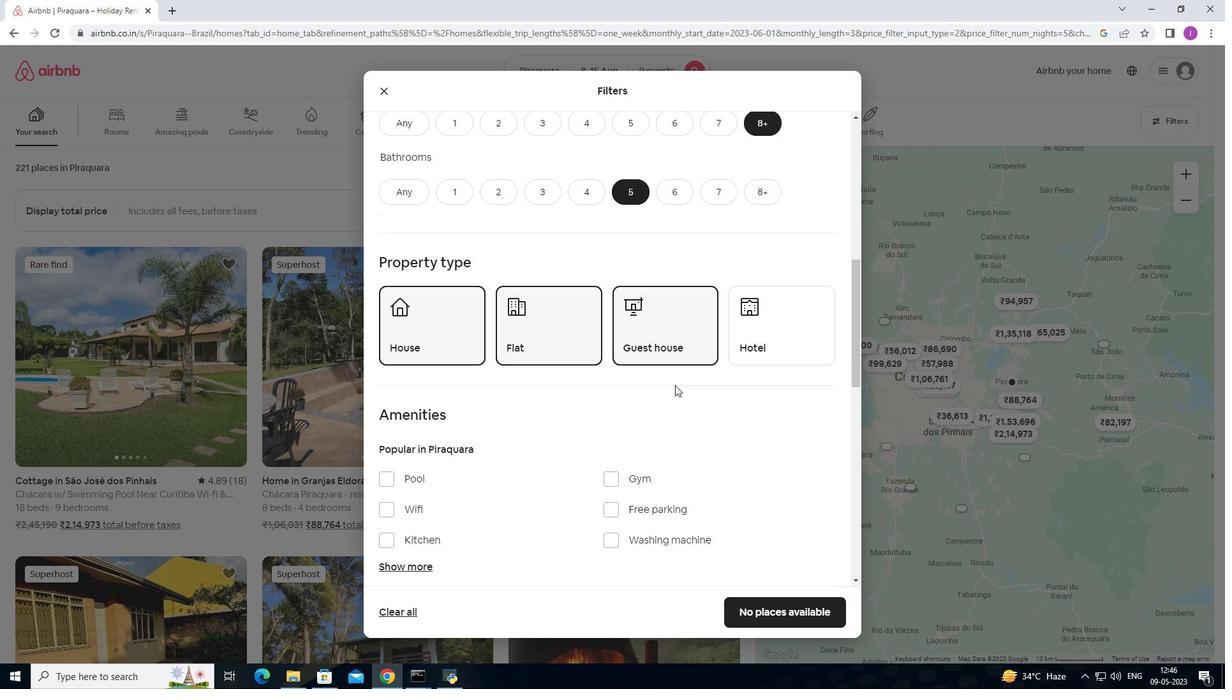 
Action: Mouse scrolled (675, 384) with delta (0, 0)
Screenshot: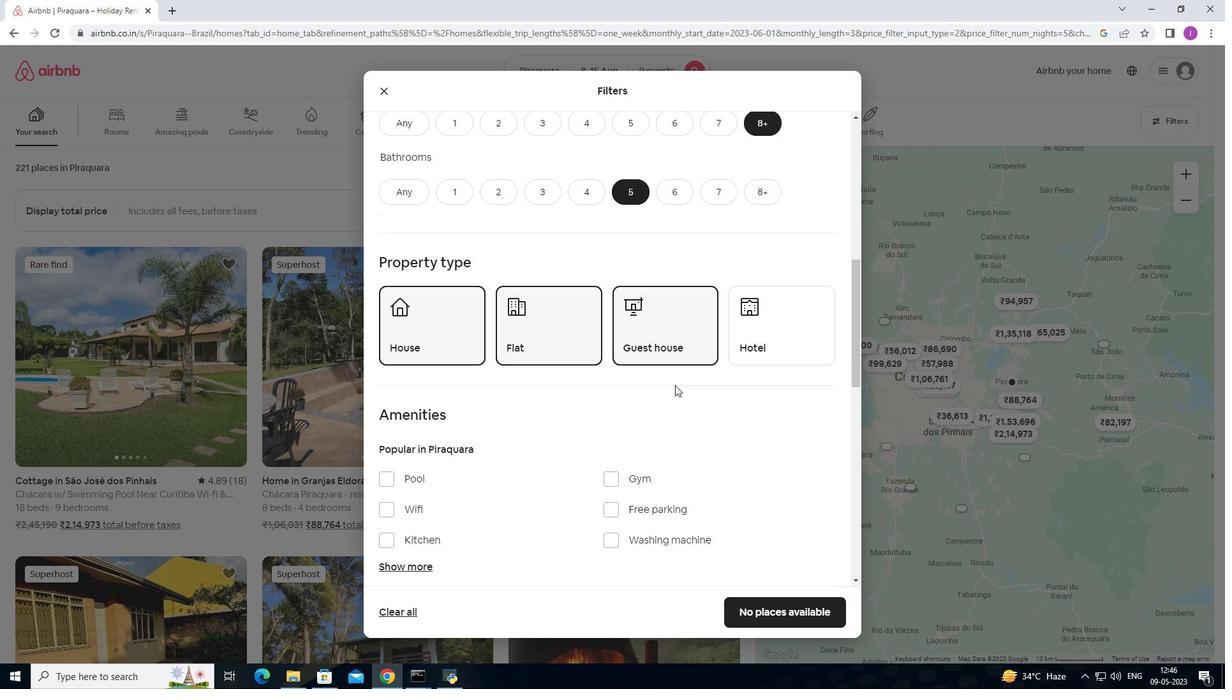 
Action: Mouse moved to (392, 314)
Screenshot: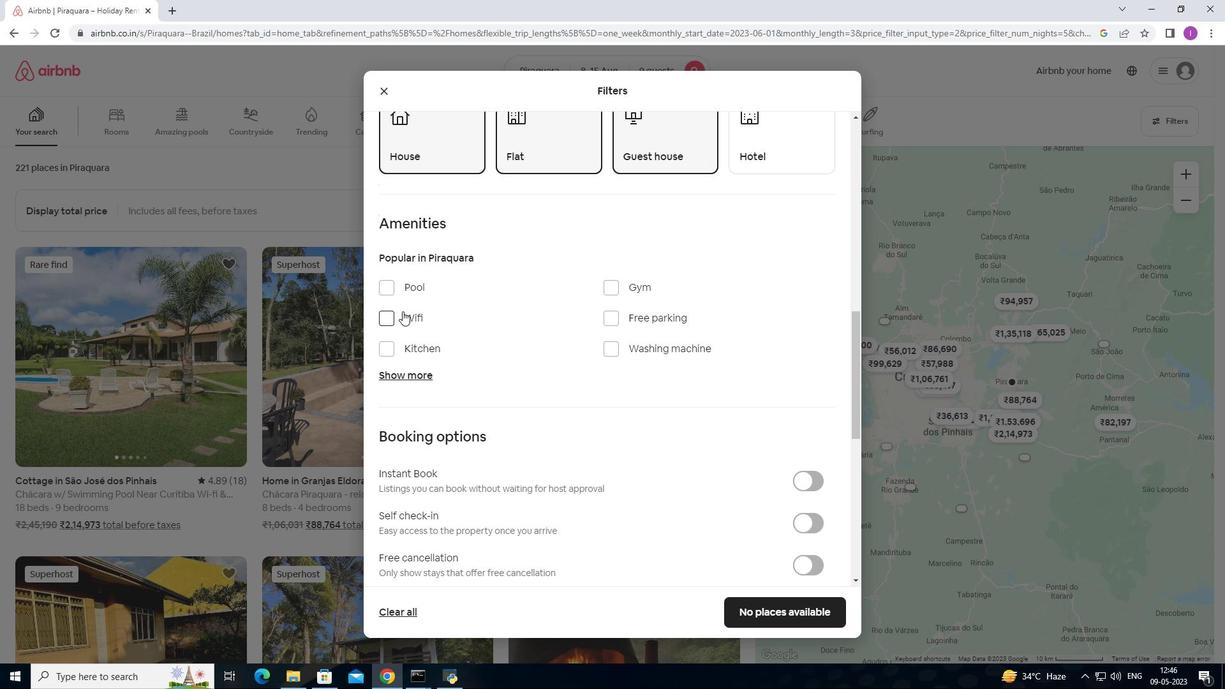
Action: Mouse pressed left at (392, 314)
Screenshot: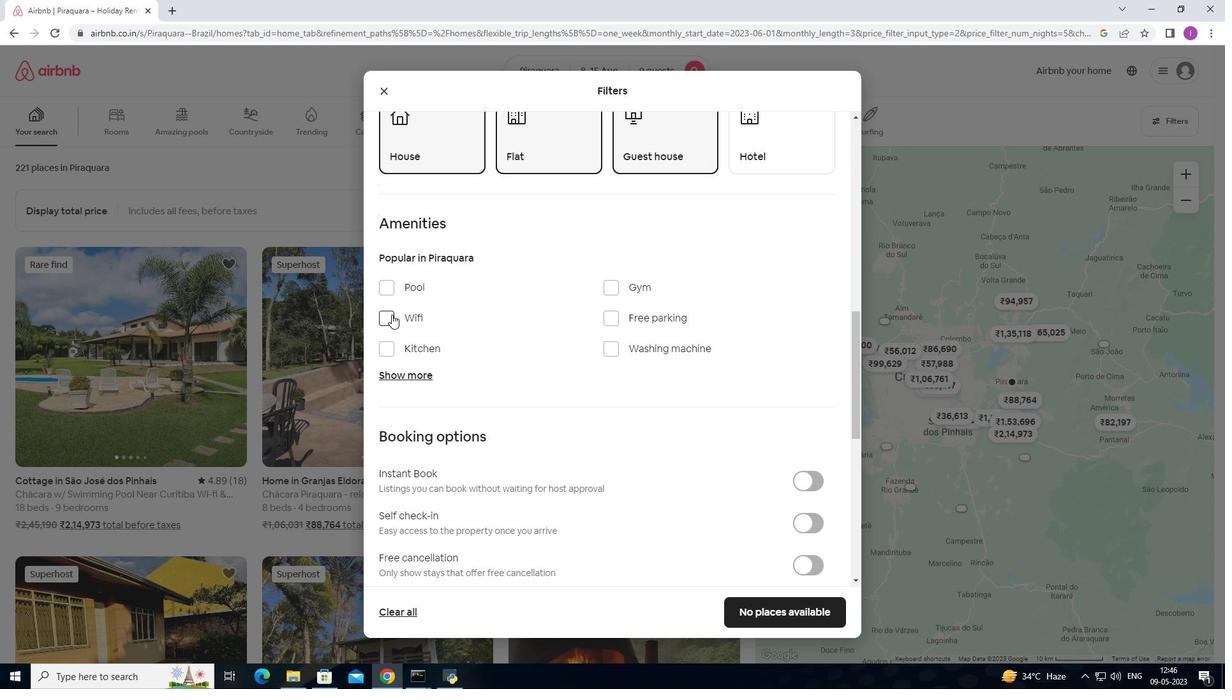 
Action: Mouse moved to (415, 372)
Screenshot: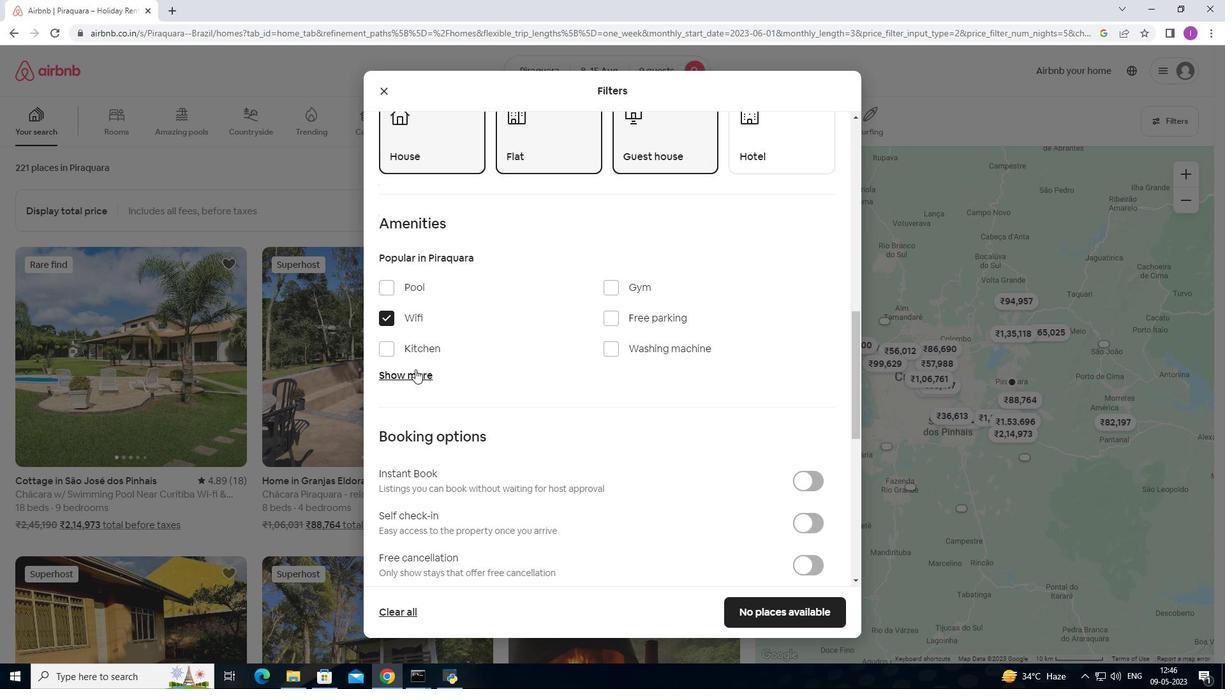 
Action: Mouse pressed left at (415, 372)
Screenshot: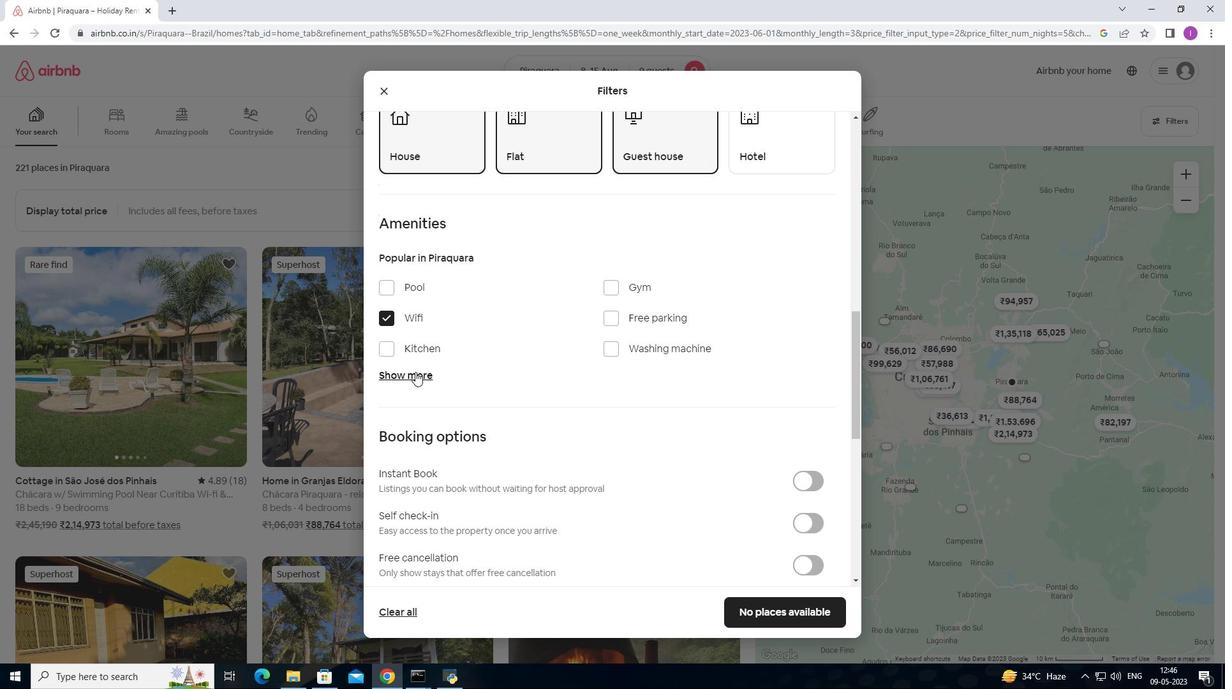 
Action: Mouse moved to (618, 320)
Screenshot: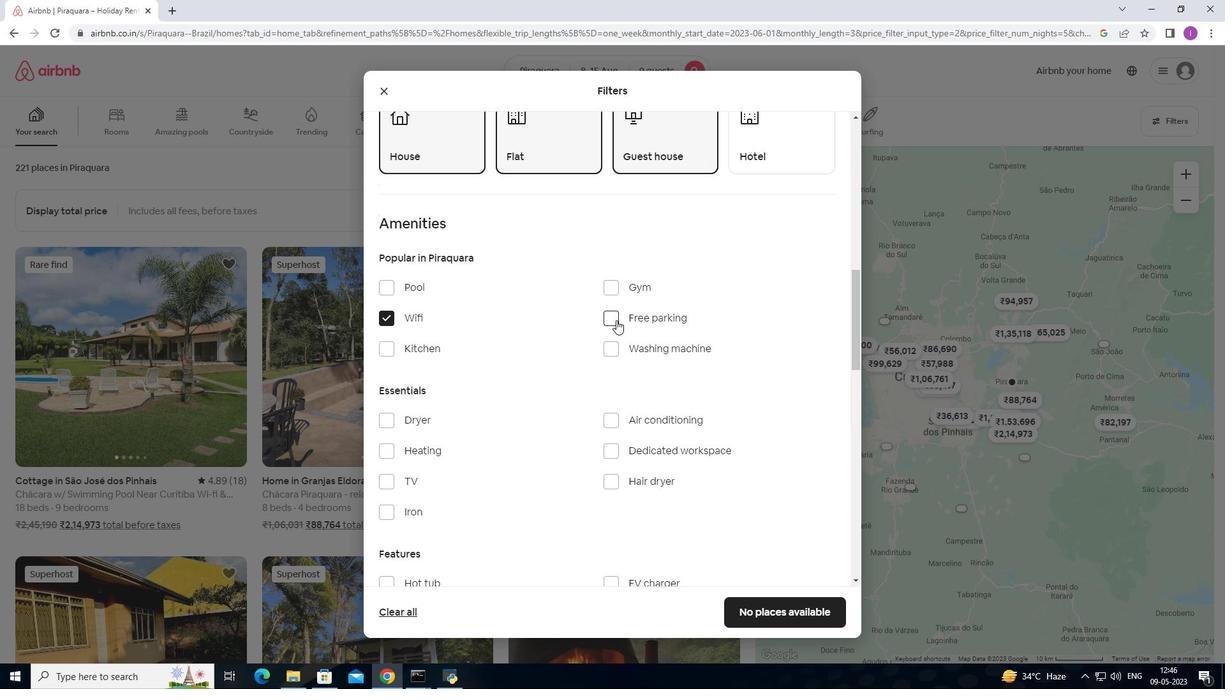 
Action: Mouse pressed left at (618, 320)
Screenshot: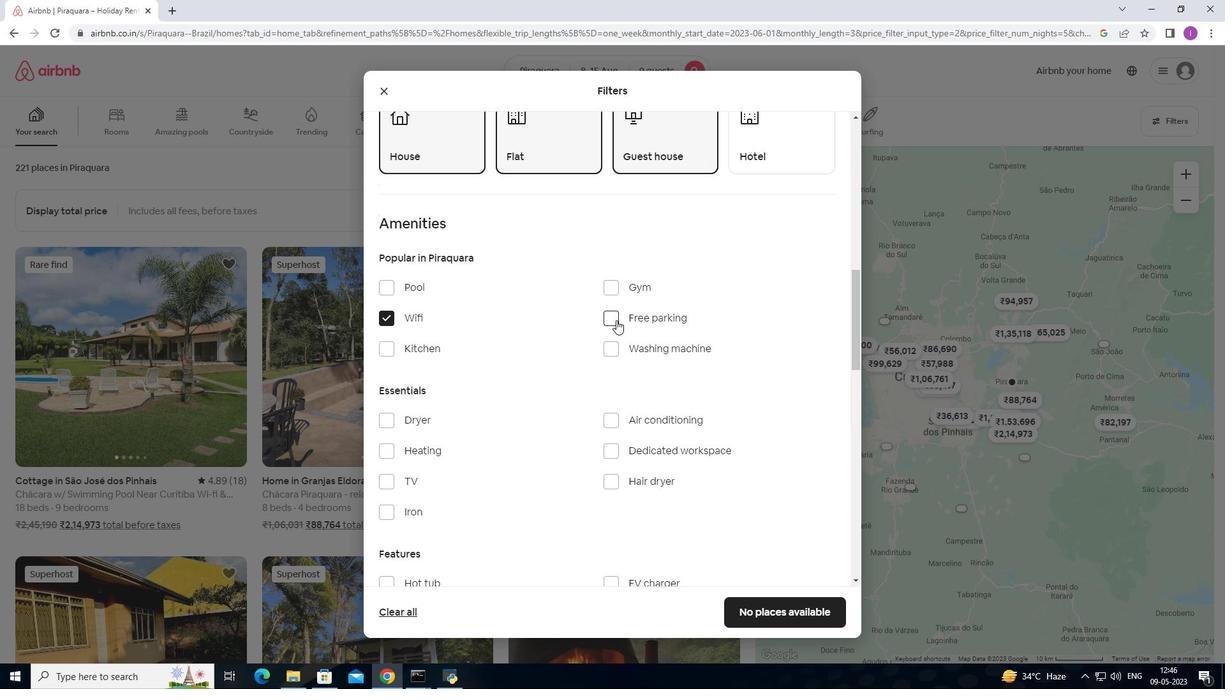 
Action: Mouse moved to (383, 482)
Screenshot: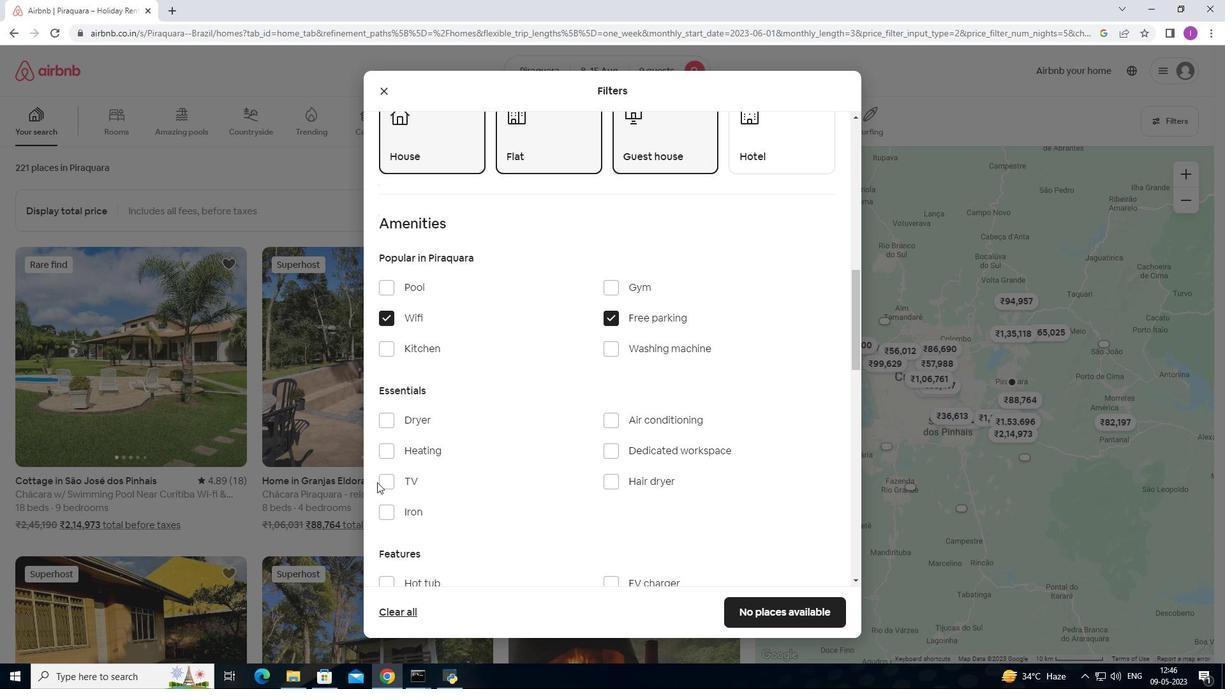 
Action: Mouse pressed left at (383, 482)
Screenshot: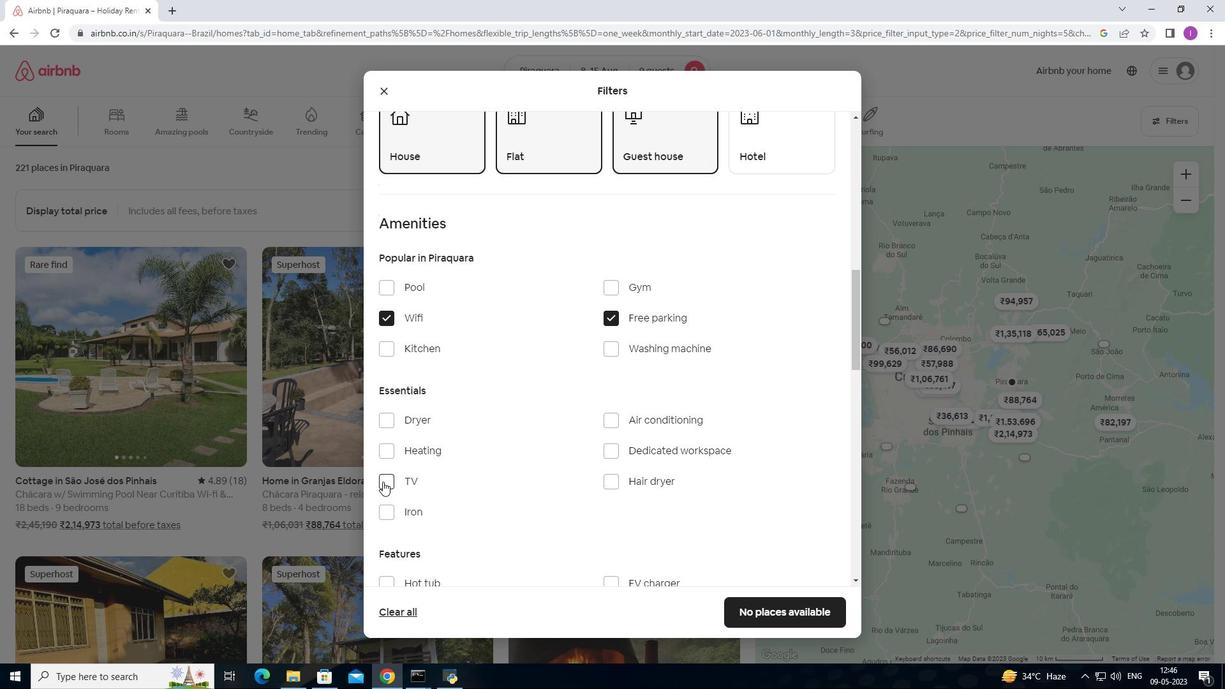 
Action: Mouse moved to (466, 412)
Screenshot: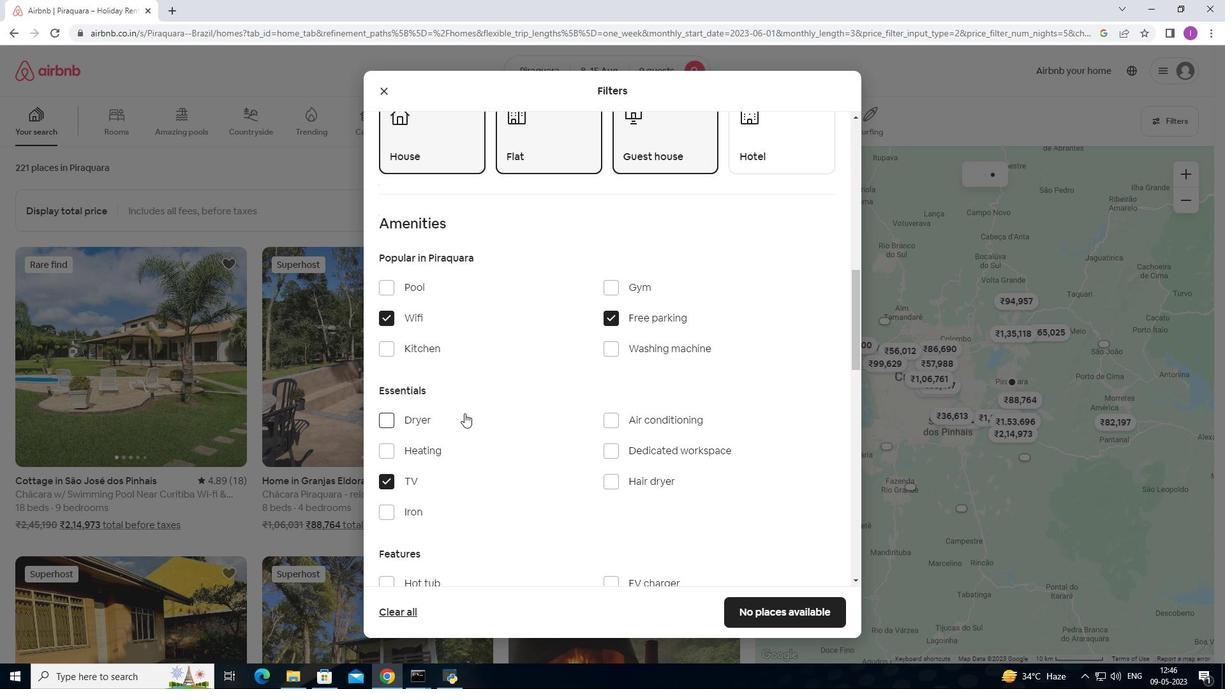 
Action: Mouse scrolled (466, 411) with delta (0, 0)
Screenshot: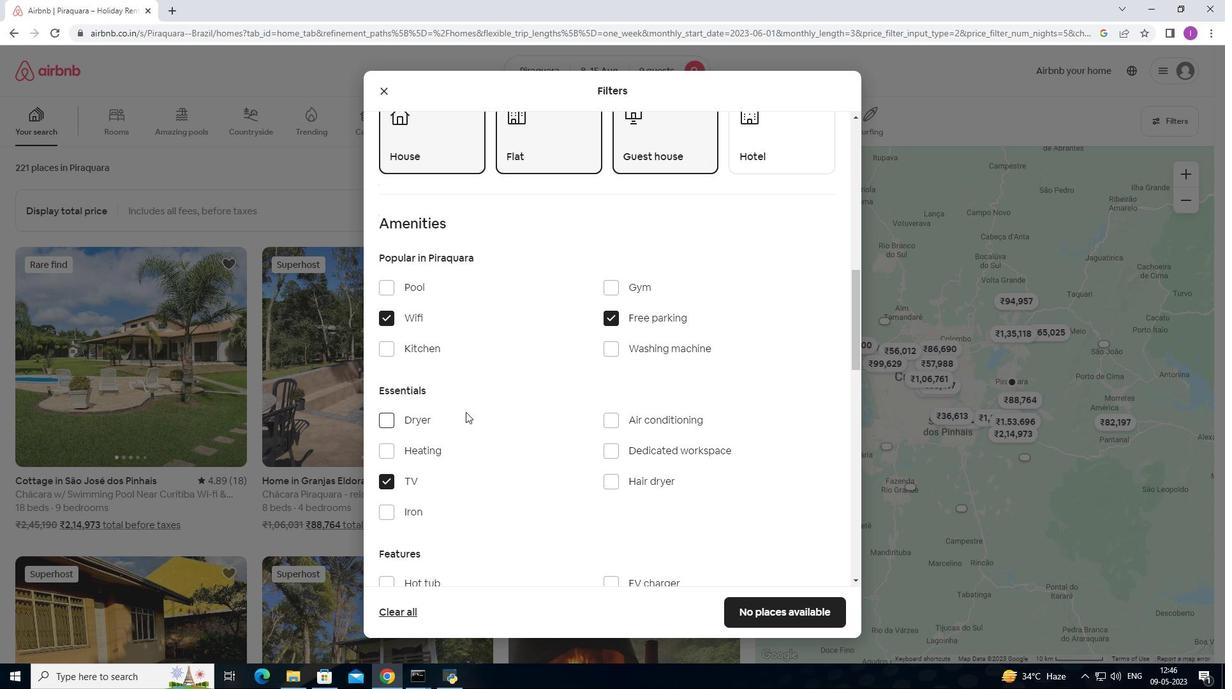 
Action: Mouse moved to (468, 408)
Screenshot: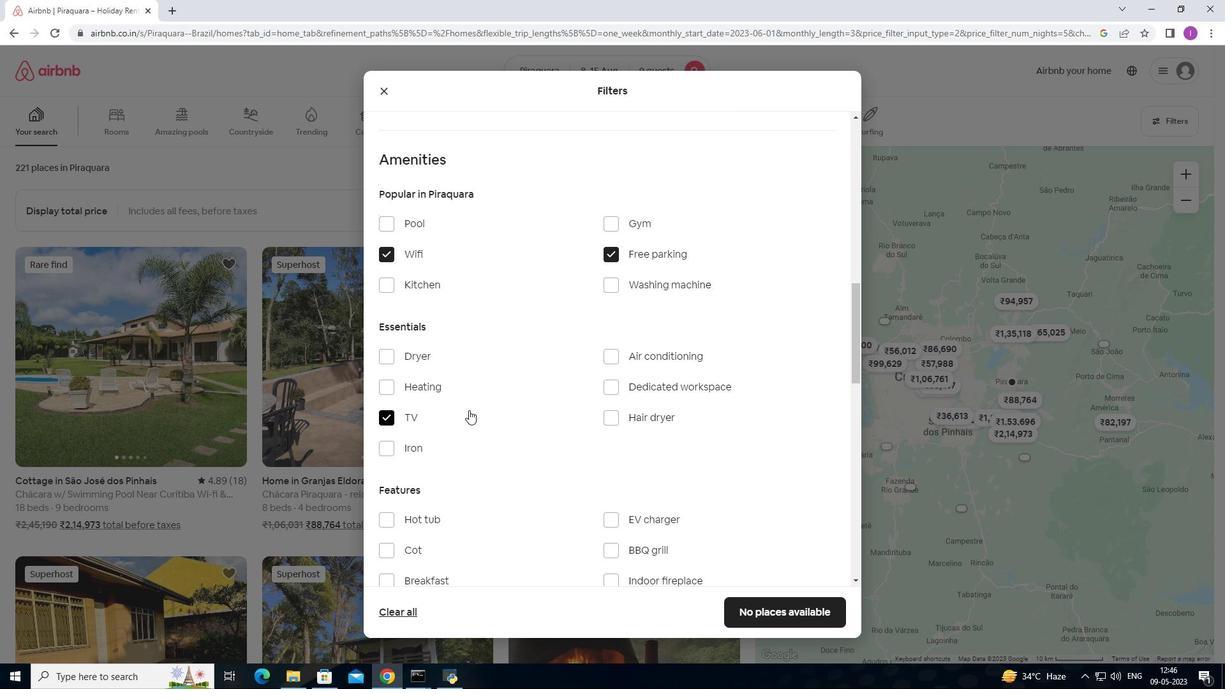 
Action: Mouse scrolled (468, 407) with delta (0, 0)
Screenshot: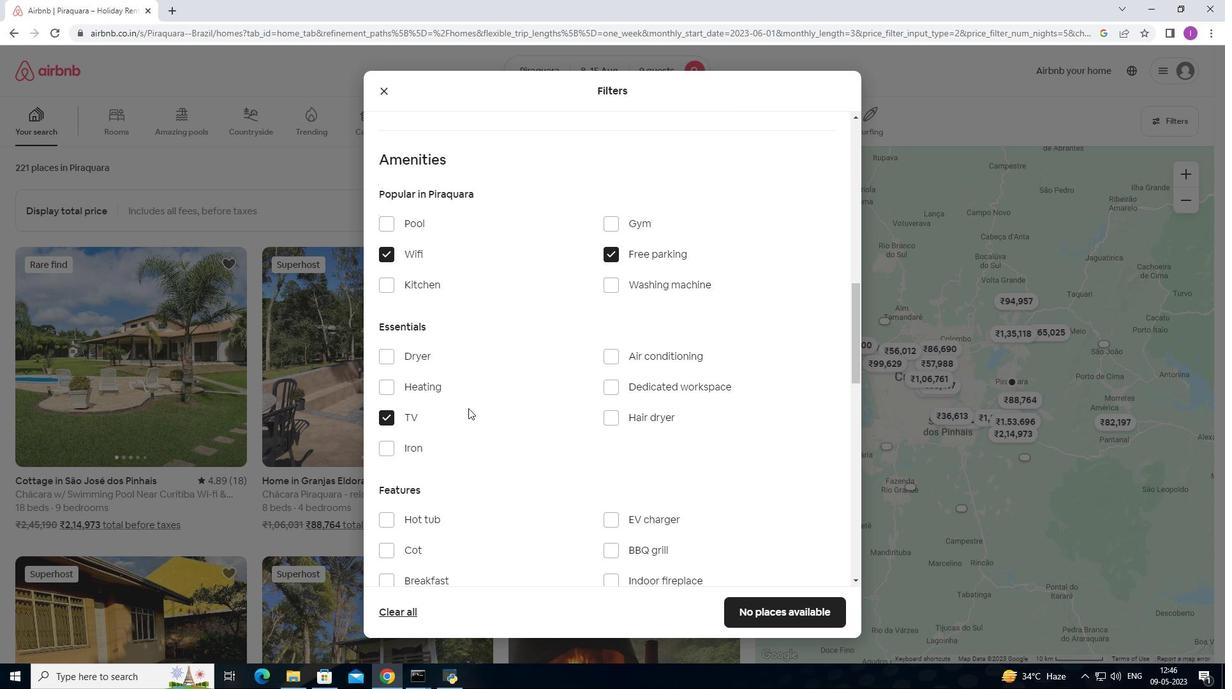 
Action: Mouse moved to (475, 402)
Screenshot: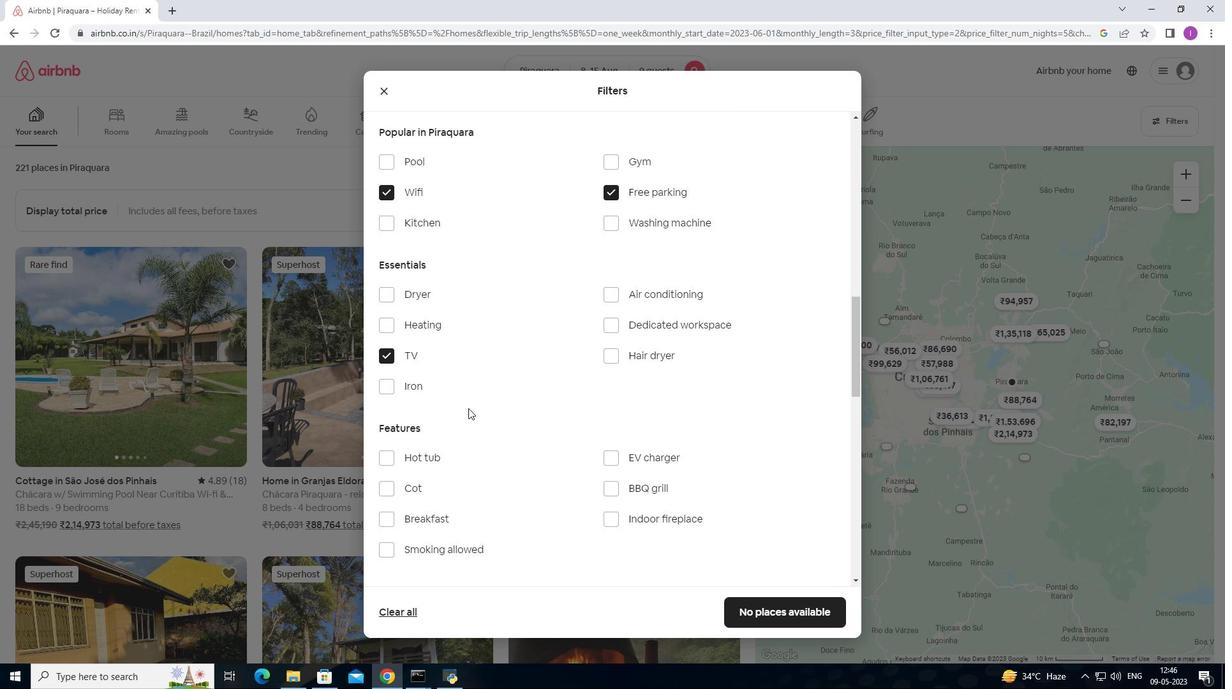 
Action: Mouse scrolled (475, 401) with delta (0, 0)
Screenshot: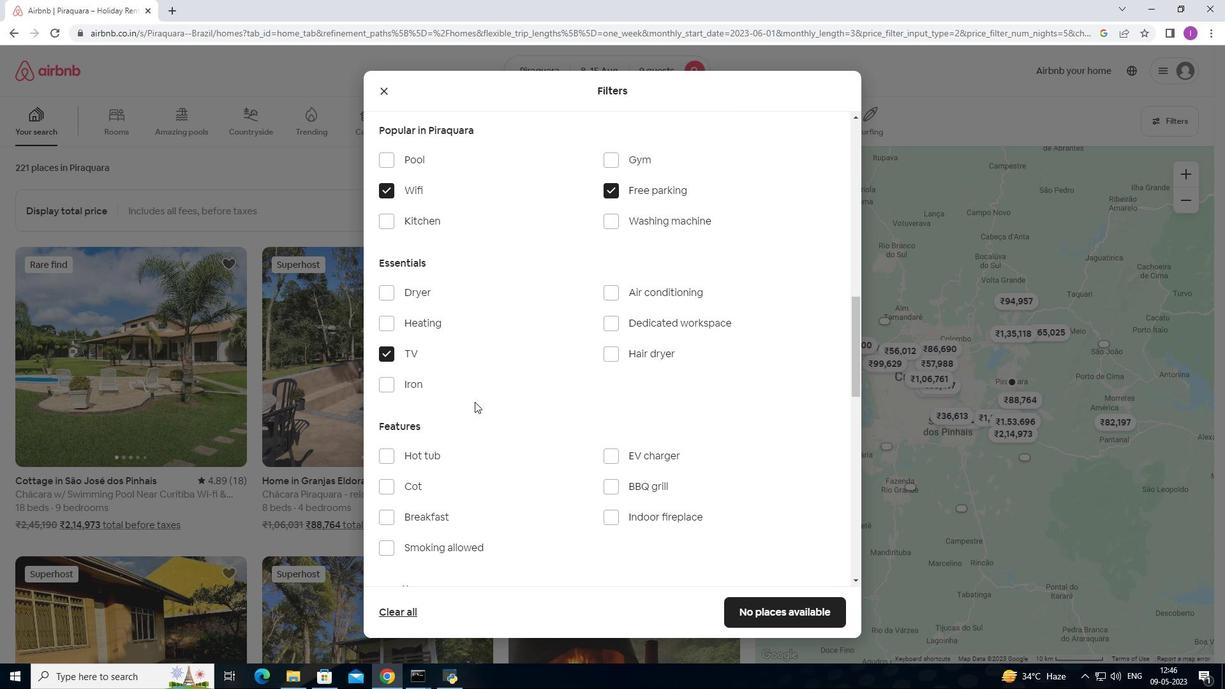 
Action: Mouse moved to (394, 453)
Screenshot: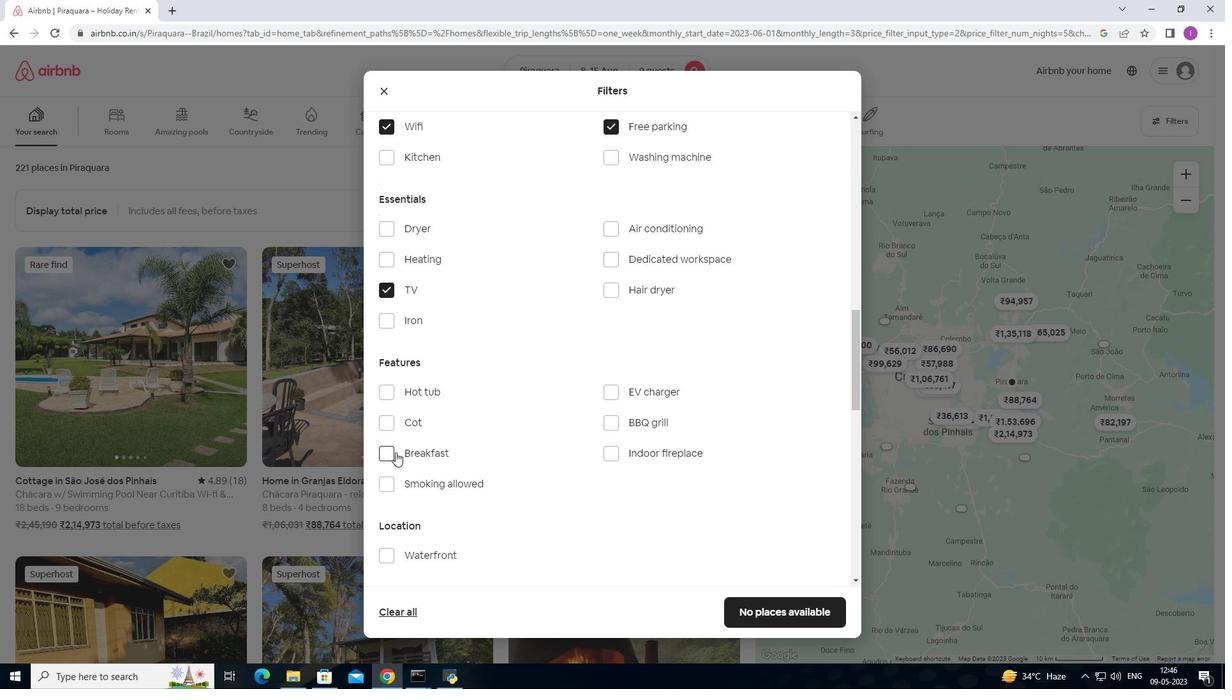 
Action: Mouse pressed left at (394, 453)
Screenshot: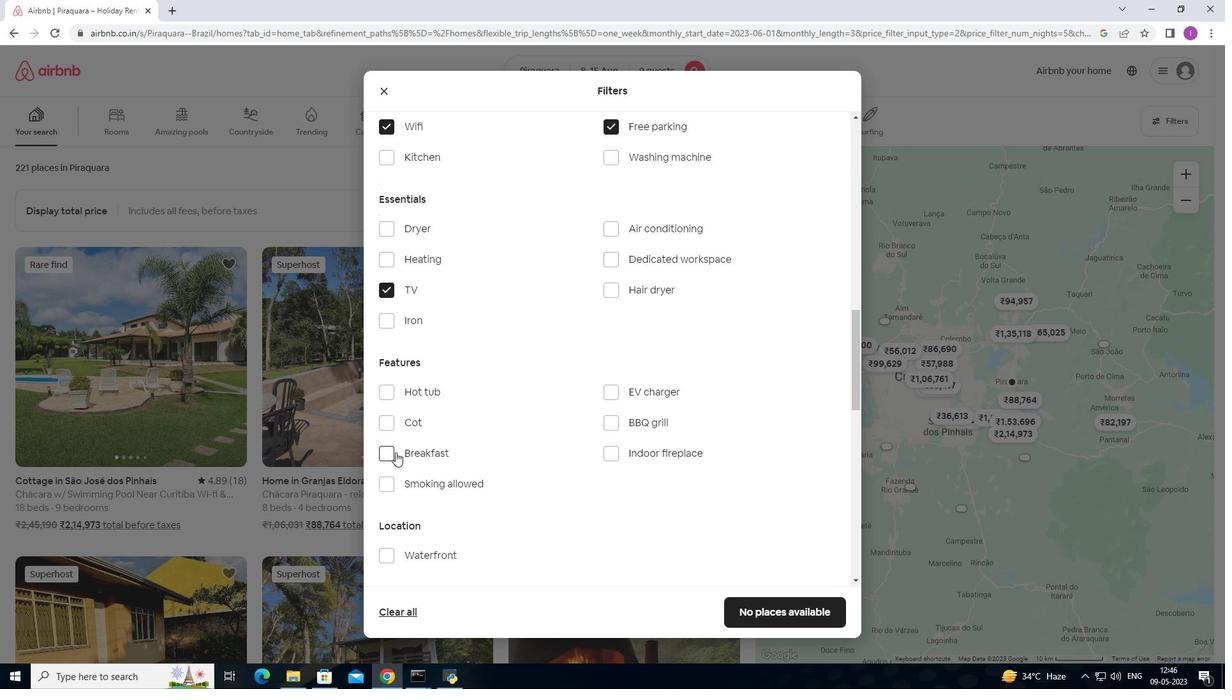 
Action: Mouse moved to (558, 386)
Screenshot: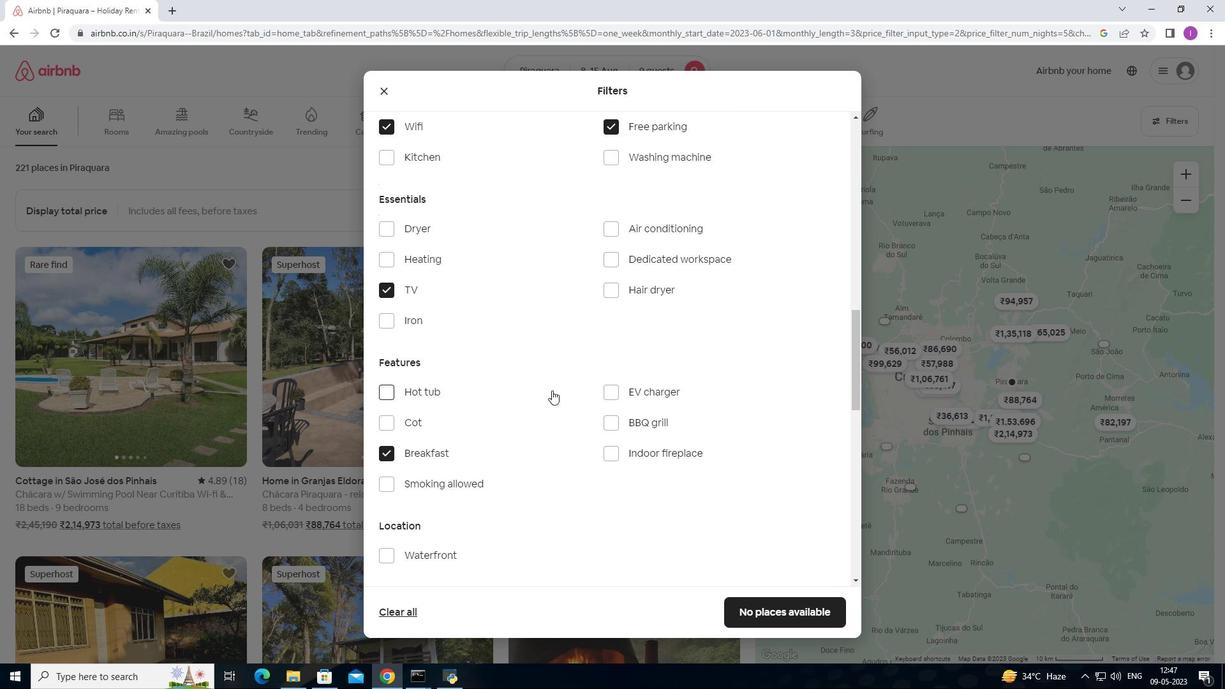 
Action: Mouse scrolled (558, 386) with delta (0, 0)
Screenshot: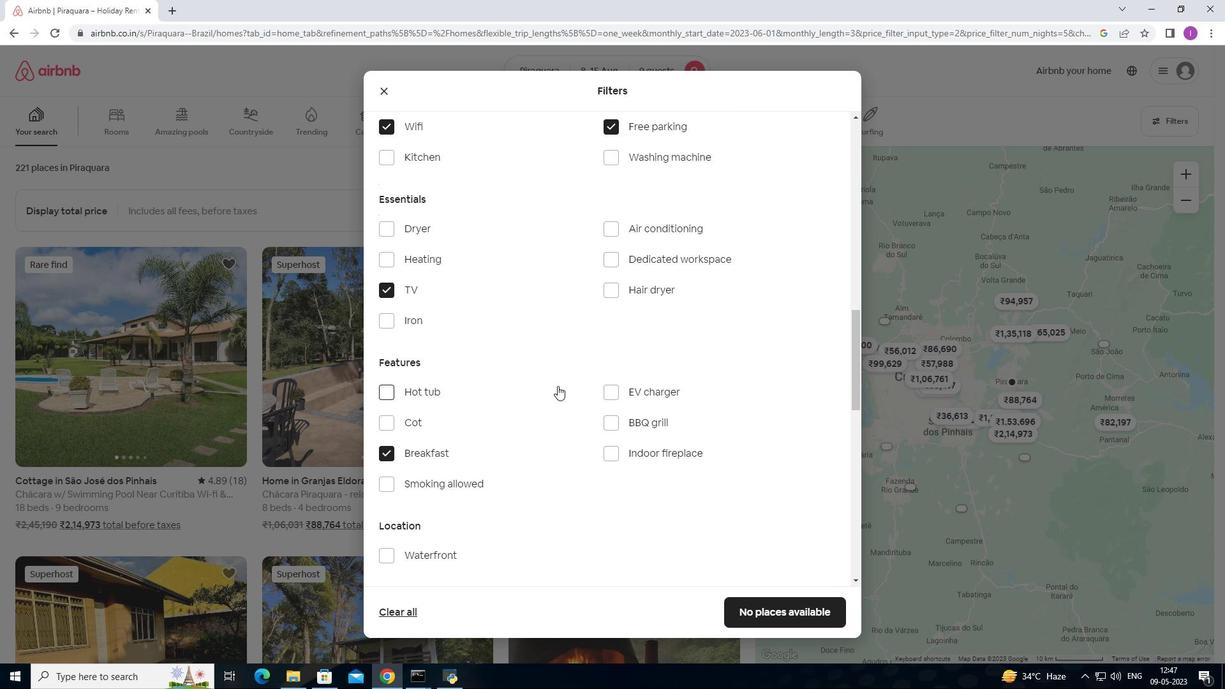 
Action: Mouse moved to (619, 164)
Screenshot: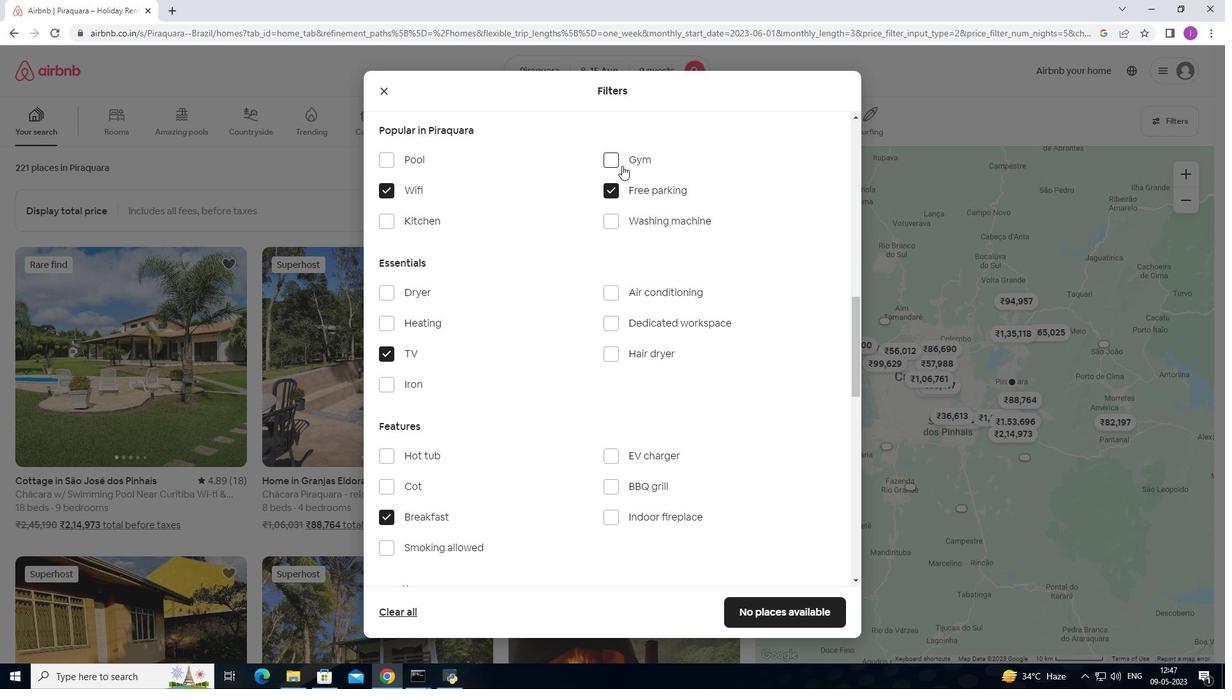 
Action: Mouse pressed left at (619, 164)
Screenshot: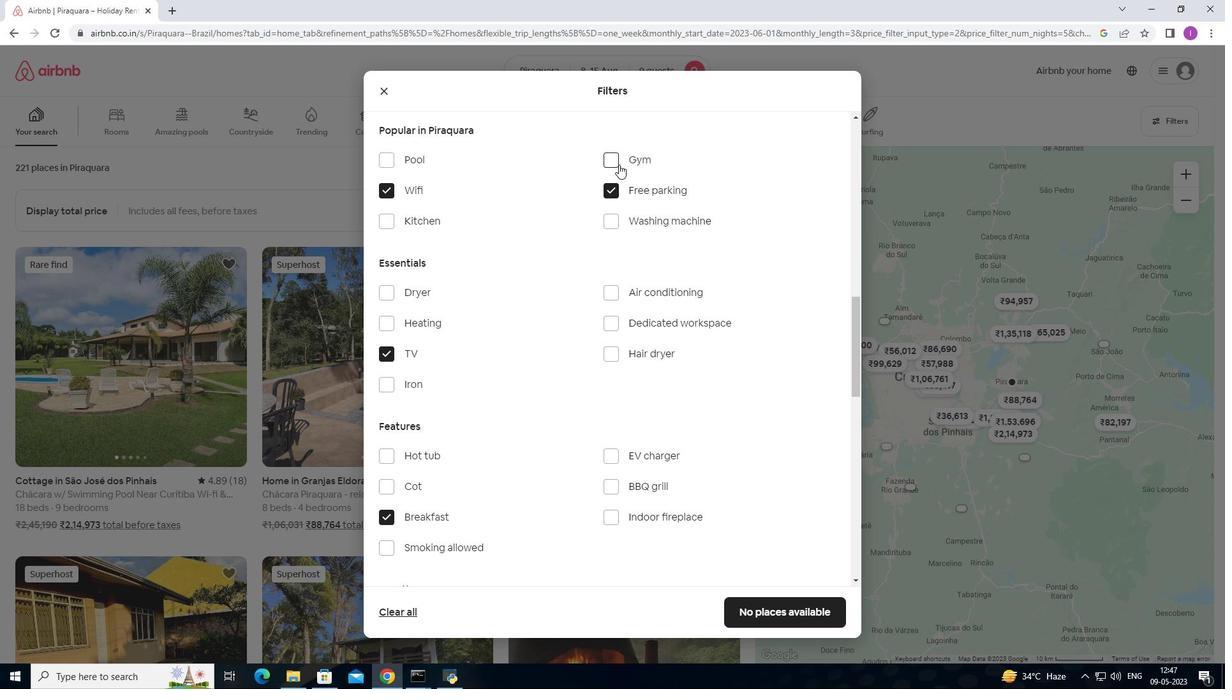 
Action: Mouse moved to (631, 347)
Screenshot: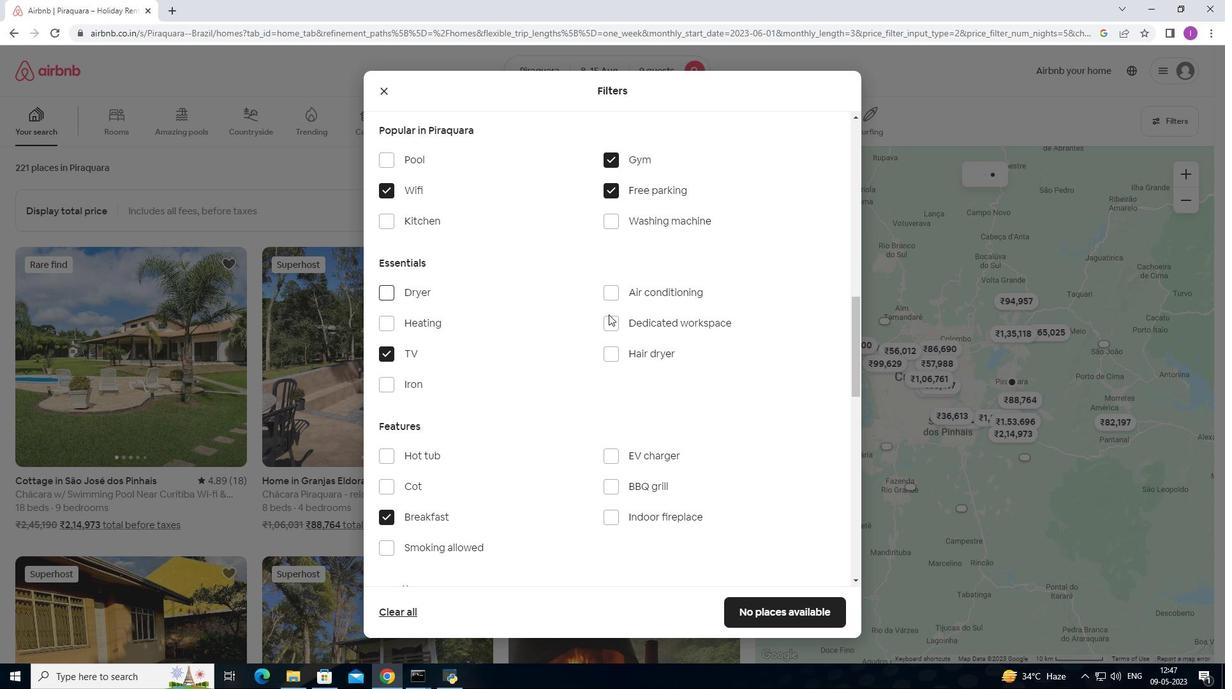 
Action: Mouse scrolled (631, 347) with delta (0, 0)
Screenshot: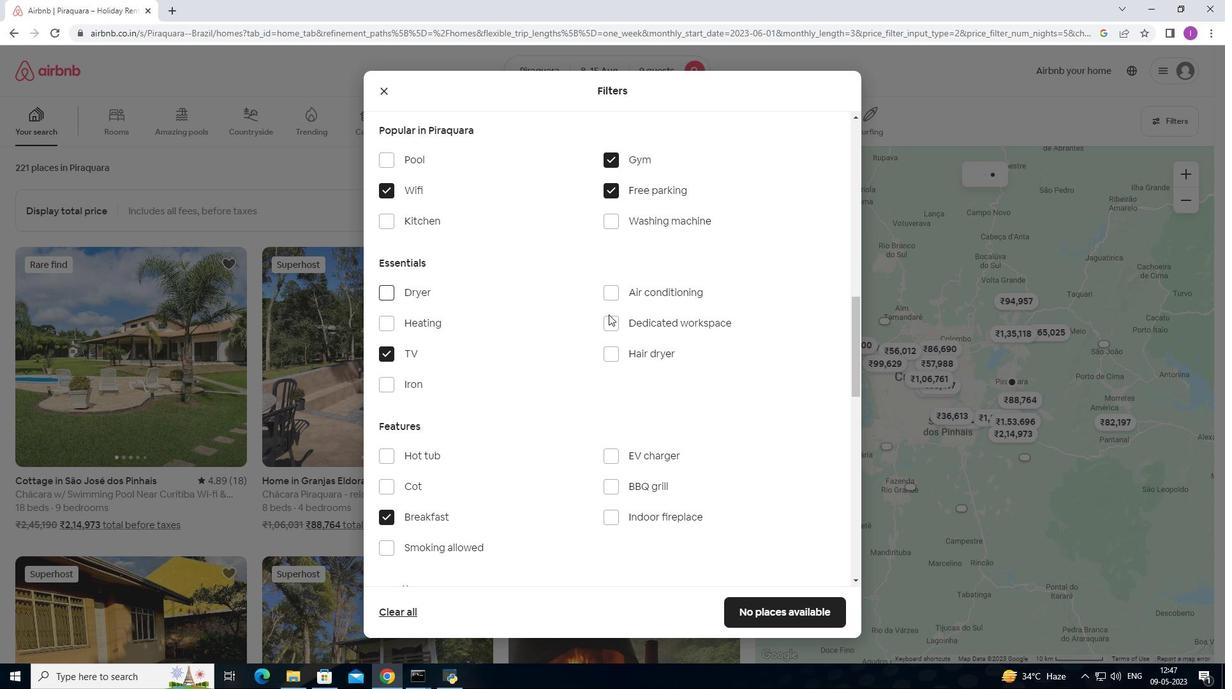
Action: Mouse moved to (633, 349)
Screenshot: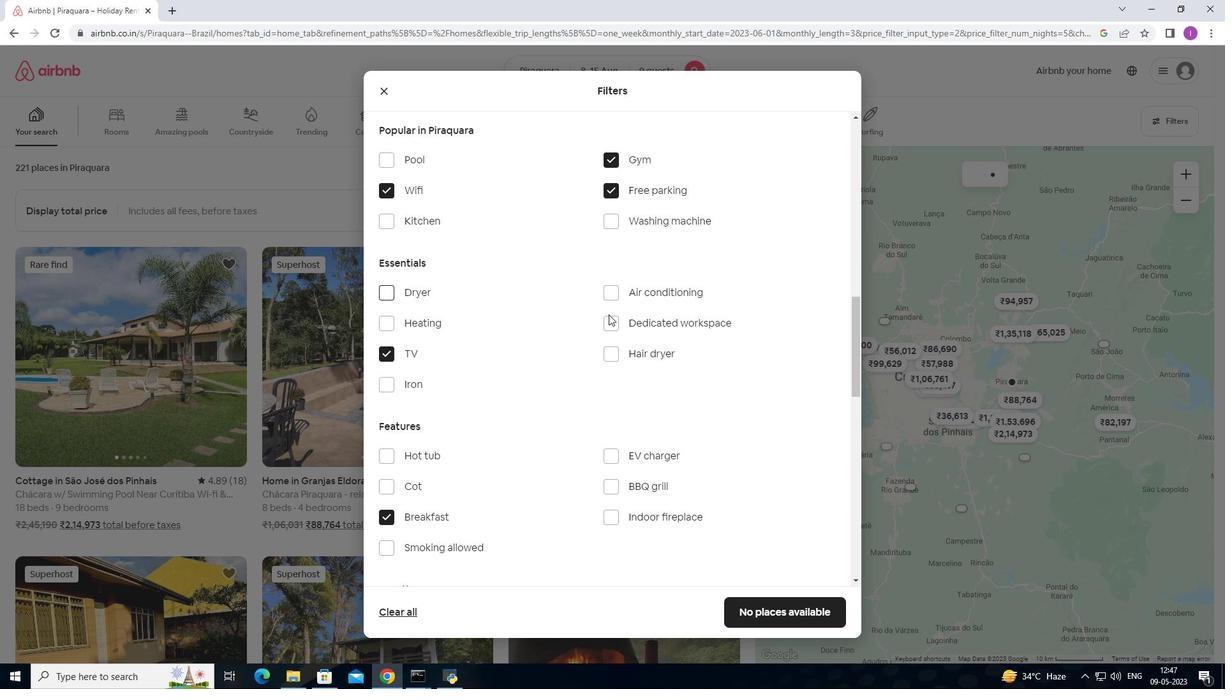 
Action: Mouse scrolled (633, 349) with delta (0, 0)
Screenshot: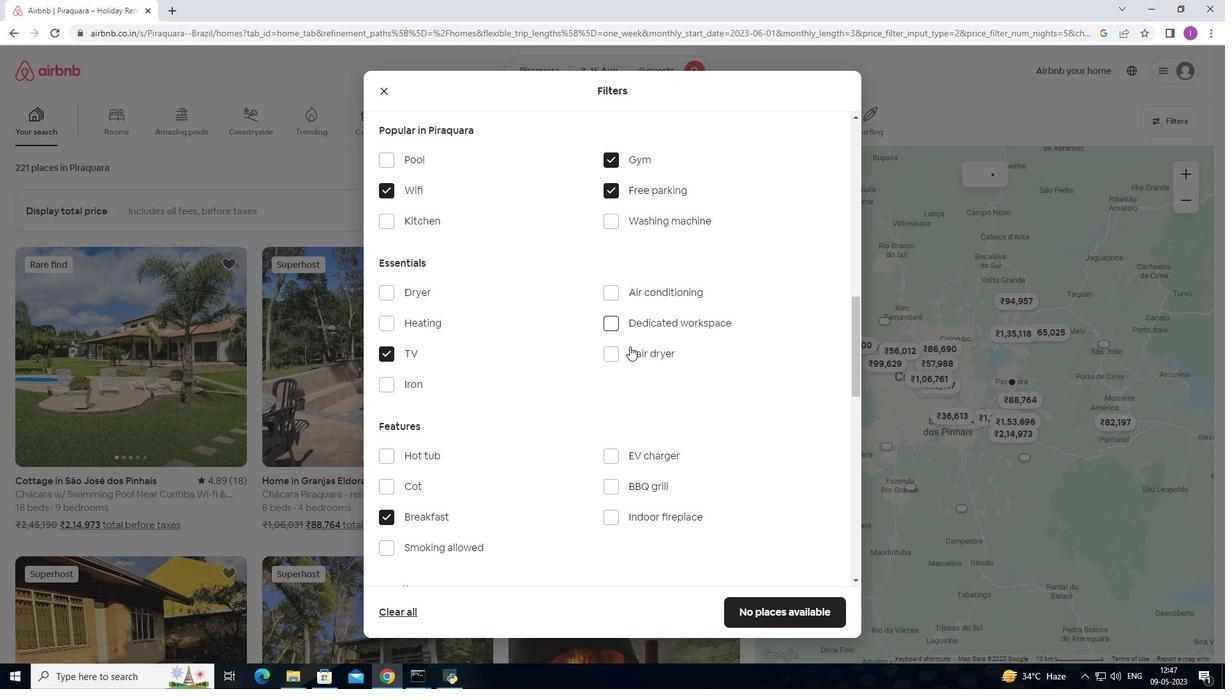 
Action: Mouse moved to (633, 351)
Screenshot: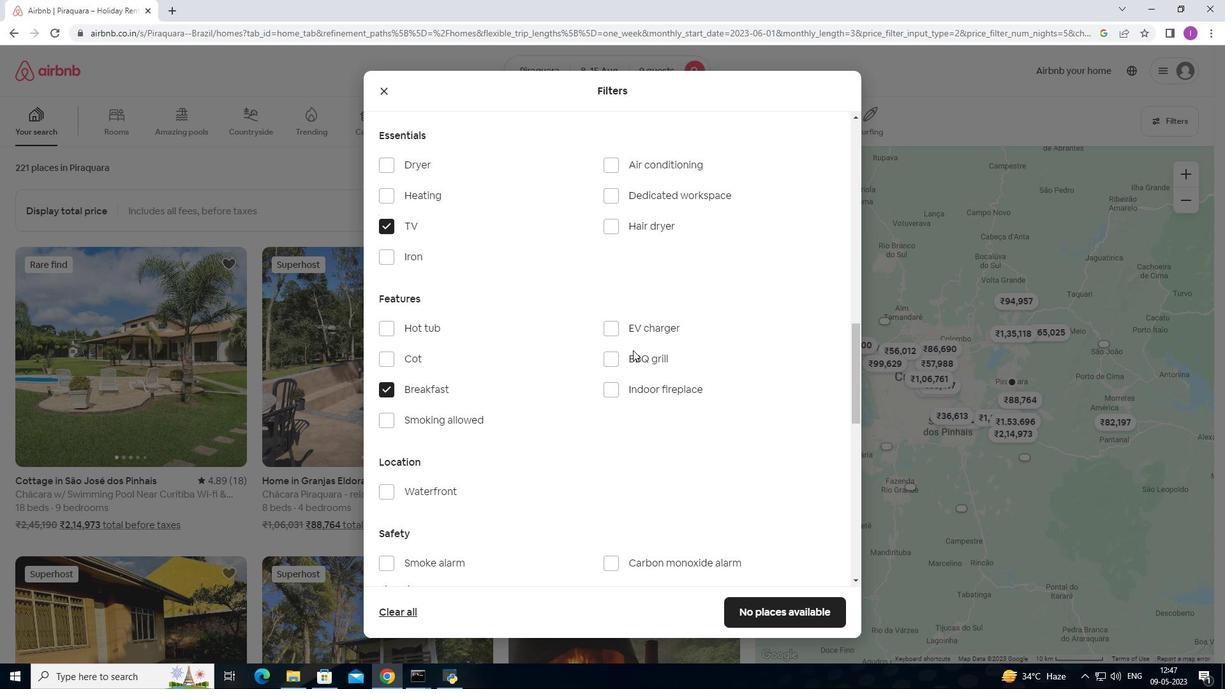 
Action: Mouse scrolled (633, 351) with delta (0, 0)
Screenshot: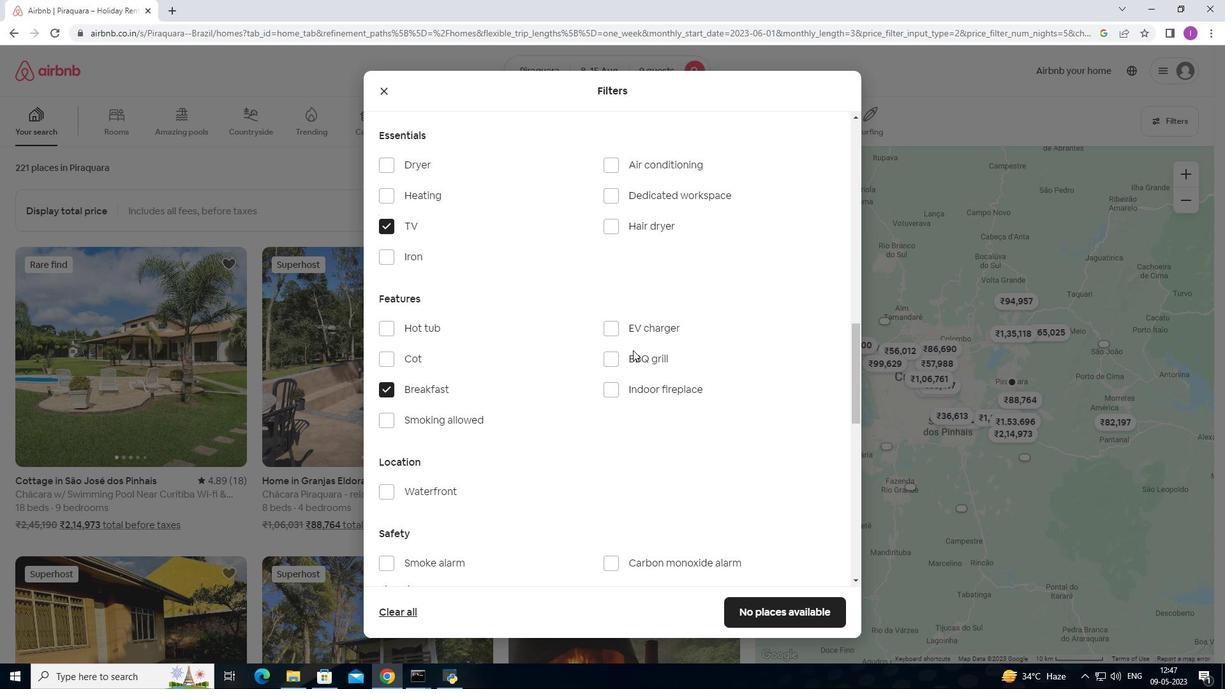 
Action: Mouse moved to (645, 376)
Screenshot: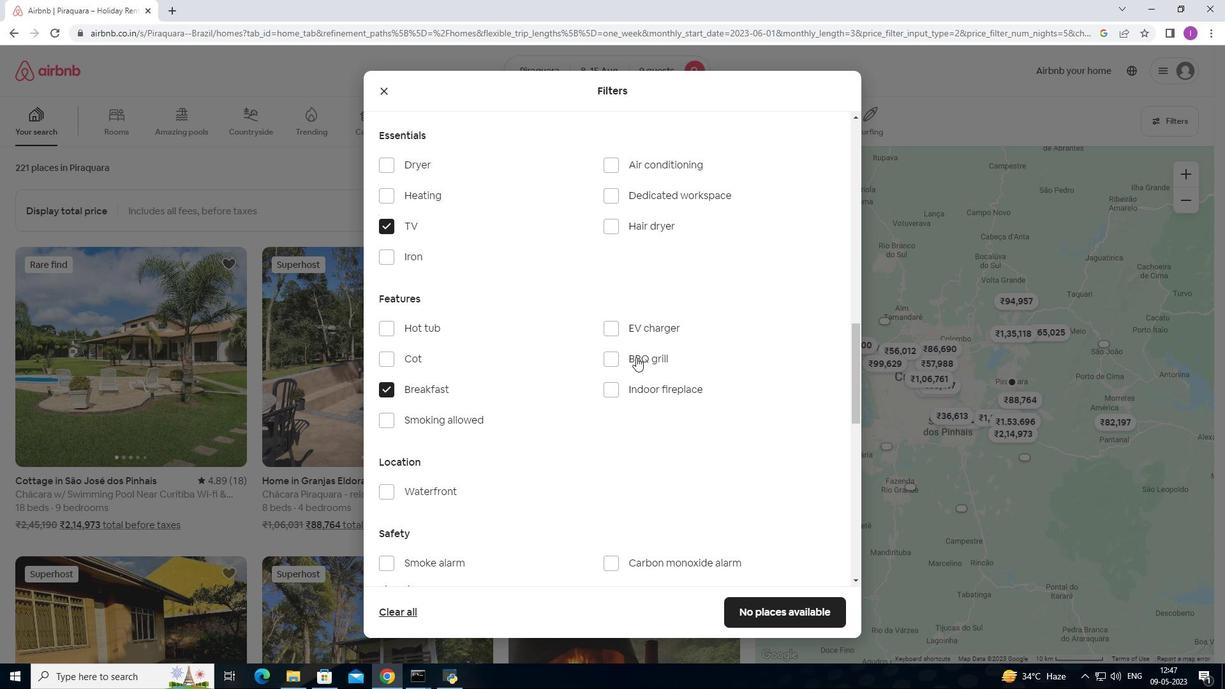 
Action: Mouse scrolled (639, 363) with delta (0, 0)
Screenshot: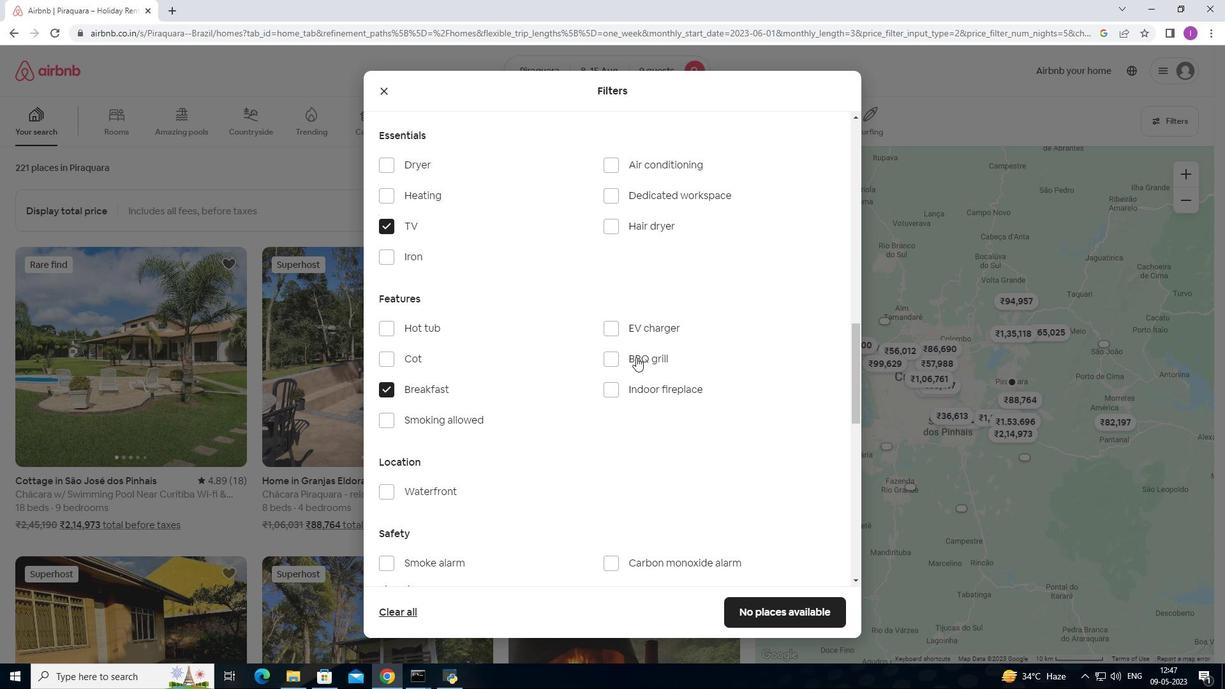 
Action: Mouse moved to (645, 376)
Screenshot: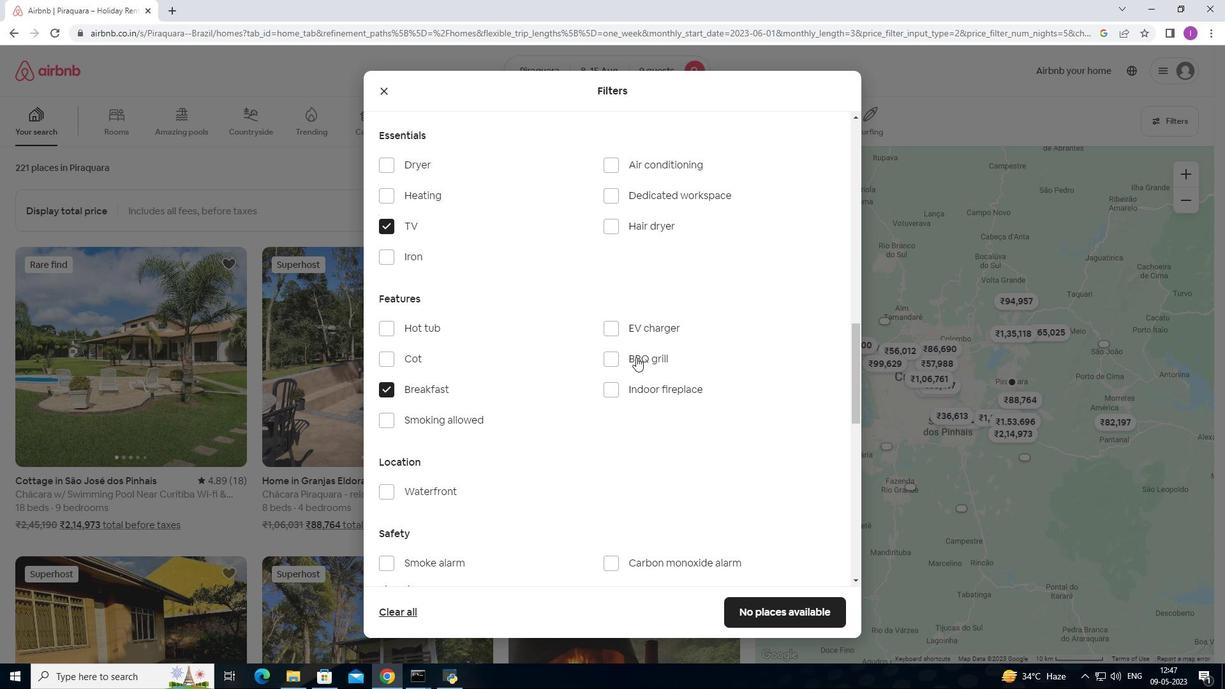 
Action: Mouse scrolled (644, 374) with delta (0, 0)
Screenshot: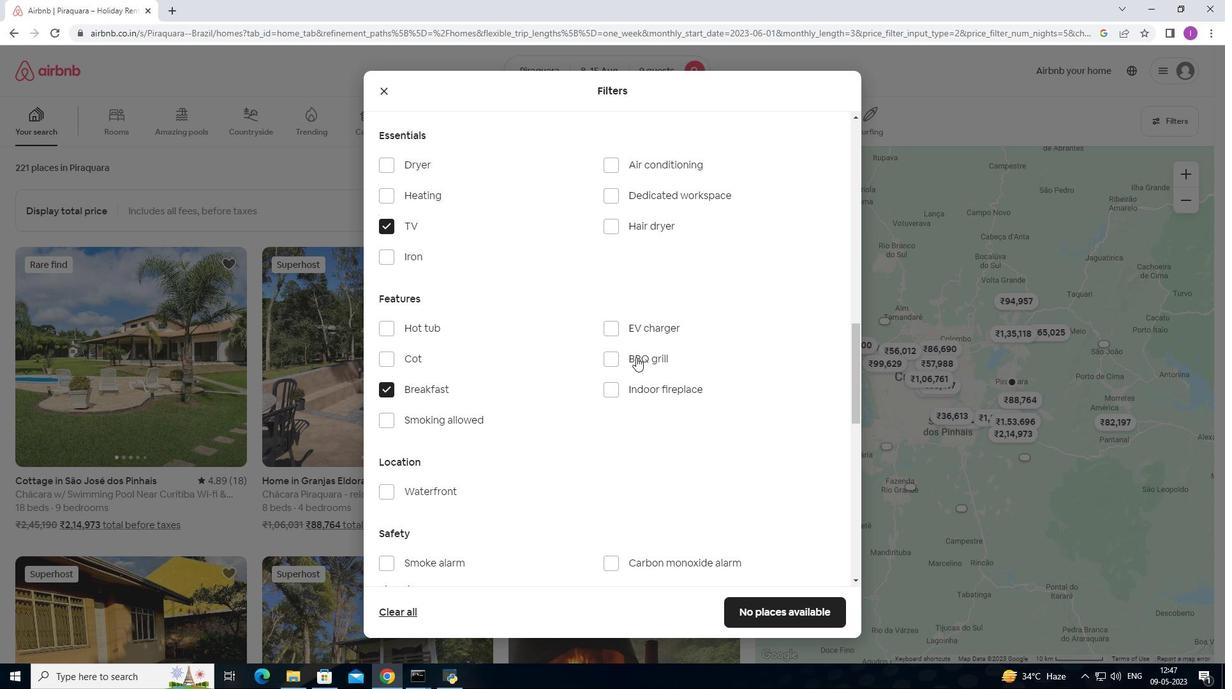 
Action: Mouse moved to (654, 385)
Screenshot: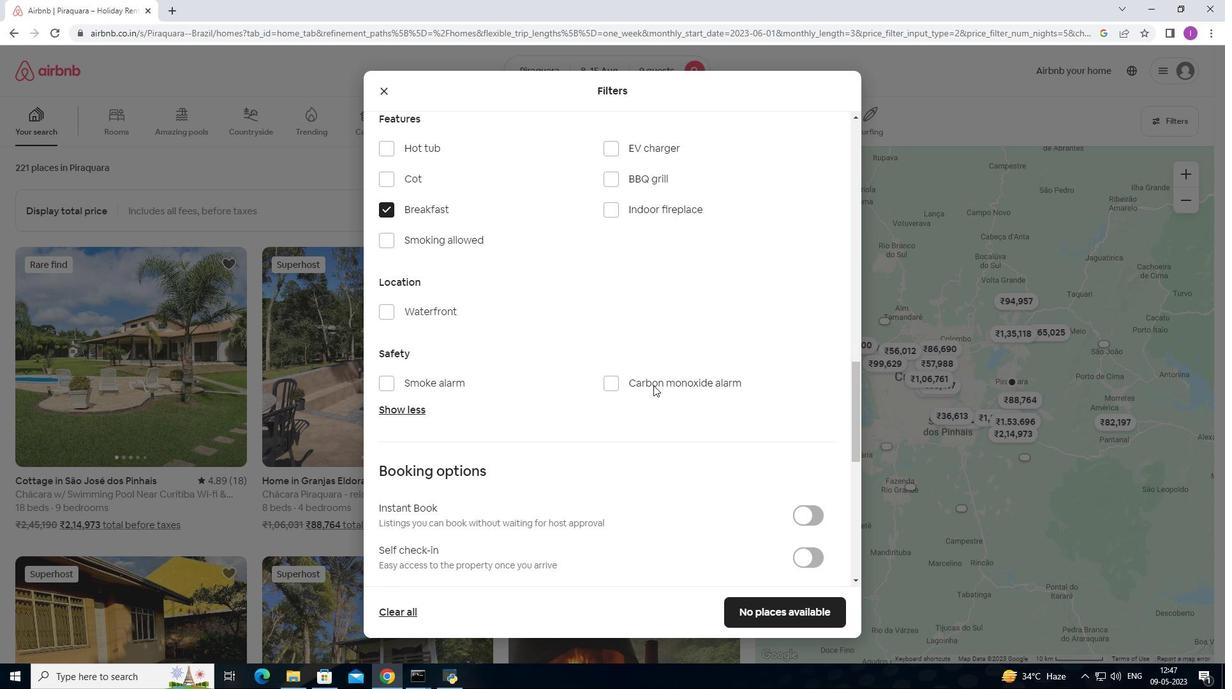 
Action: Mouse scrolled (654, 384) with delta (0, 0)
Screenshot: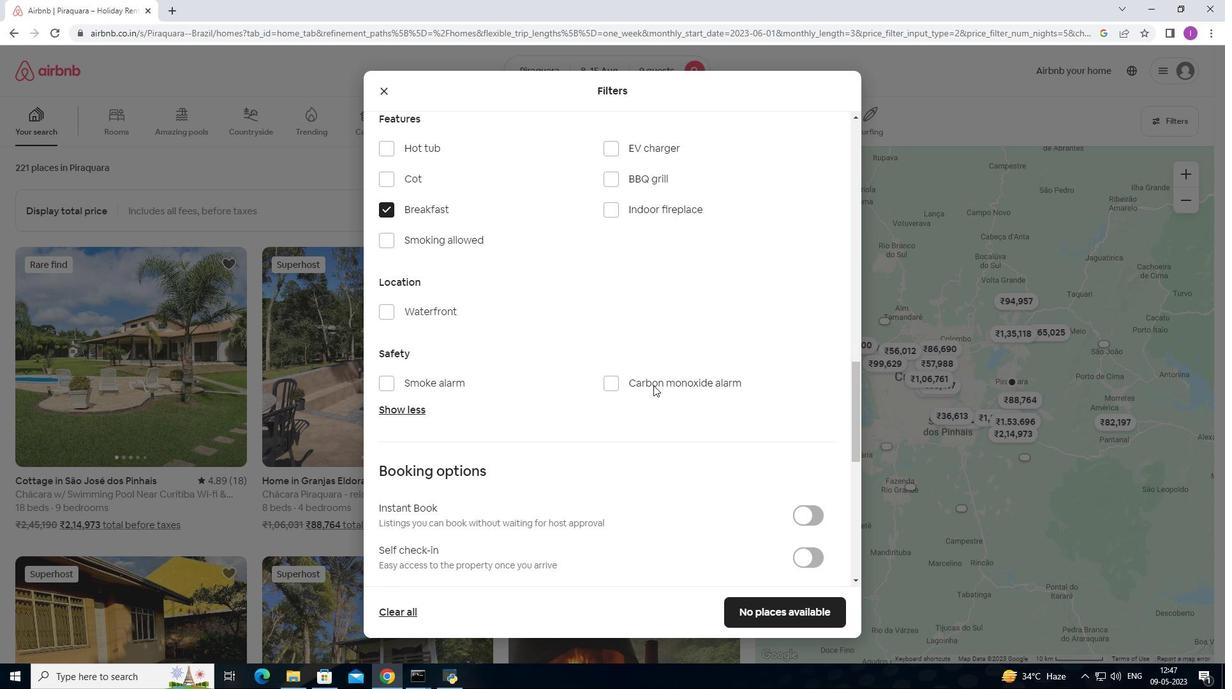 
Action: Mouse moved to (656, 385)
Screenshot: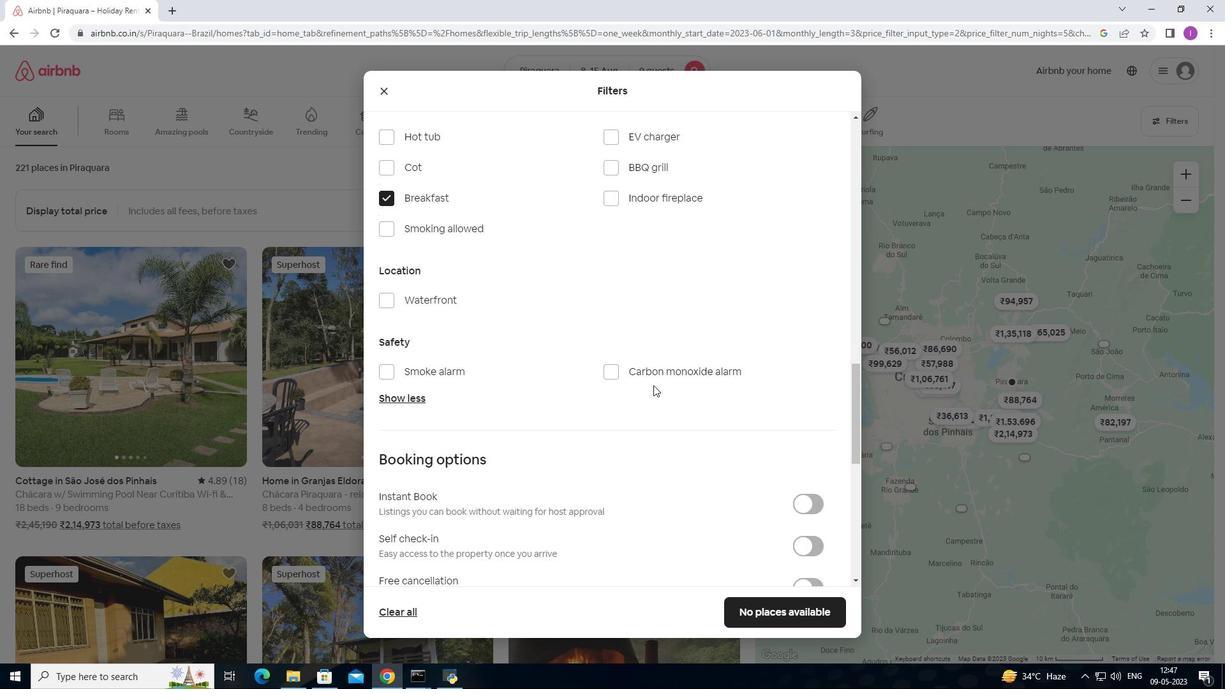 
Action: Mouse scrolled (656, 384) with delta (0, 0)
Screenshot: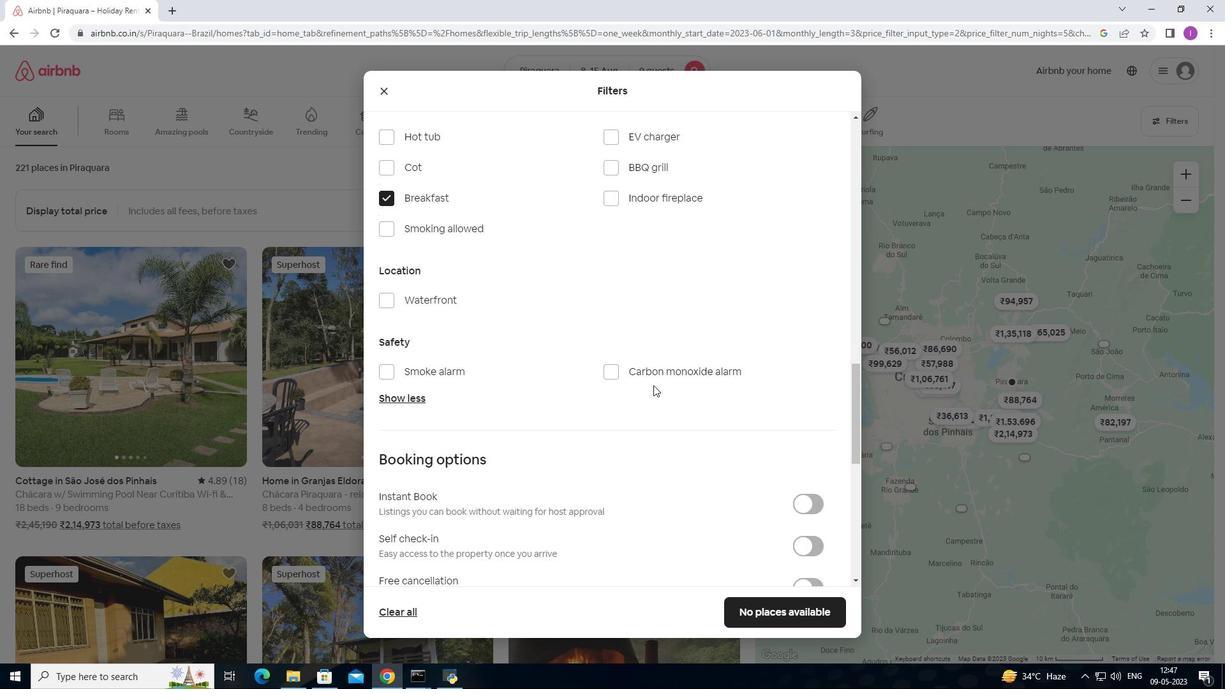 
Action: Mouse moved to (657, 386)
Screenshot: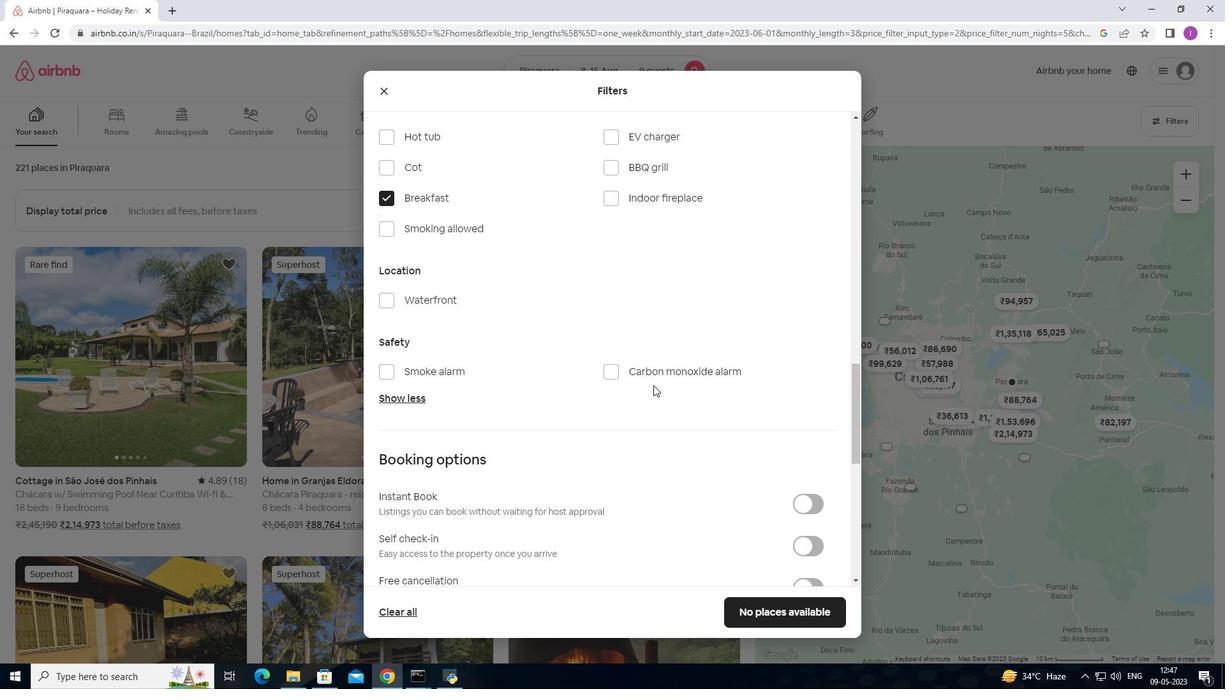 
Action: Mouse scrolled (657, 385) with delta (0, 0)
Screenshot: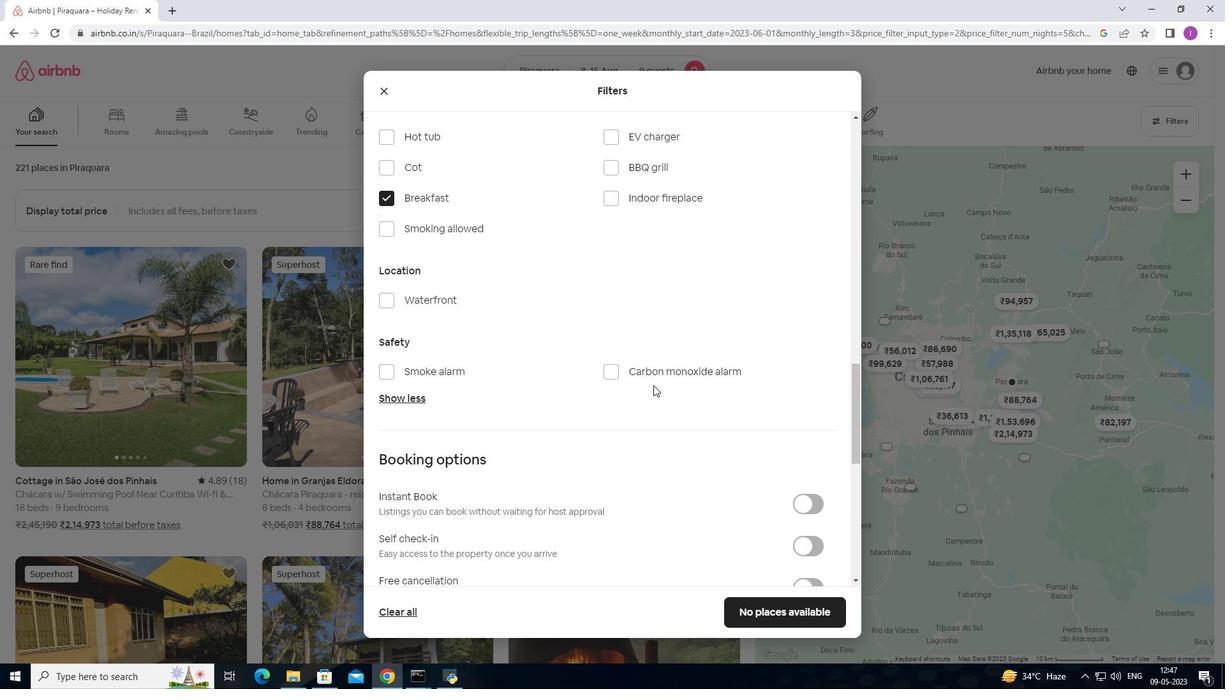 
Action: Mouse scrolled (657, 385) with delta (0, 0)
Screenshot: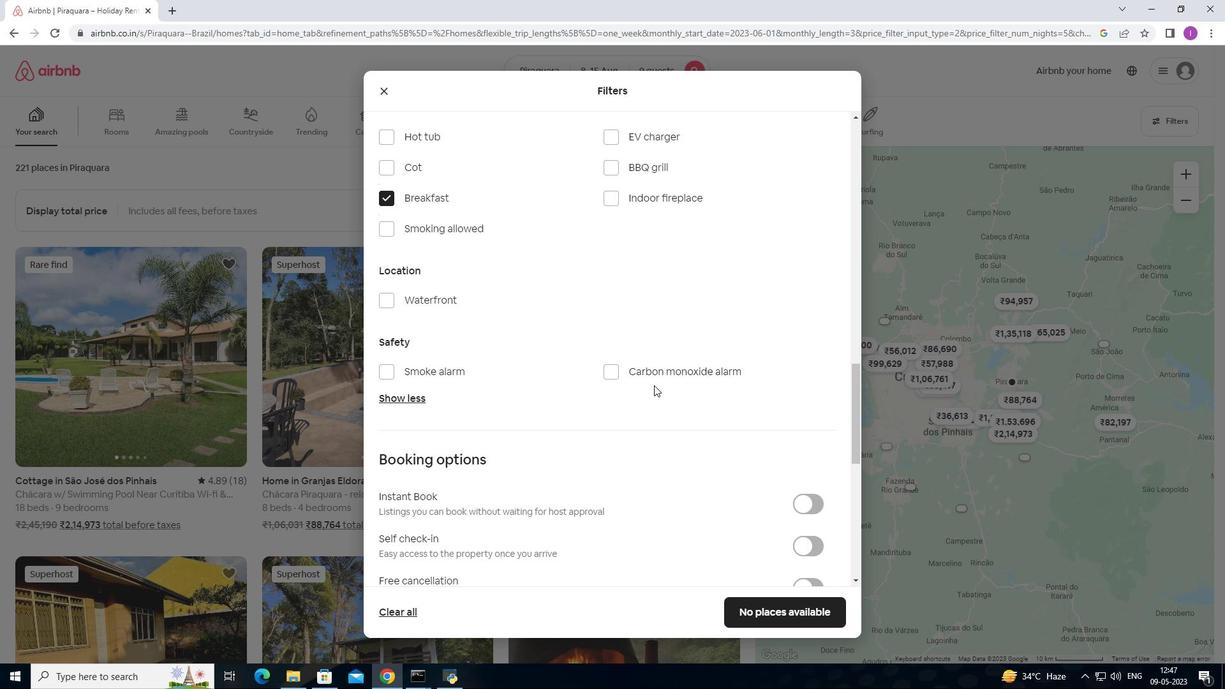 
Action: Mouse moved to (817, 287)
Screenshot: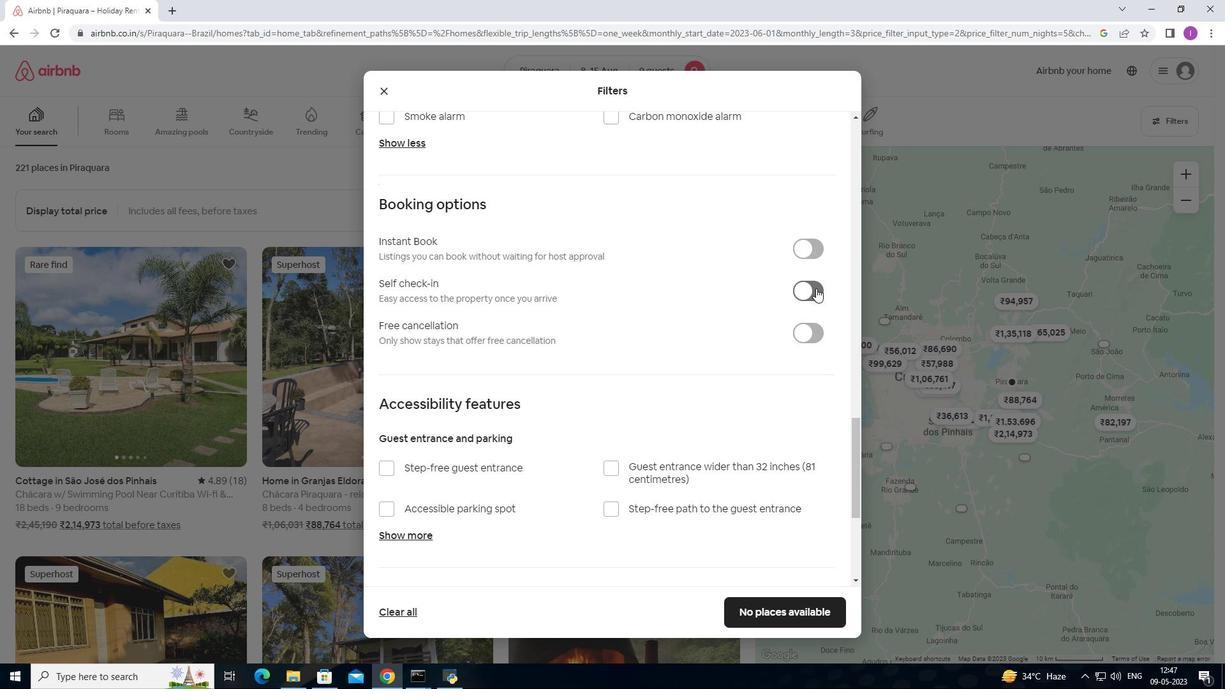 
Action: Mouse pressed left at (817, 287)
Screenshot: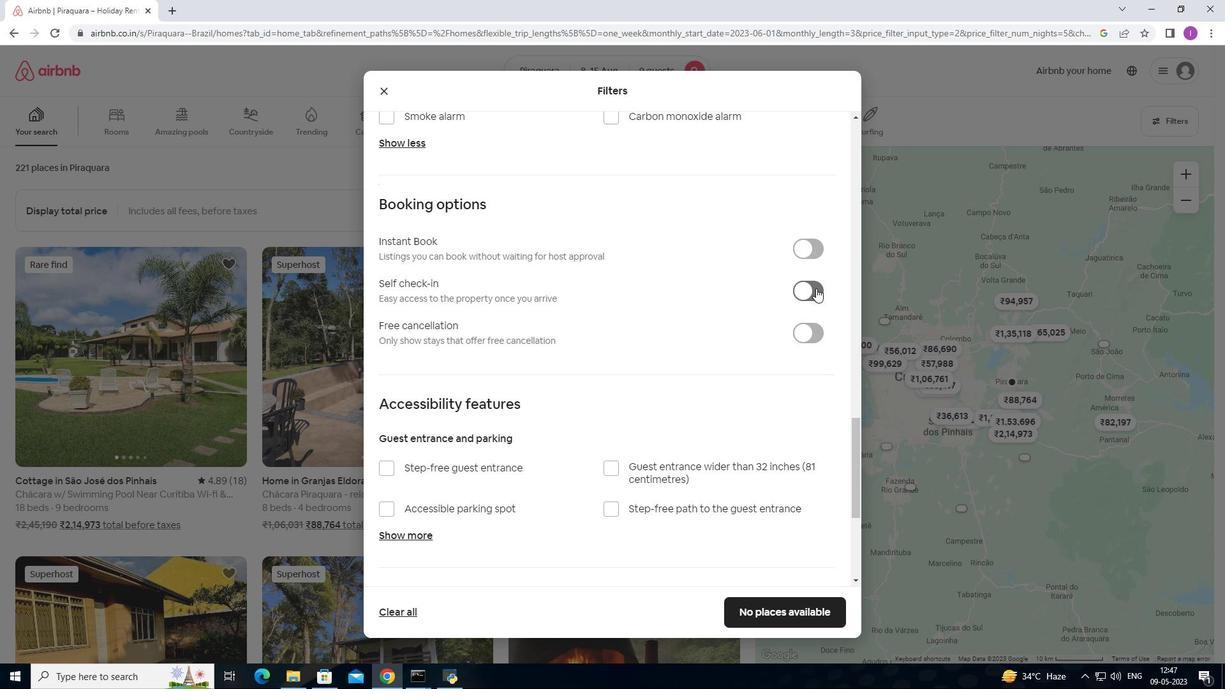 
Action: Mouse moved to (686, 402)
Screenshot: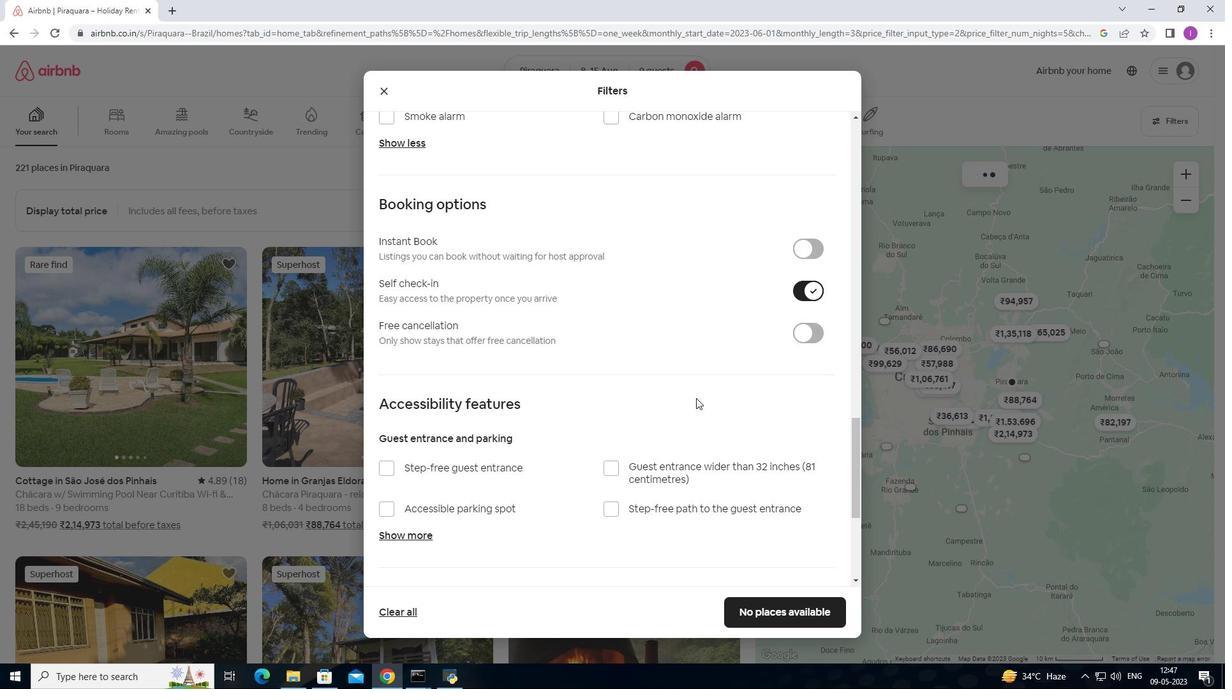 
Action: Mouse scrolled (686, 401) with delta (0, 0)
Screenshot: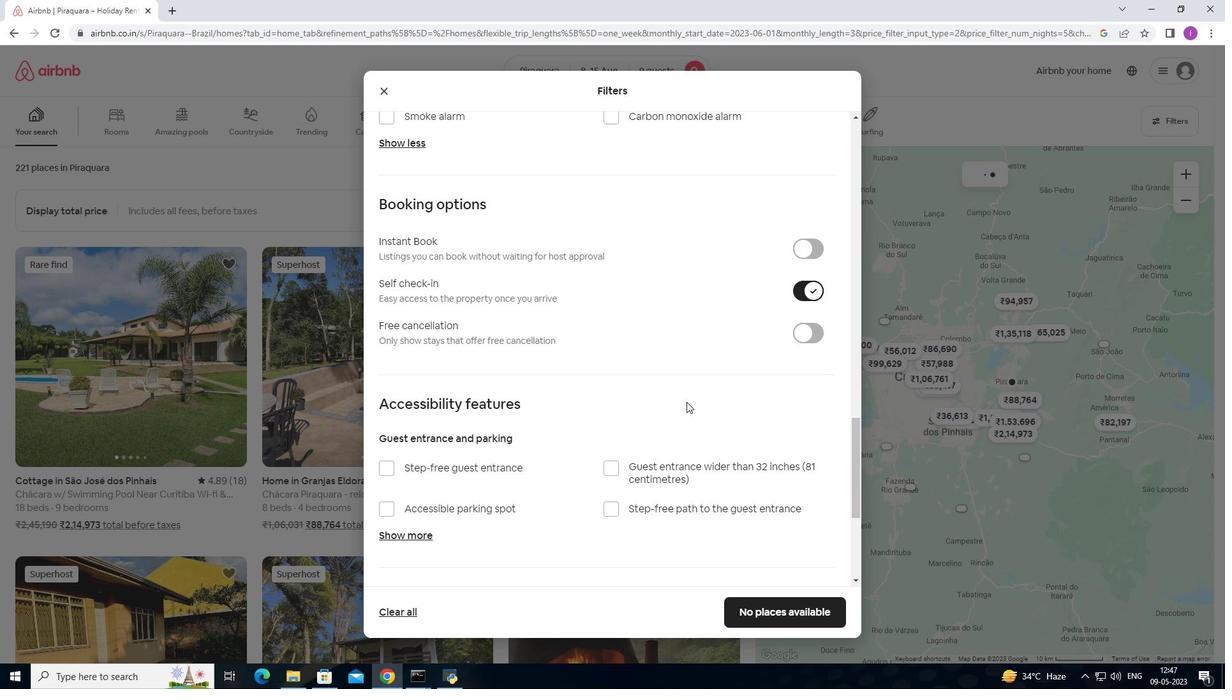 
Action: Mouse scrolled (686, 401) with delta (0, 0)
Screenshot: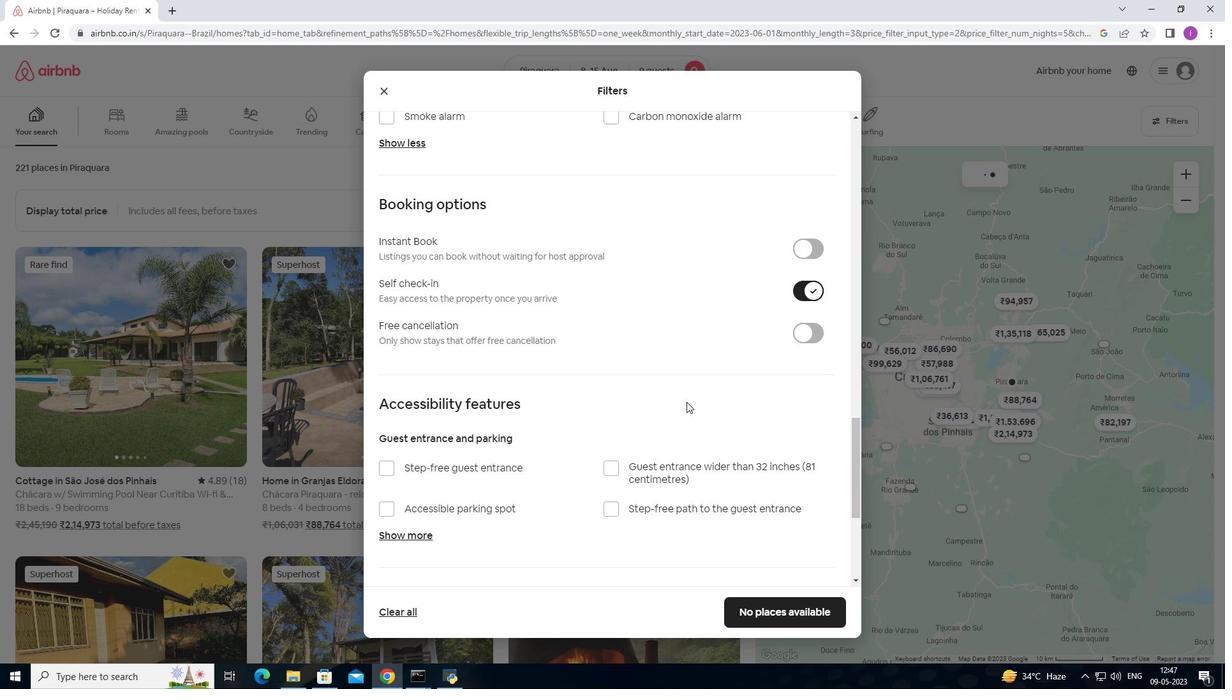 
Action: Mouse moved to (683, 389)
Screenshot: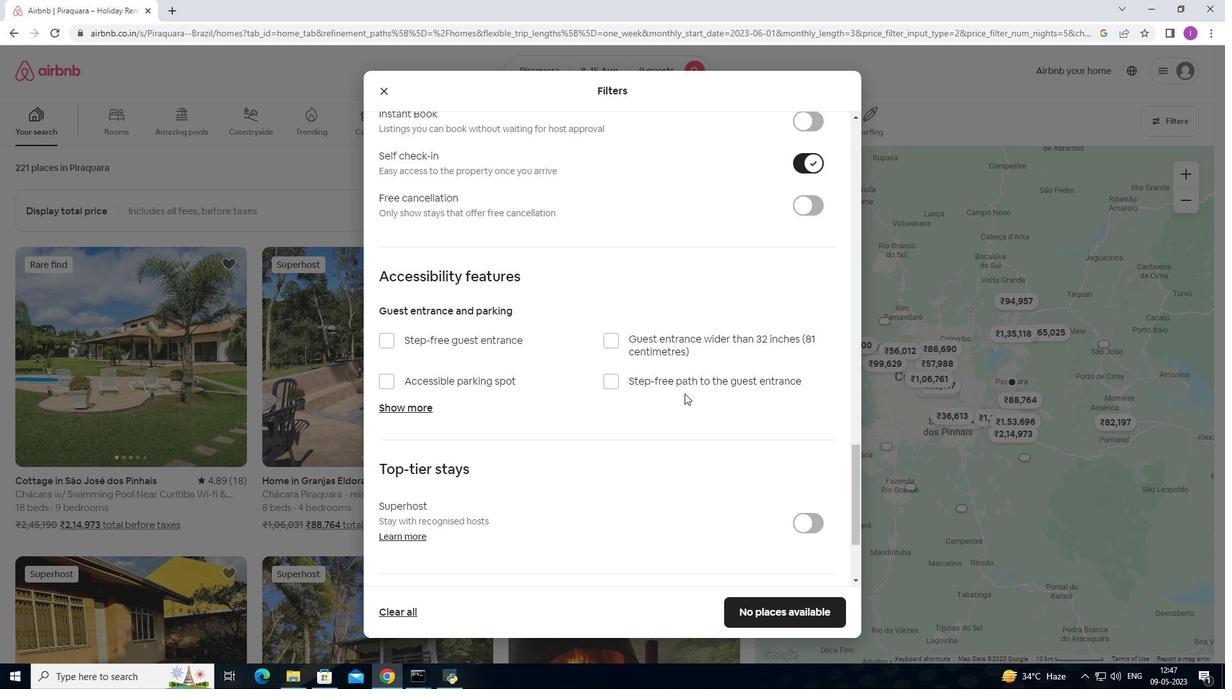 
Action: Mouse scrolled (683, 388) with delta (0, 0)
Screenshot: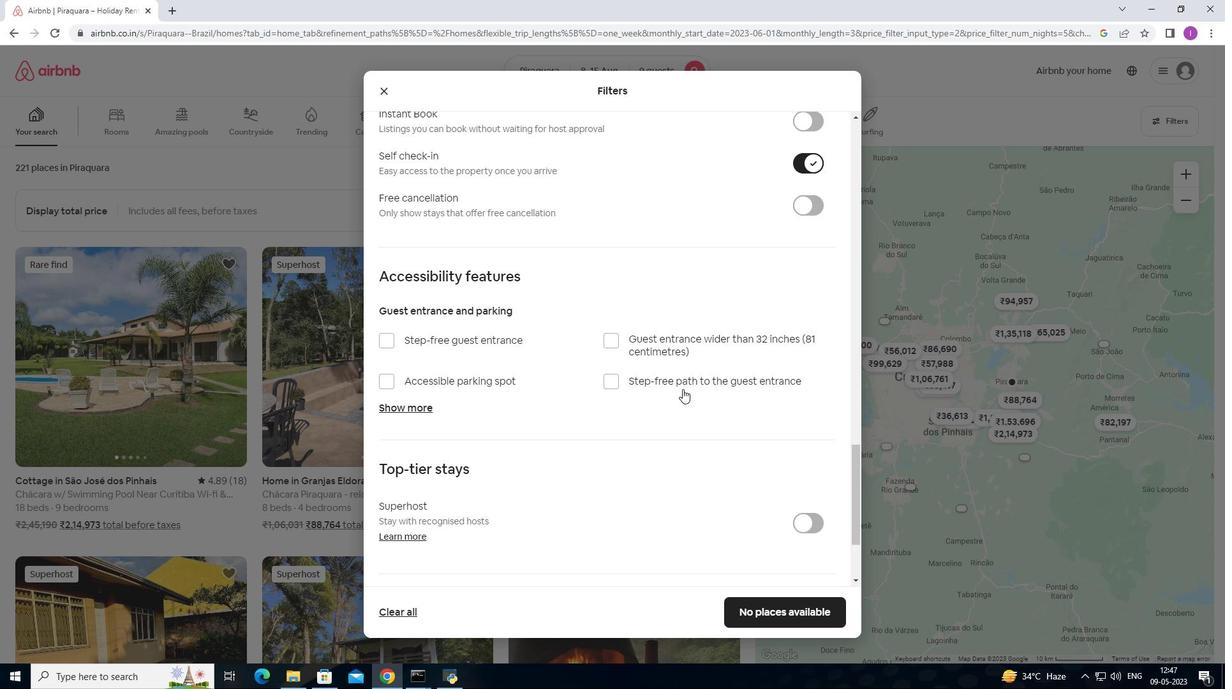 
Action: Mouse scrolled (683, 388) with delta (0, 0)
Screenshot: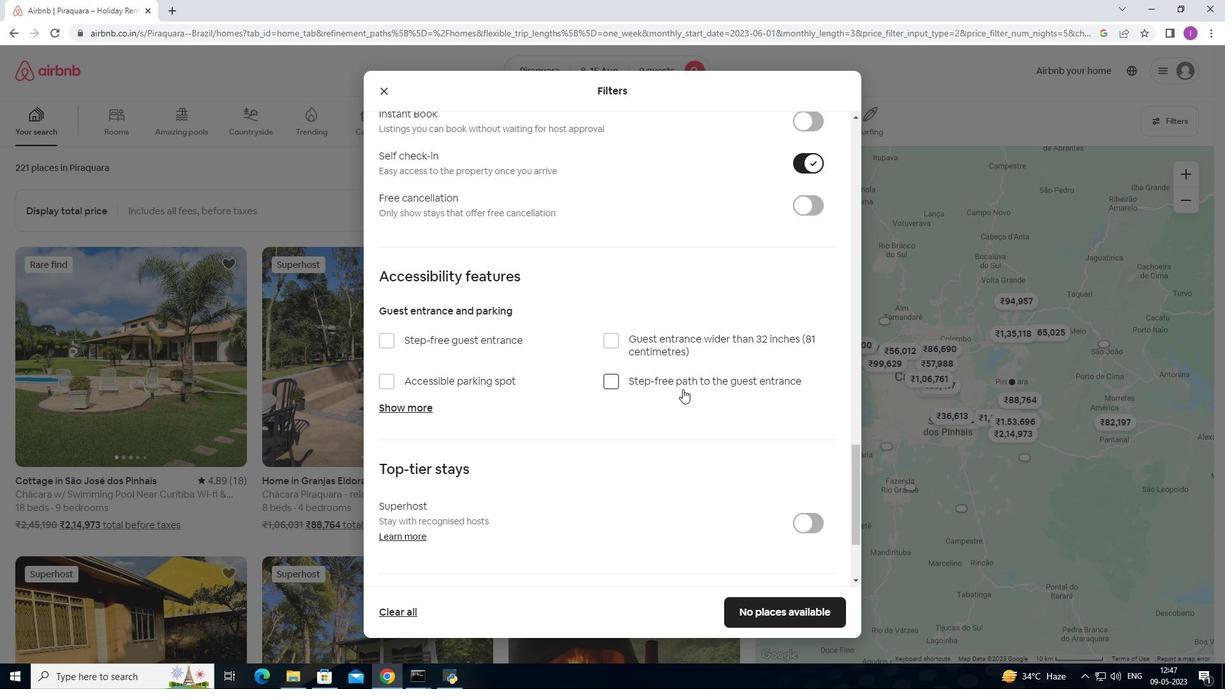 
Action: Mouse moved to (681, 385)
Screenshot: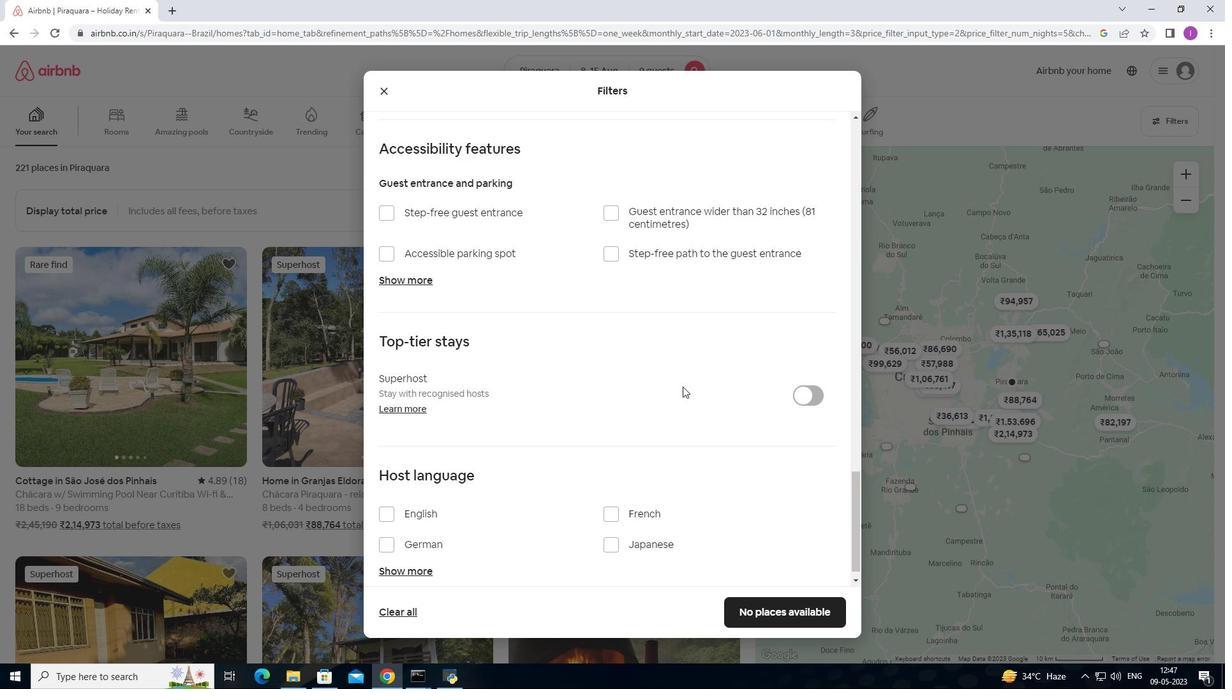 
Action: Mouse scrolled (681, 384) with delta (0, 0)
Screenshot: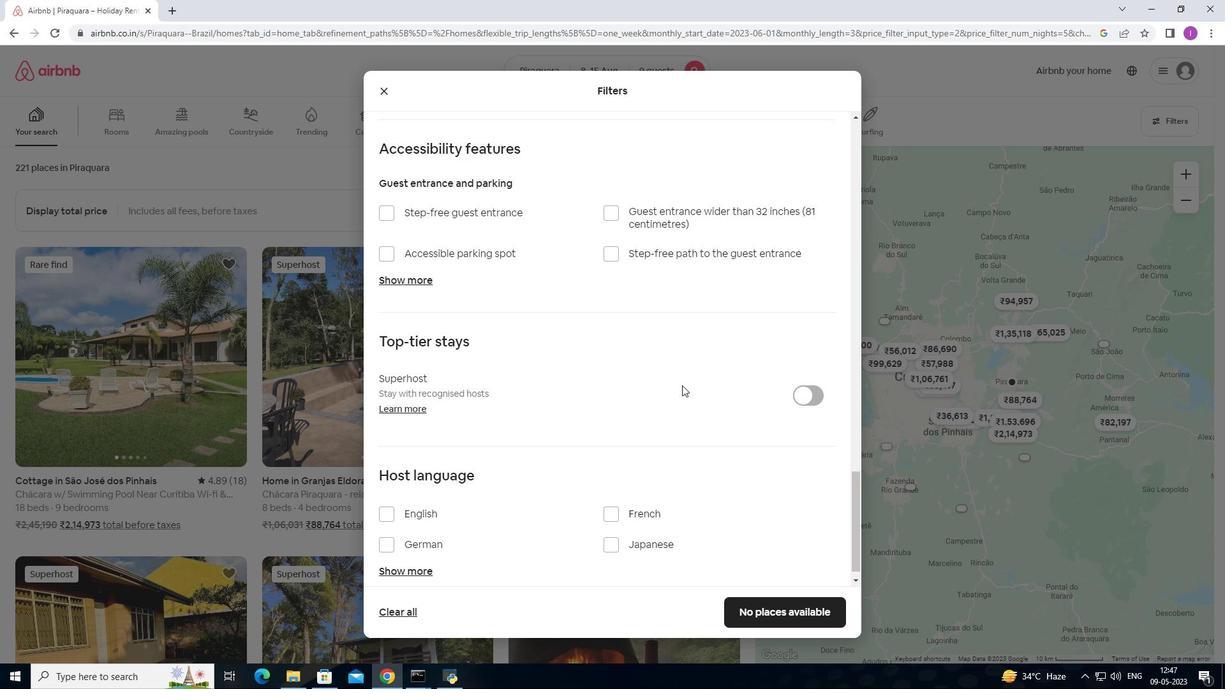 
Action: Mouse moved to (679, 386)
Screenshot: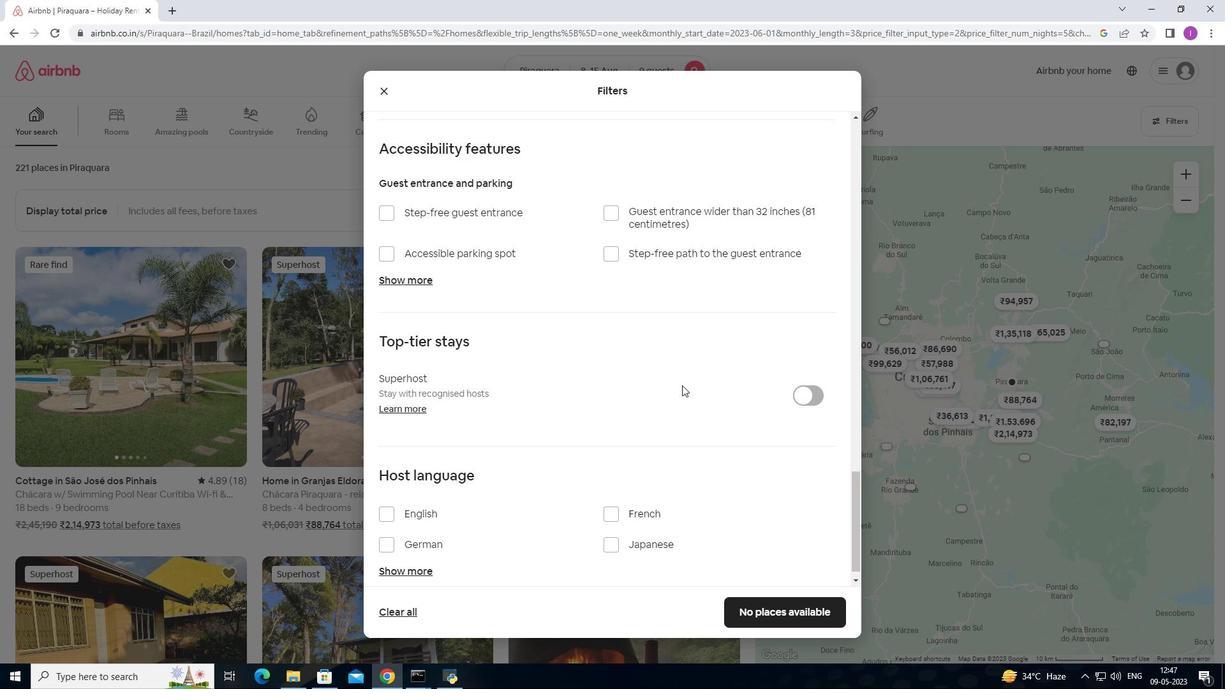 
Action: Mouse scrolled (679, 386) with delta (0, 0)
Screenshot: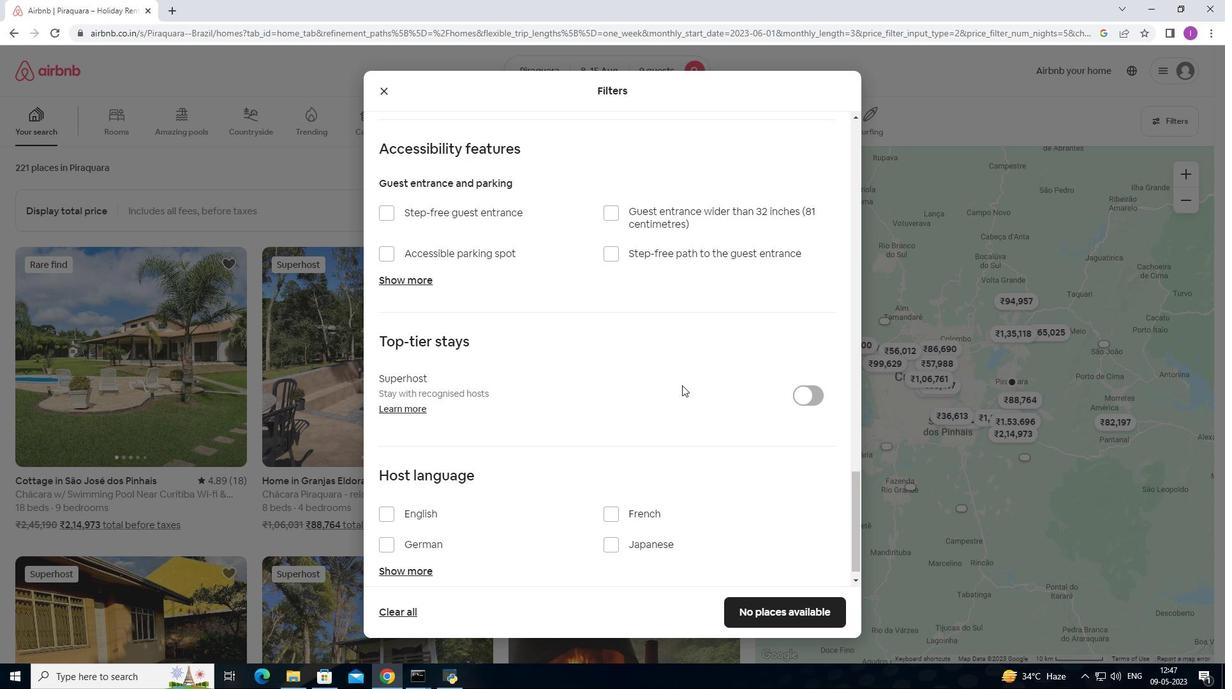 
Action: Mouse moved to (678, 390)
Screenshot: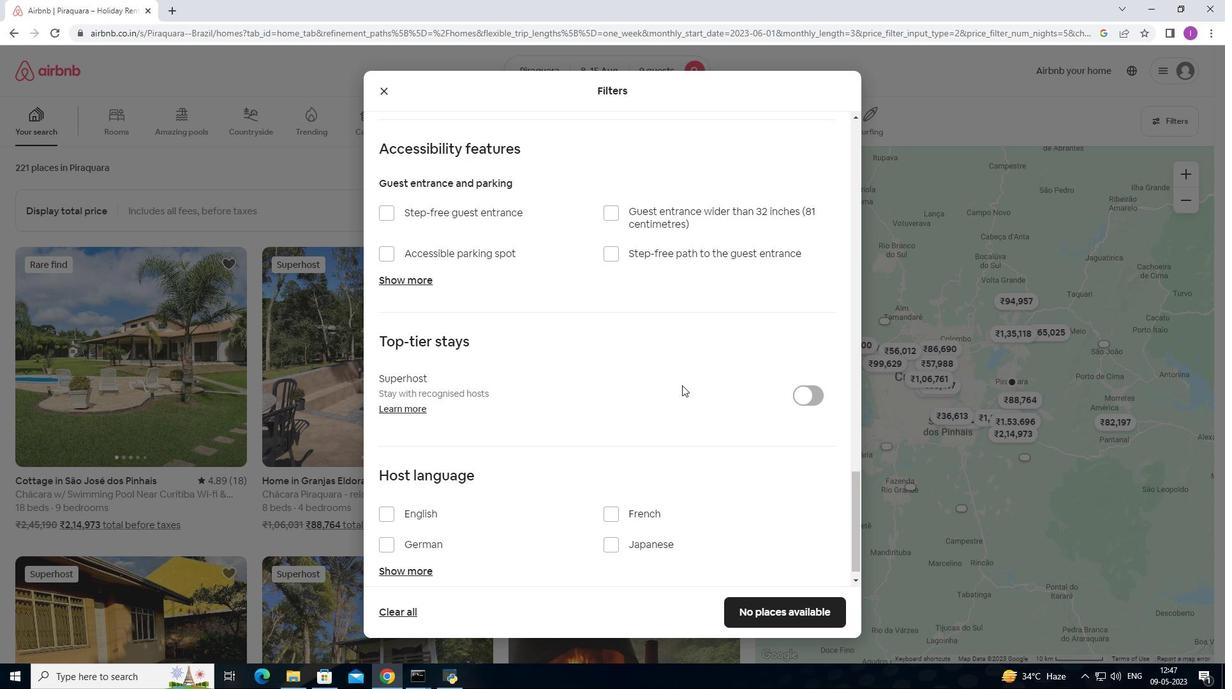 
Action: Mouse scrolled (678, 389) with delta (0, 0)
Screenshot: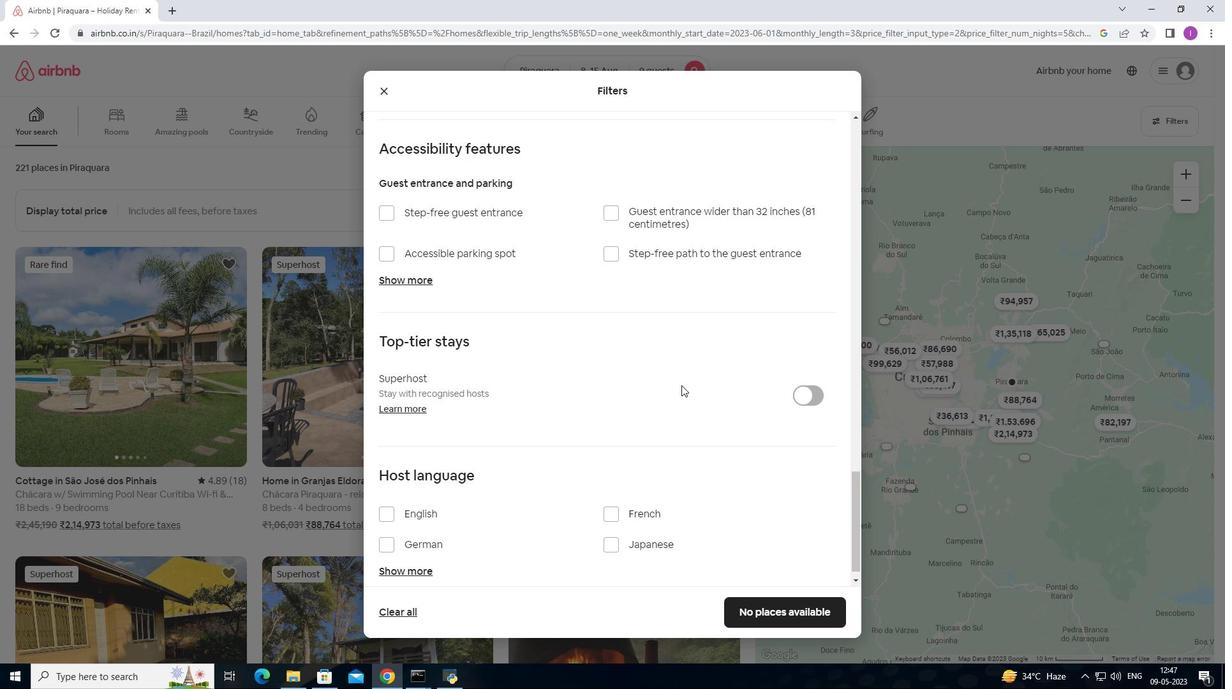 
Action: Mouse moved to (677, 391)
Screenshot: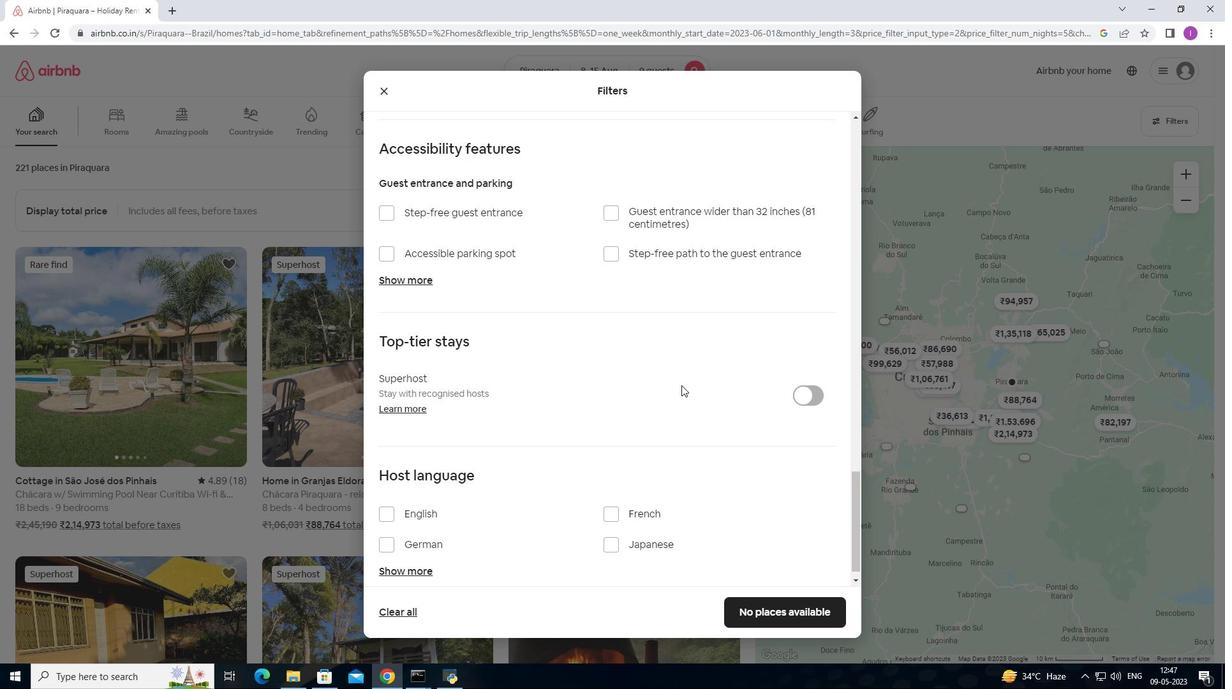 
Action: Mouse scrolled (677, 390) with delta (0, 0)
Screenshot: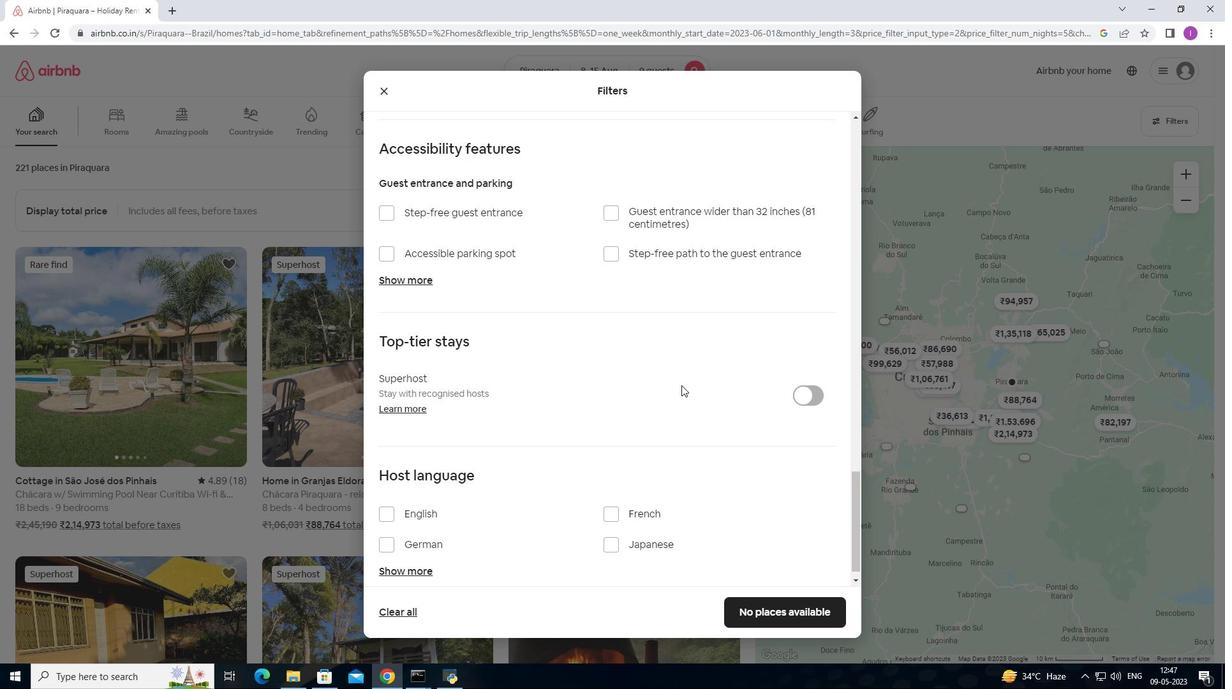 
Action: Mouse moved to (676, 392)
Screenshot: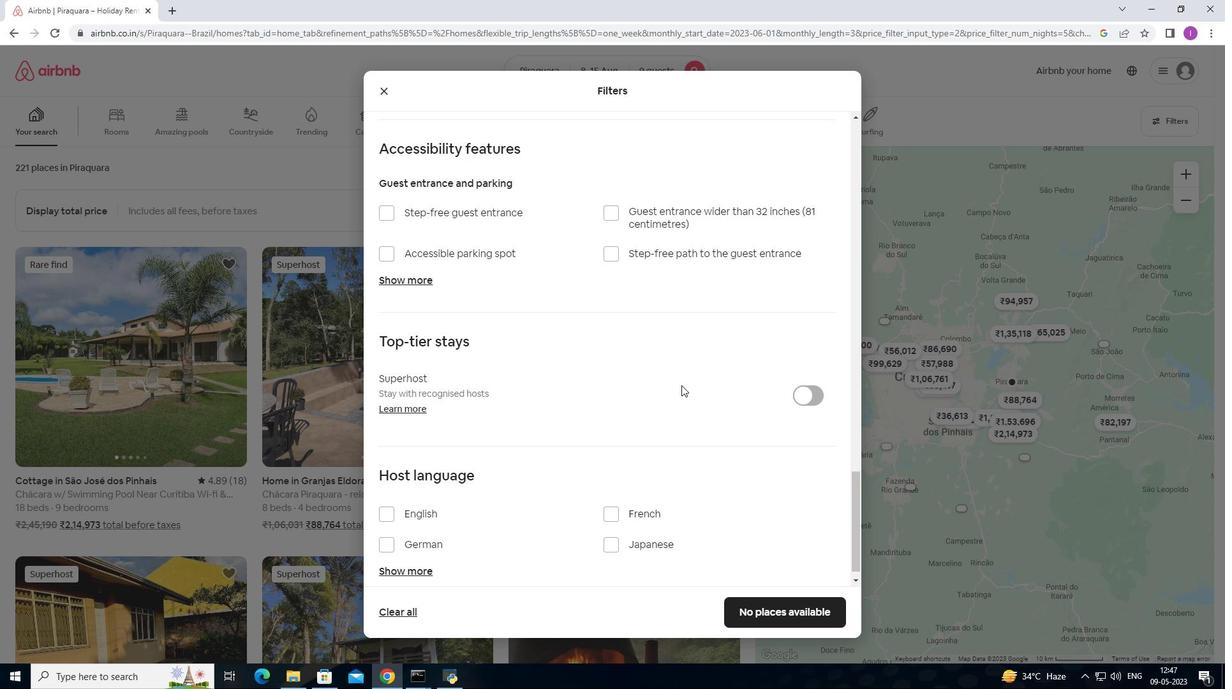 
Action: Mouse scrolled (676, 391) with delta (0, 0)
Screenshot: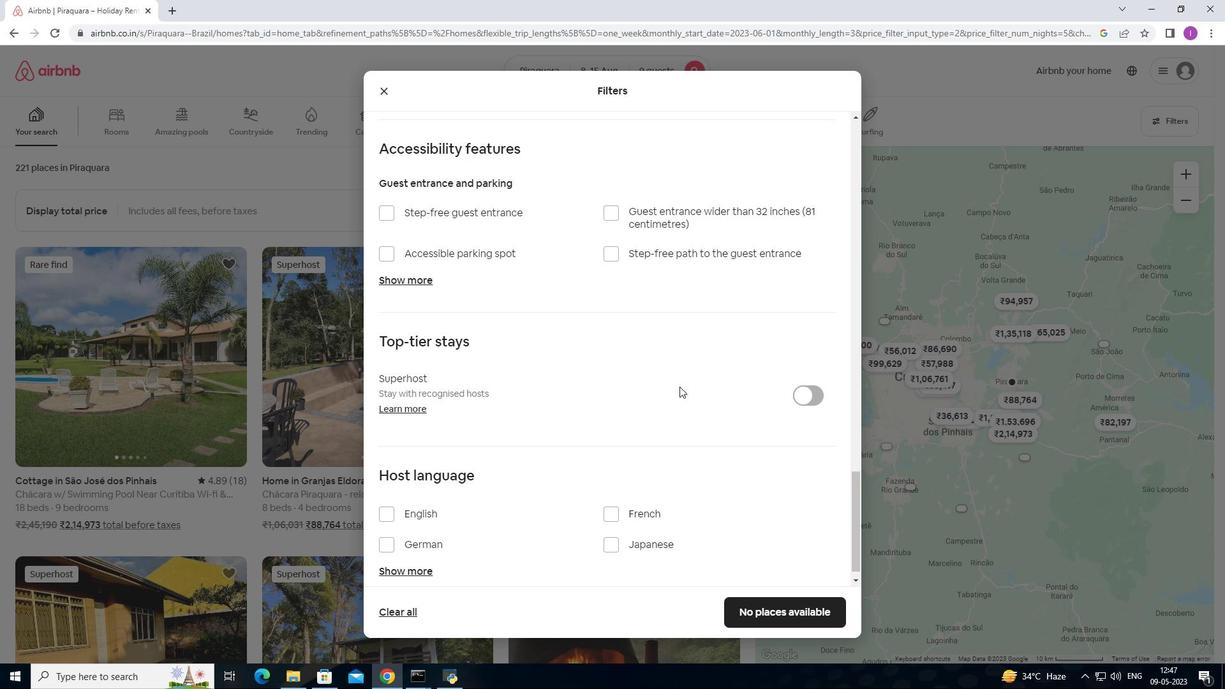 
Action: Mouse moved to (385, 498)
Screenshot: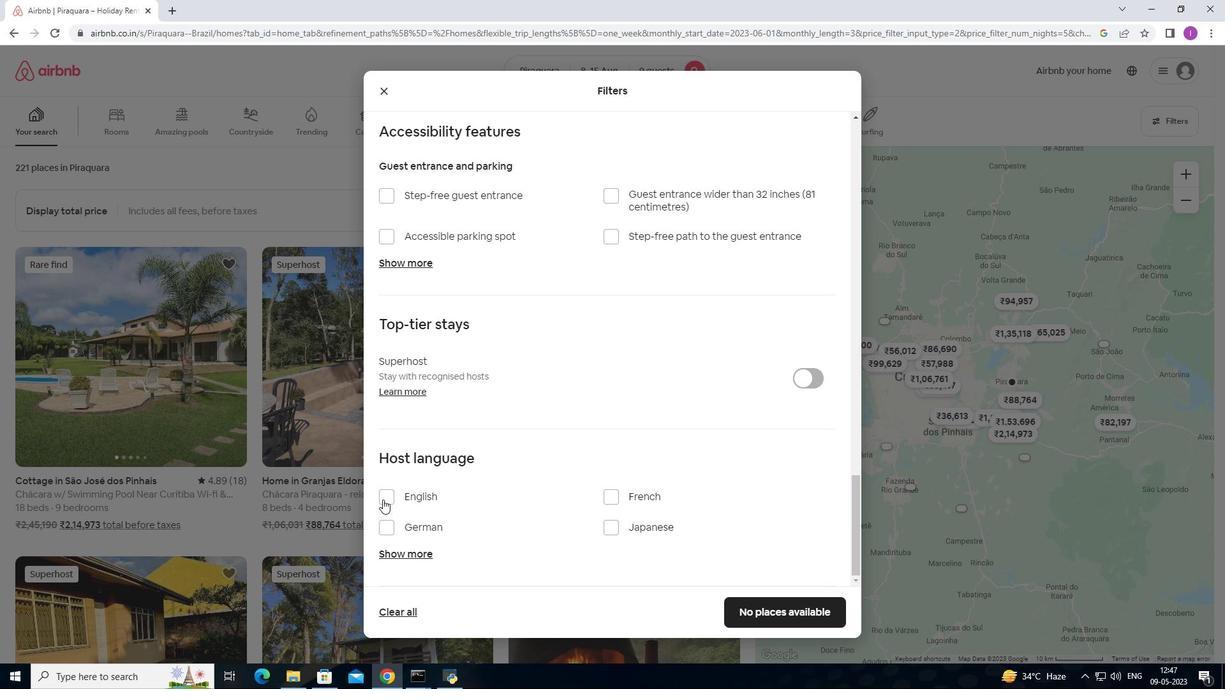 
Action: Mouse pressed left at (385, 498)
Screenshot: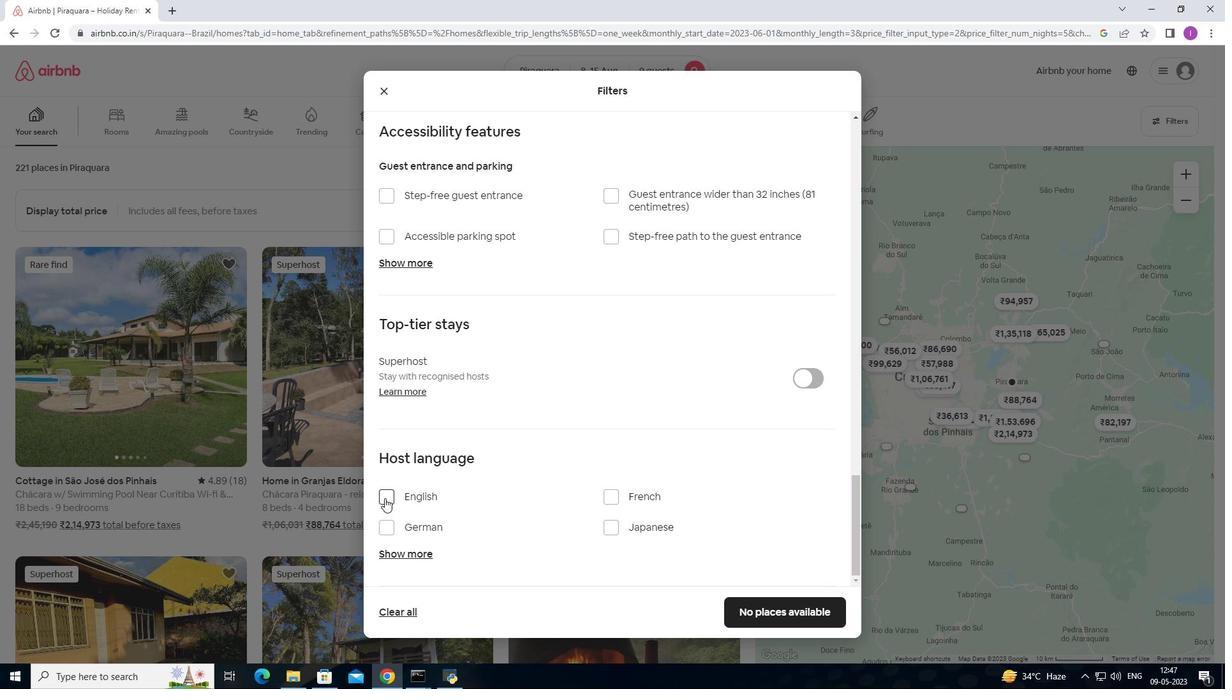 
Action: Mouse moved to (805, 608)
Screenshot: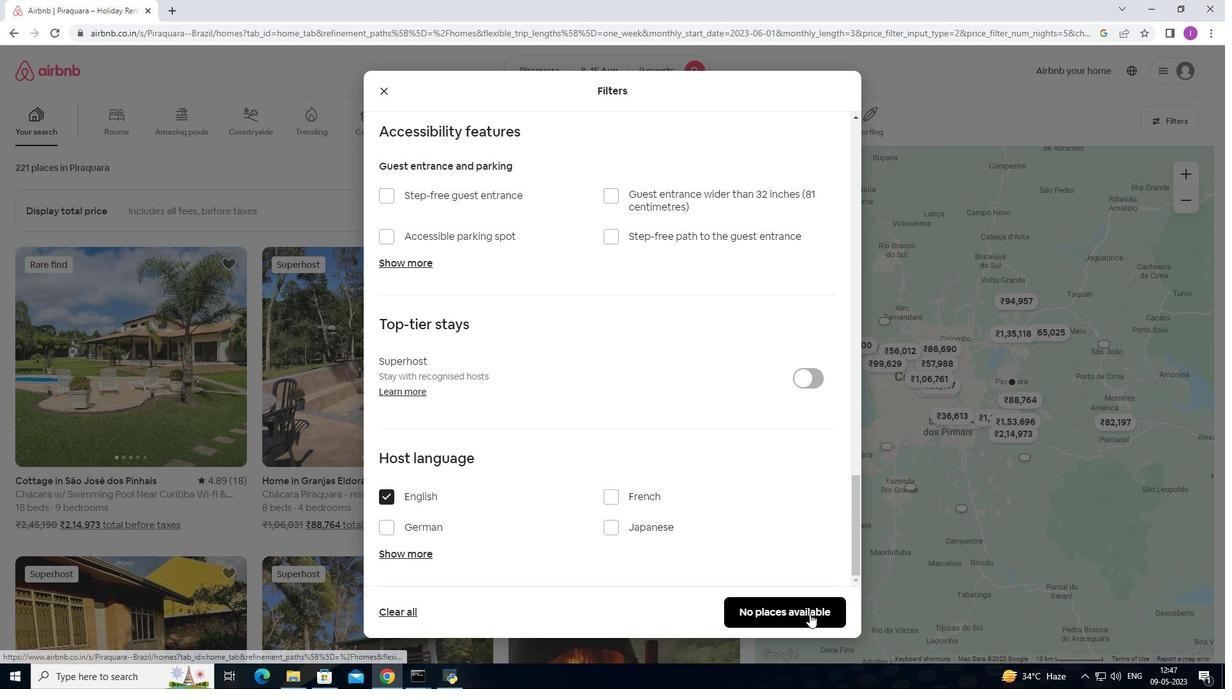 
Action: Mouse pressed left at (805, 608)
Screenshot: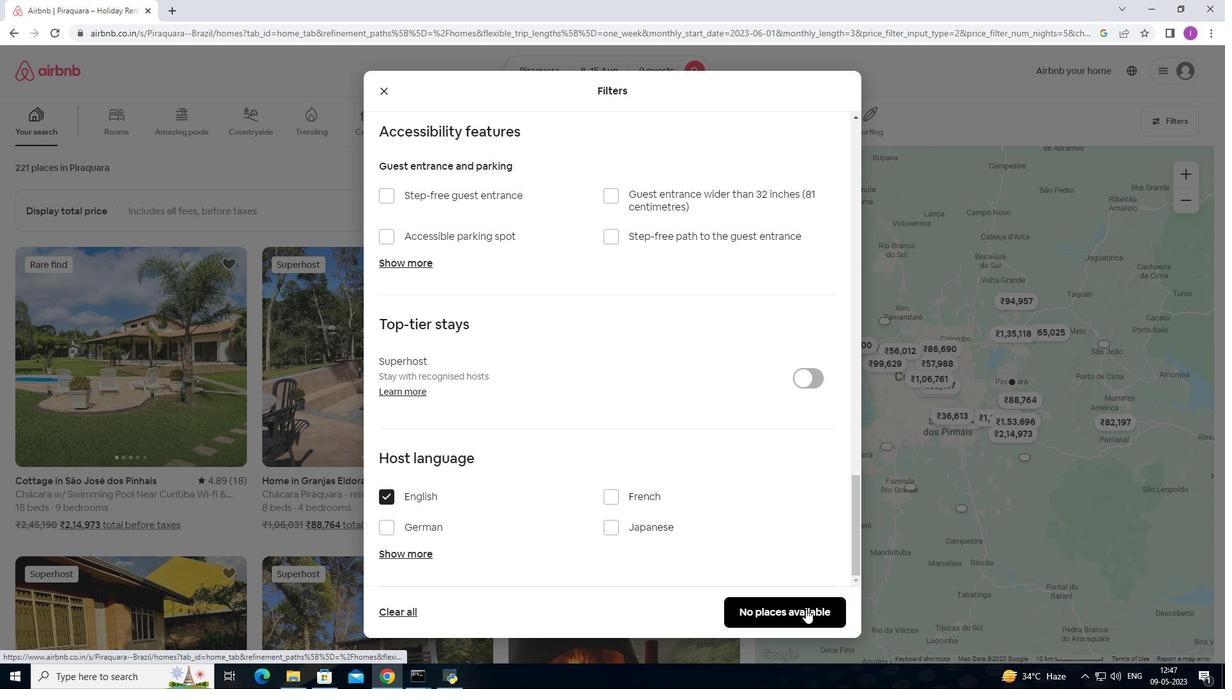 
Action: Mouse moved to (789, 595)
Screenshot: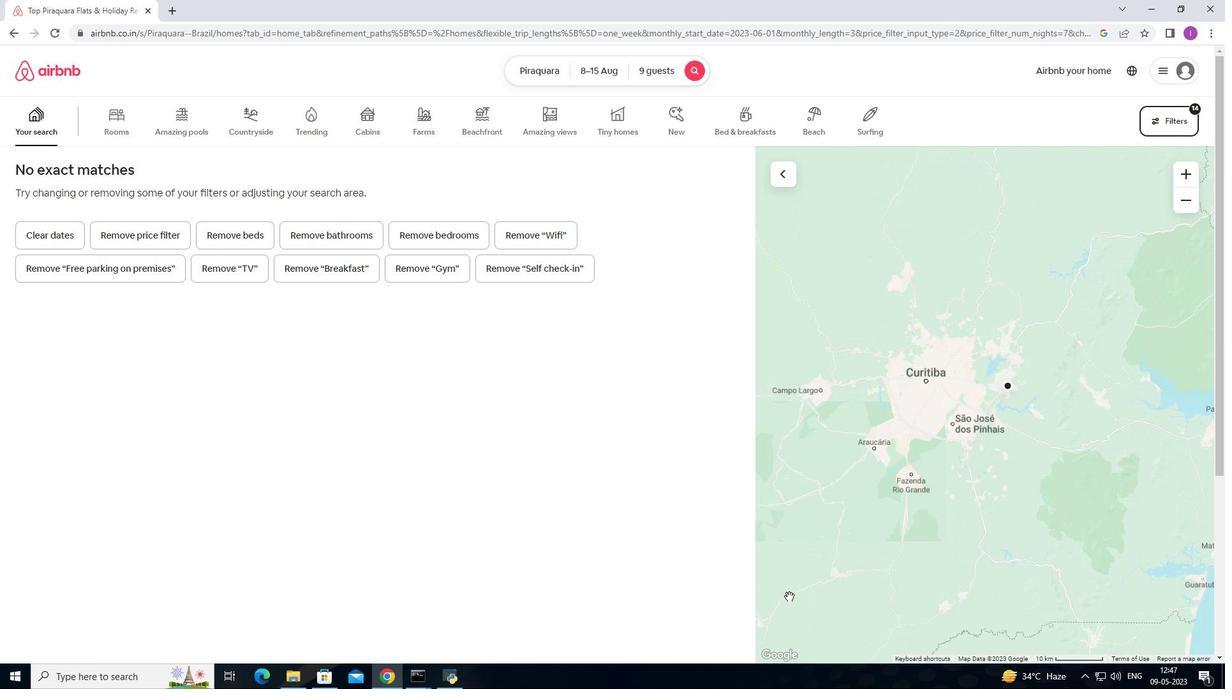 
